 Task: Look for space in Sydney, Canada from 8th June, 2023 to 16th June, 2023 for 2 adults in price range Rs.10000 to Rs.15000. Place can be entire place with 1  bedroom having 1 bed and 1 bathroom. Property type can be house, flat, guest house, hotel. Amenities needed are: washing machine. Booking option can be shelf check-in. Required host language is English.
Action: Mouse moved to (542, 107)
Screenshot: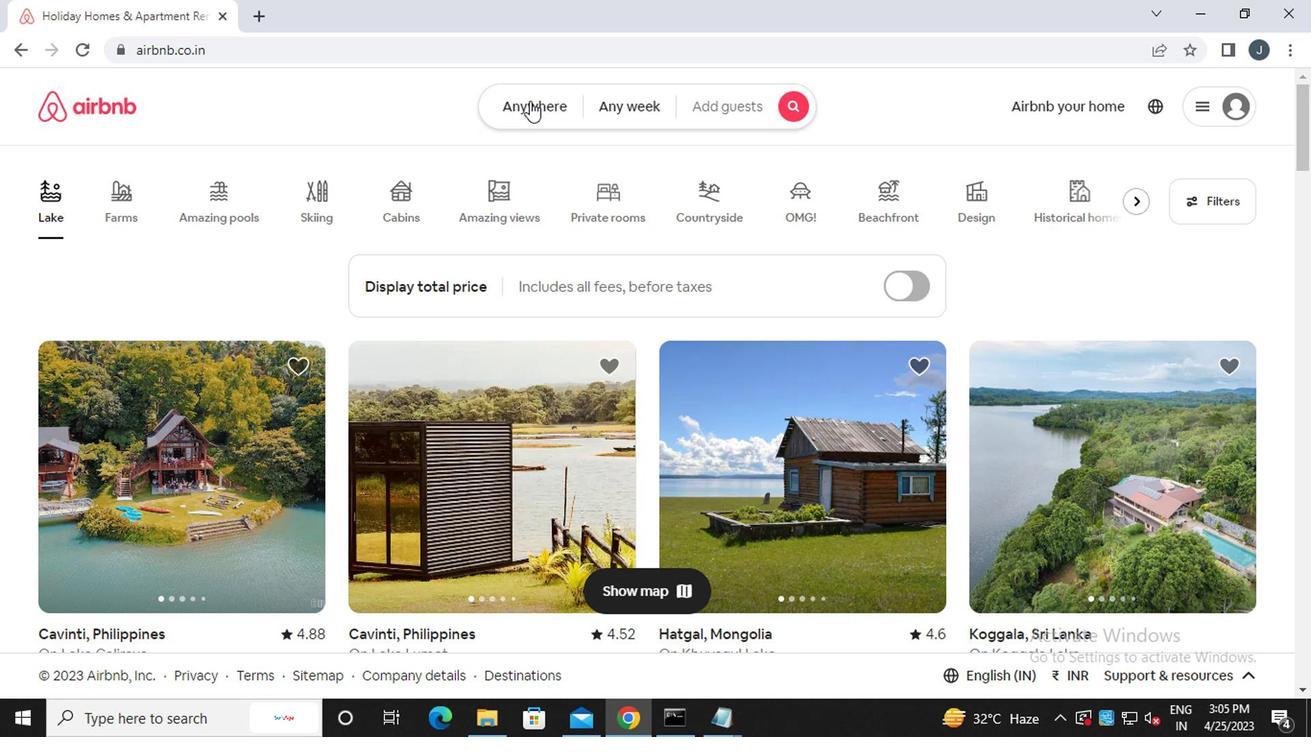 
Action: Mouse pressed left at (542, 107)
Screenshot: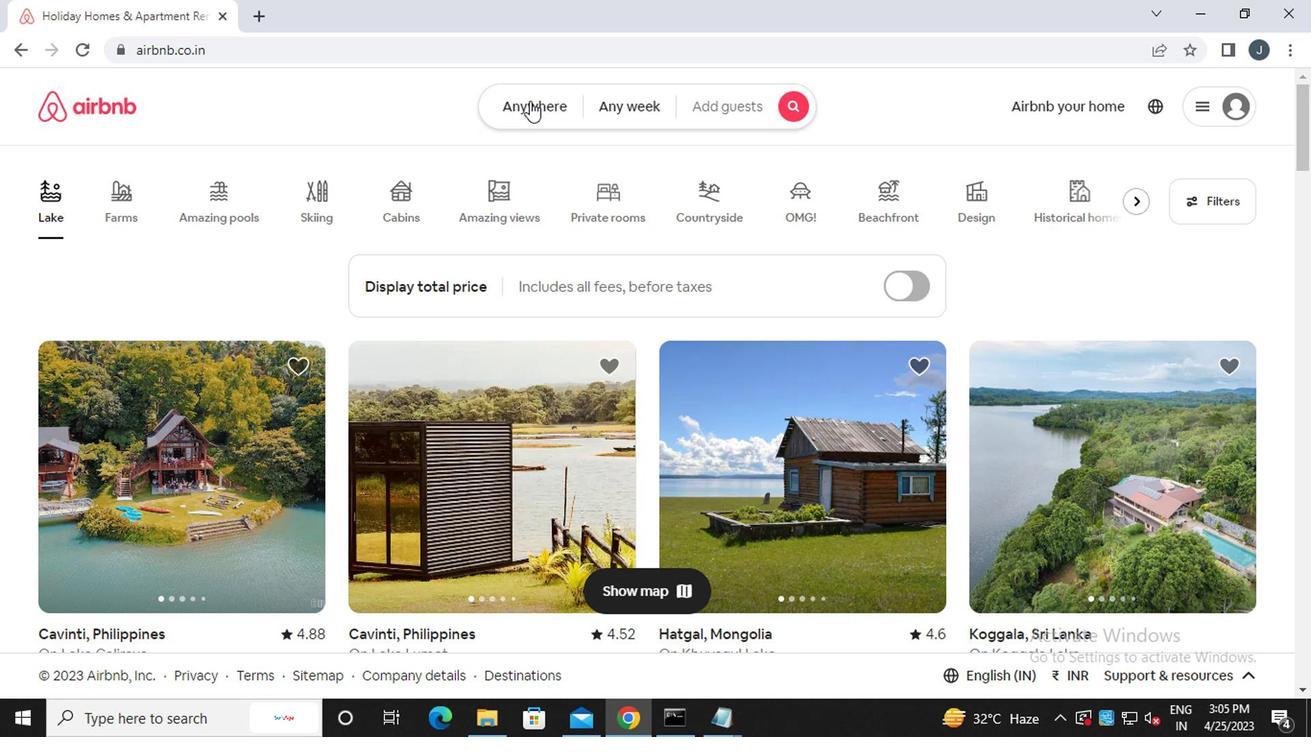 
Action: Mouse moved to (322, 185)
Screenshot: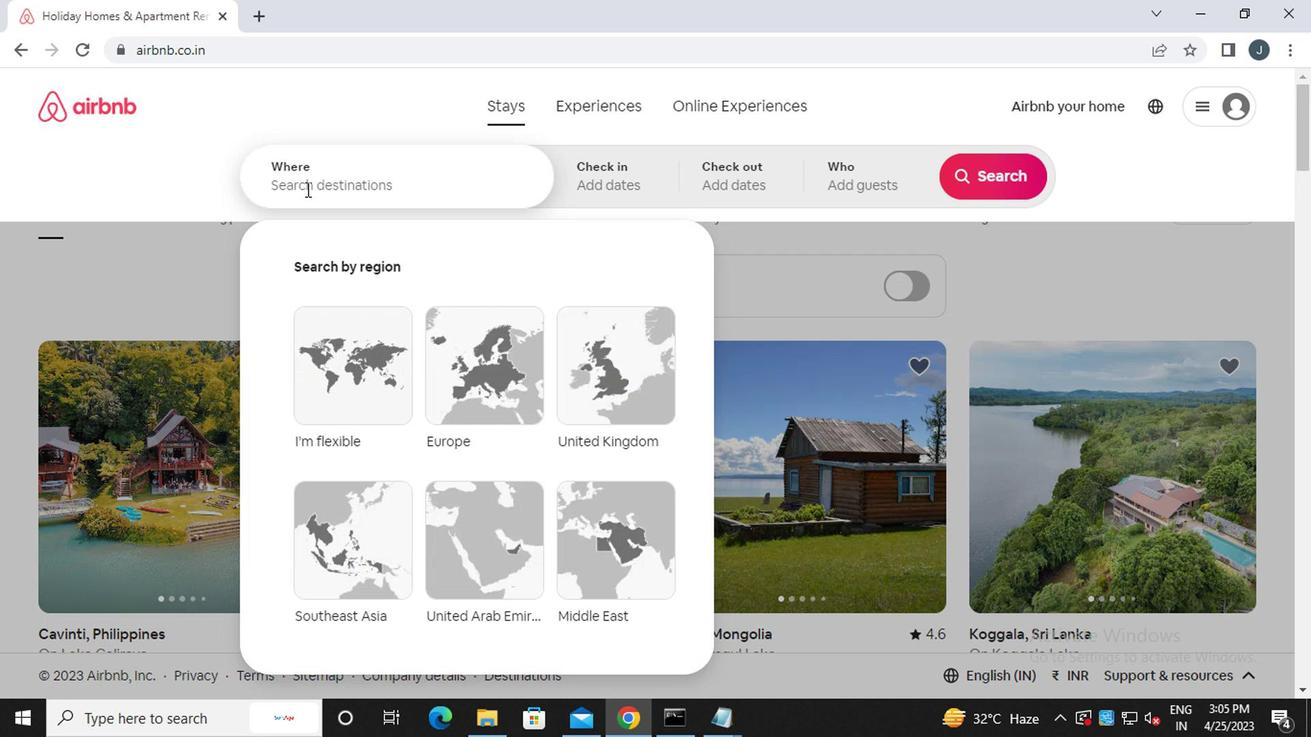 
Action: Mouse pressed left at (322, 185)
Screenshot: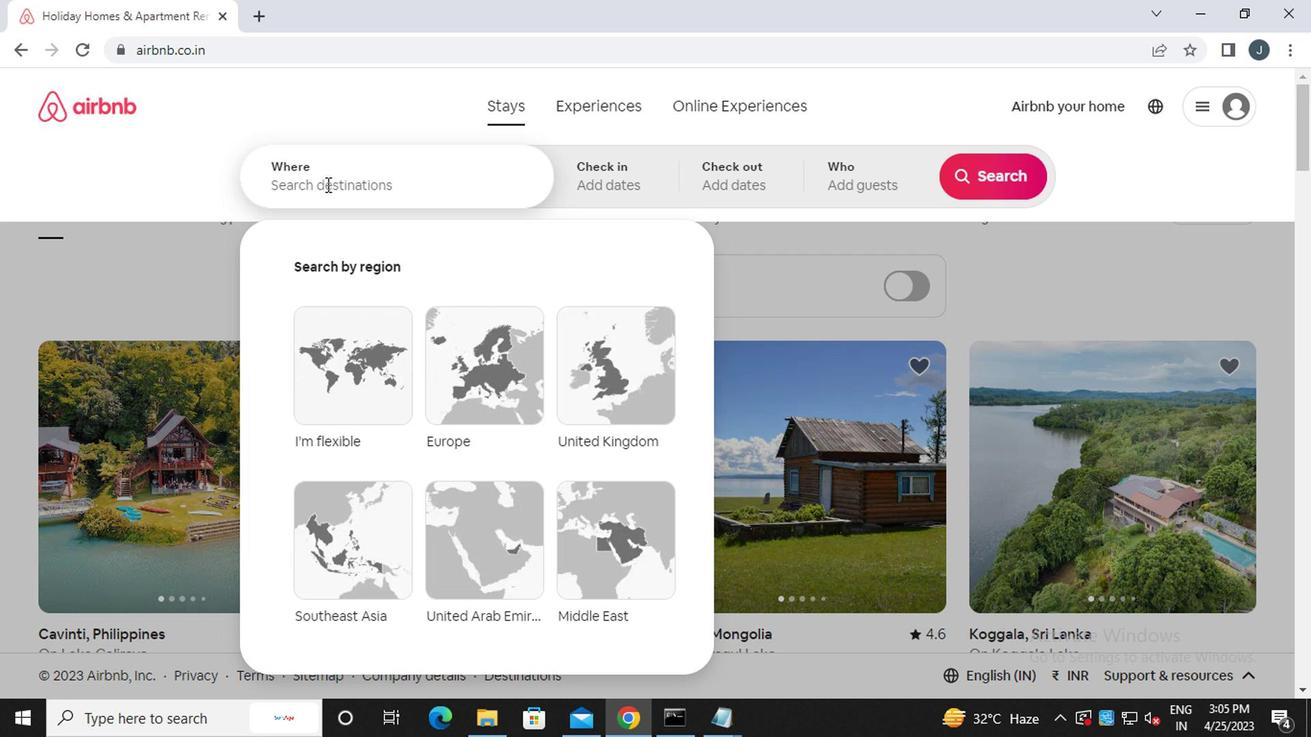 
Action: Key pressed s<Key.caps_lock>ydney,<Key.caps_lock>c<Key.caps_lock>anada
Screenshot: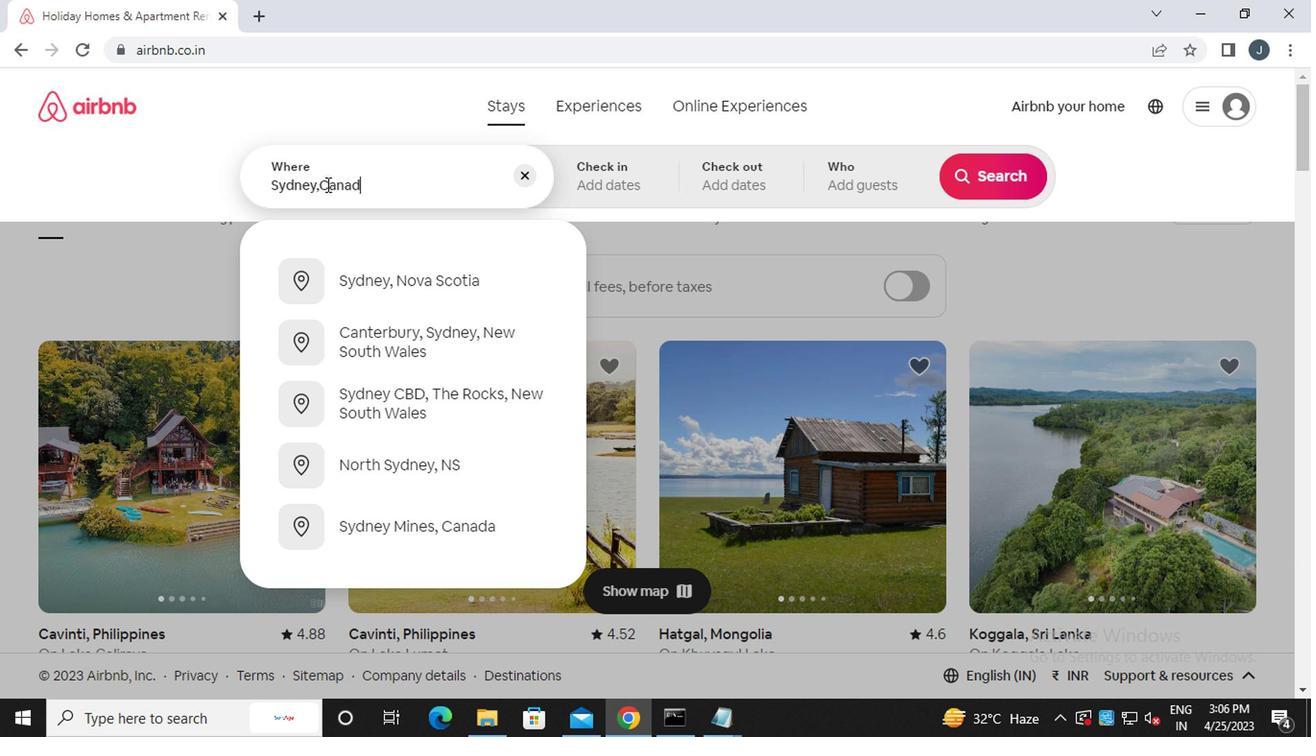 
Action: Mouse moved to (624, 183)
Screenshot: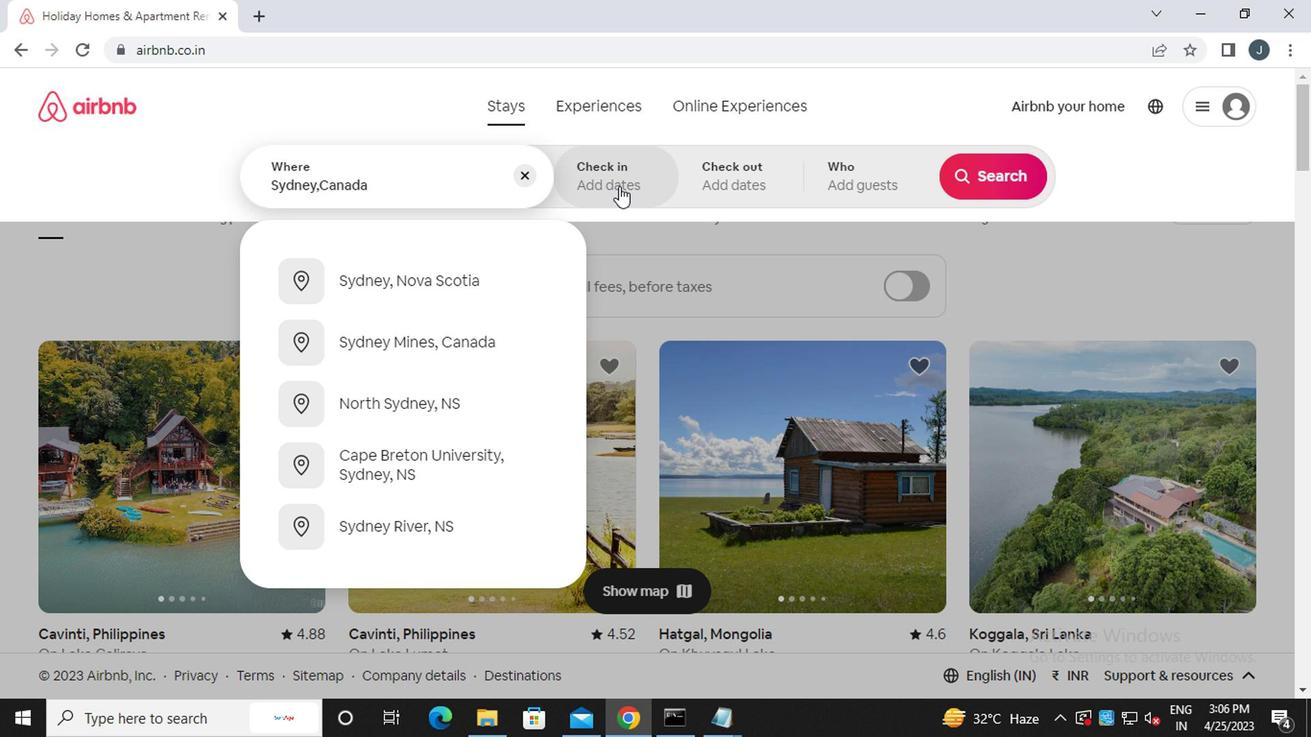 
Action: Mouse pressed left at (624, 183)
Screenshot: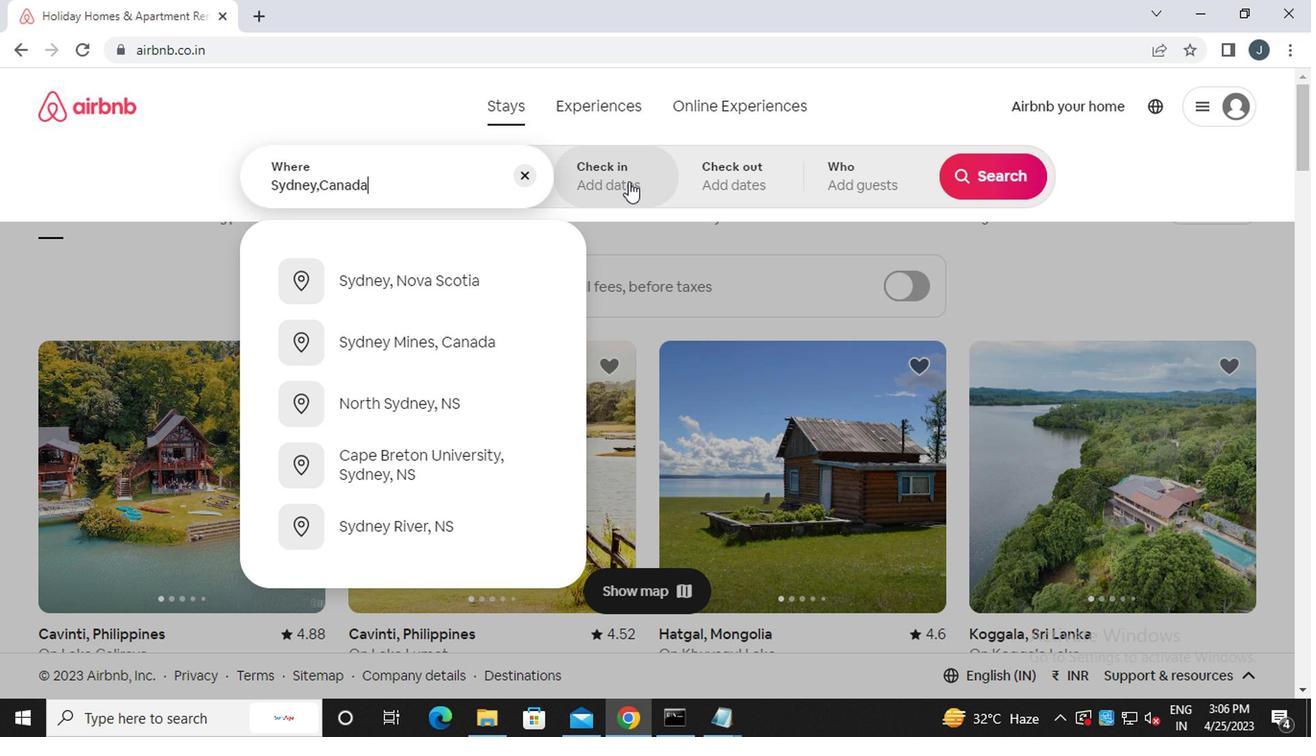 
Action: Mouse moved to (972, 330)
Screenshot: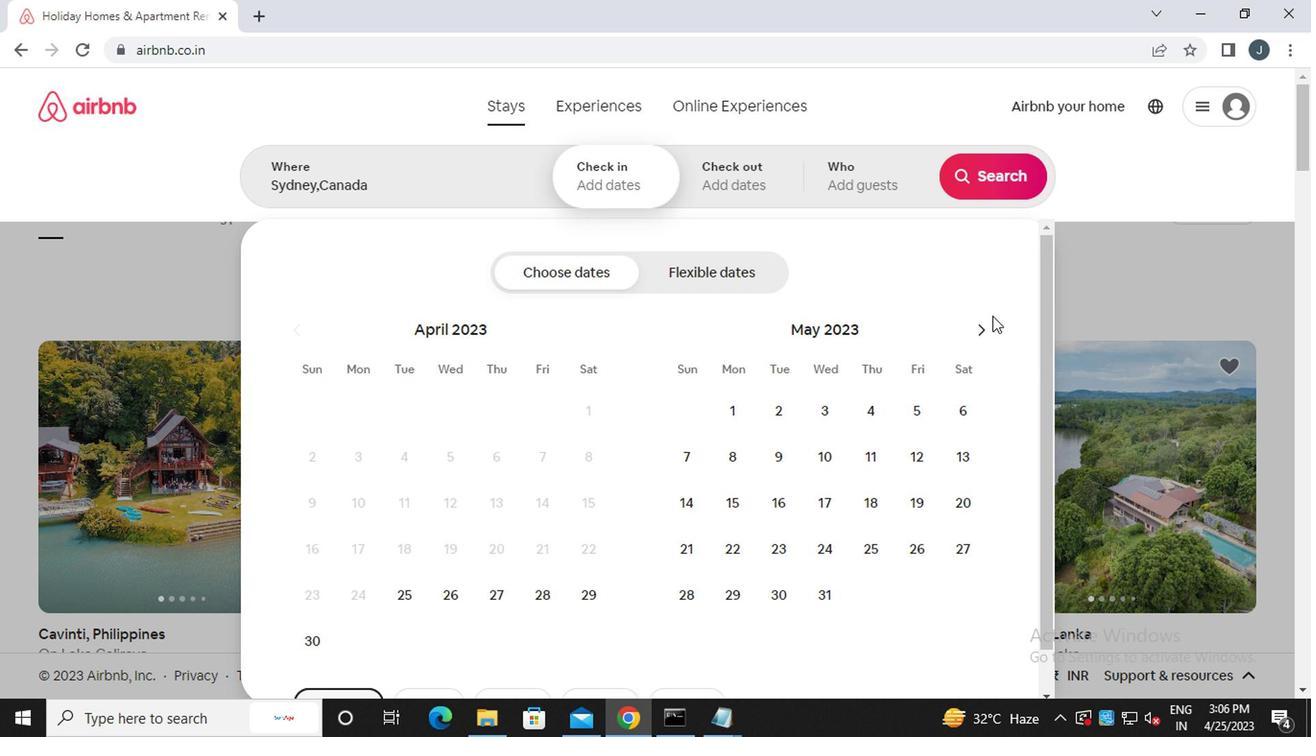
Action: Mouse pressed left at (972, 330)
Screenshot: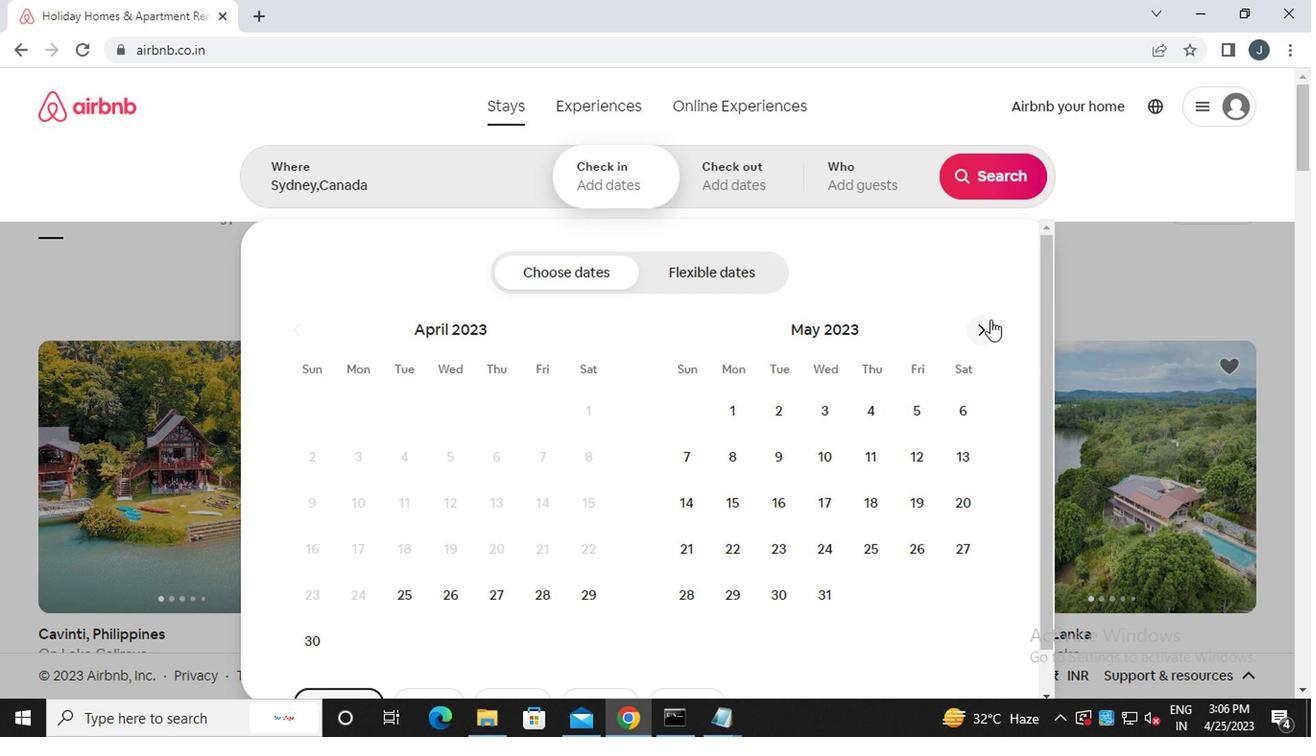 
Action: Mouse moved to (879, 463)
Screenshot: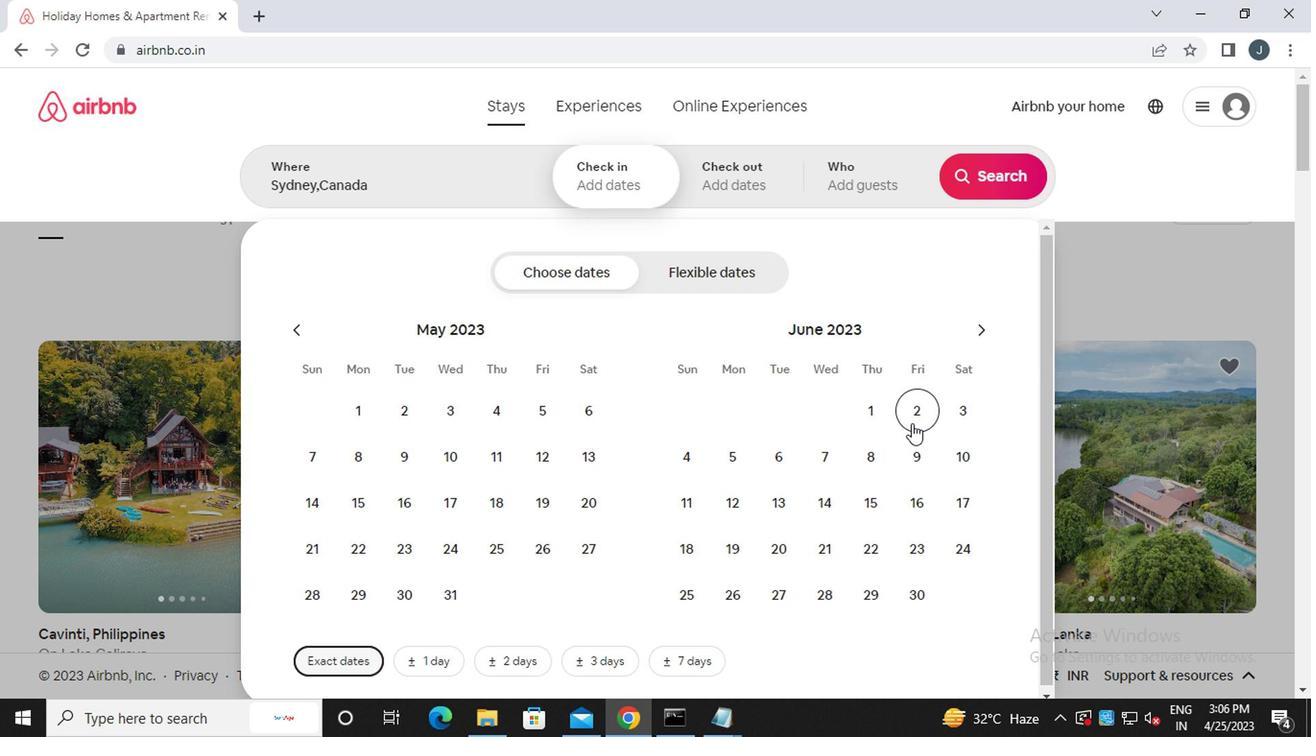 
Action: Mouse pressed left at (879, 463)
Screenshot: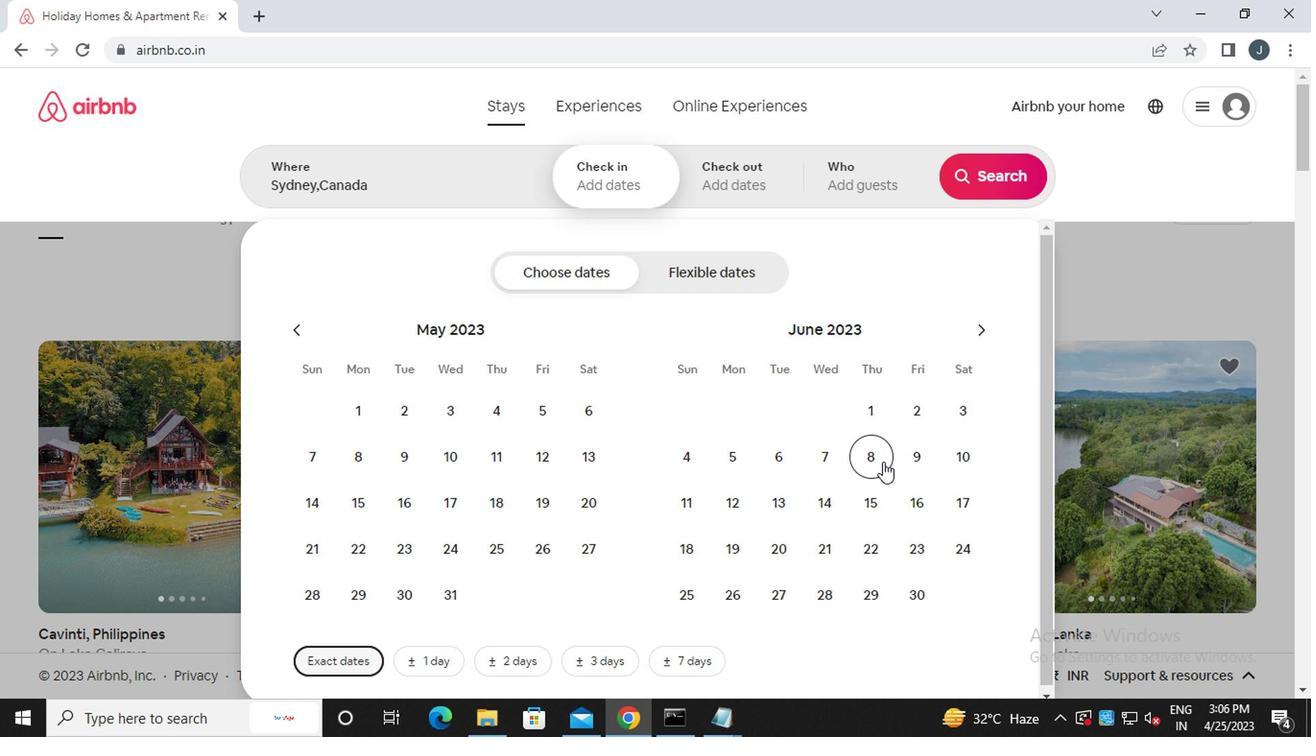 
Action: Mouse moved to (911, 495)
Screenshot: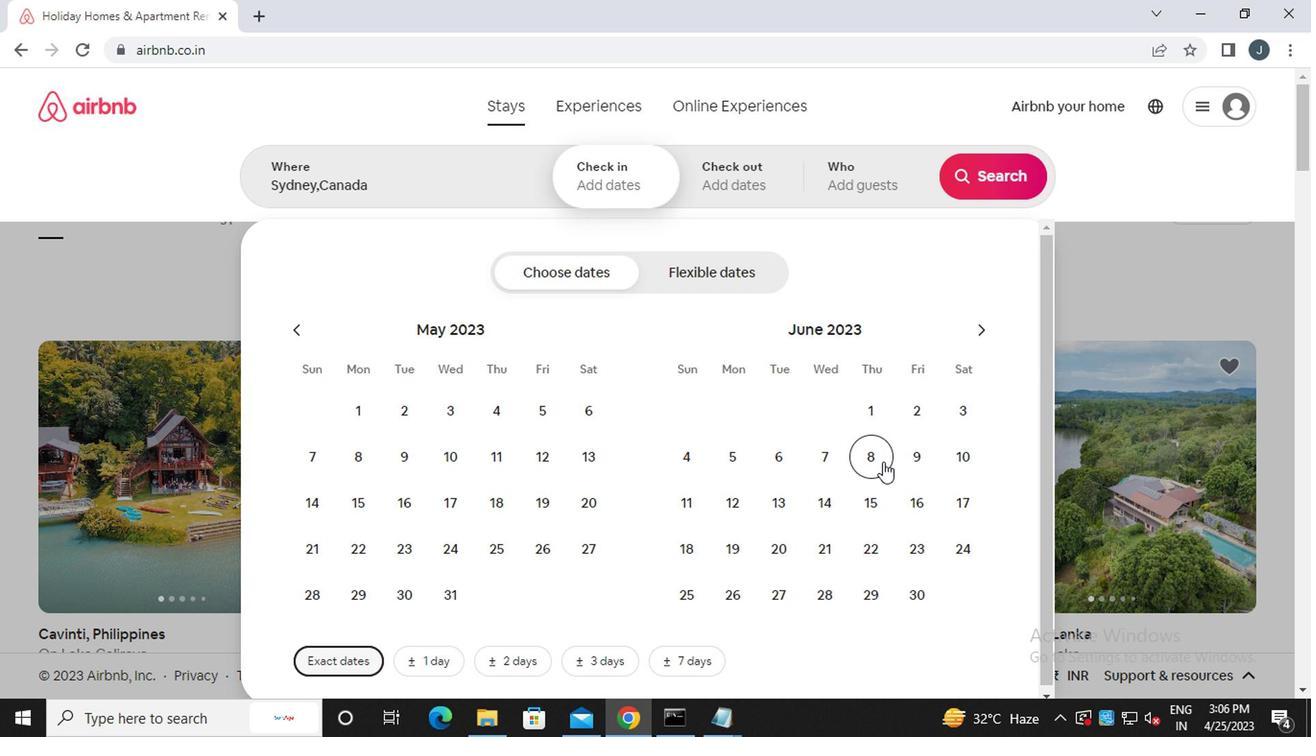 
Action: Mouse pressed left at (911, 495)
Screenshot: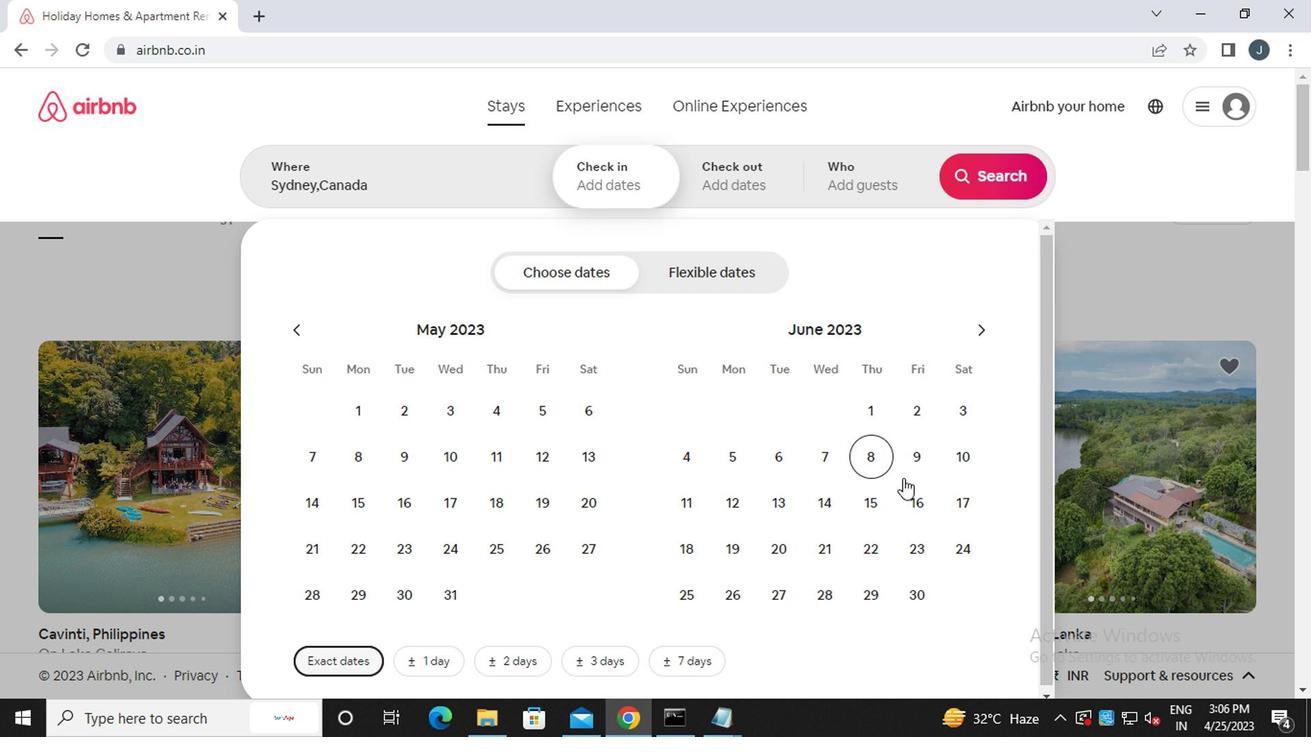 
Action: Mouse moved to (873, 174)
Screenshot: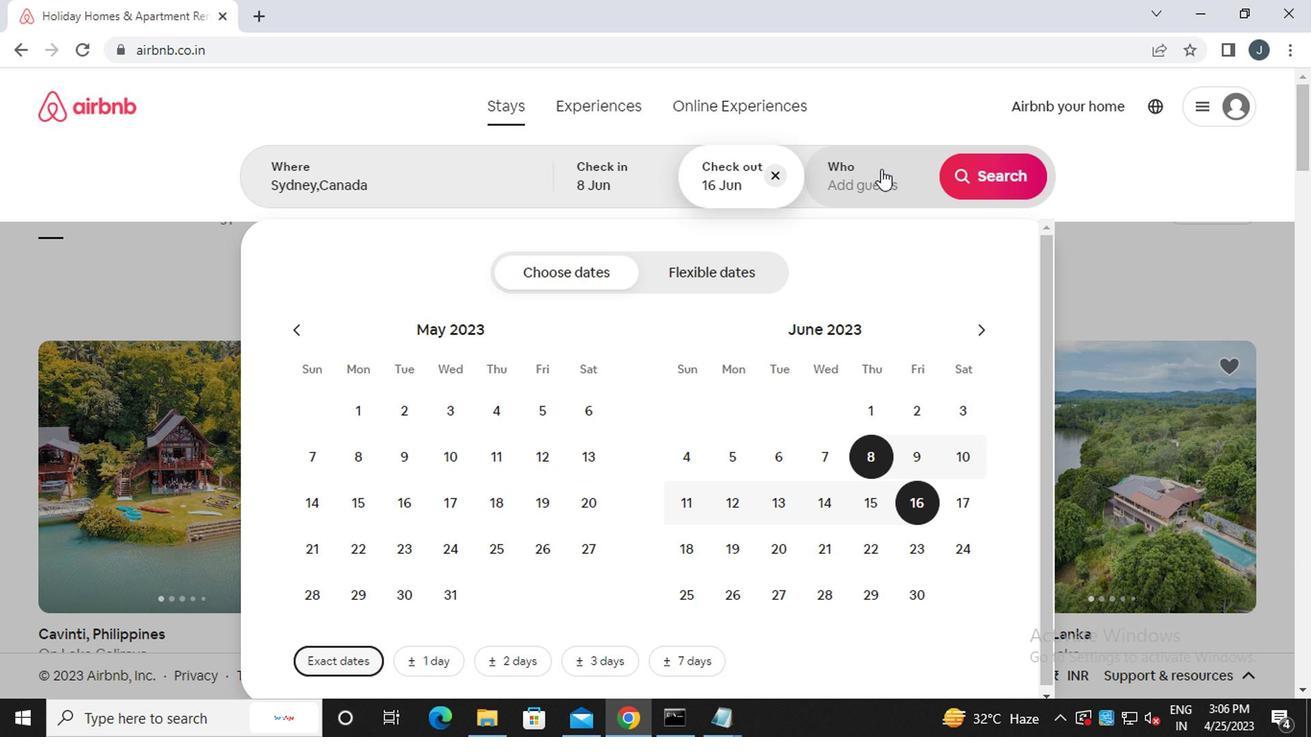 
Action: Mouse pressed left at (873, 174)
Screenshot: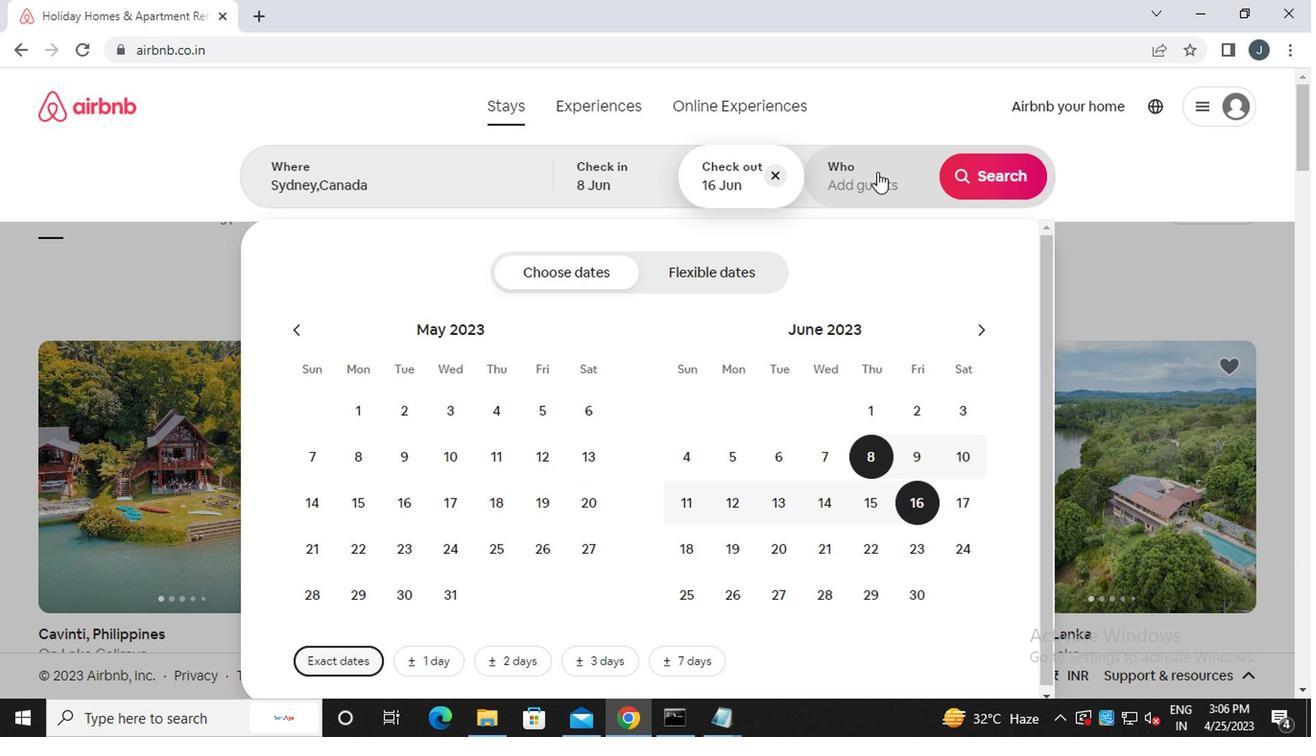 
Action: Mouse moved to (997, 283)
Screenshot: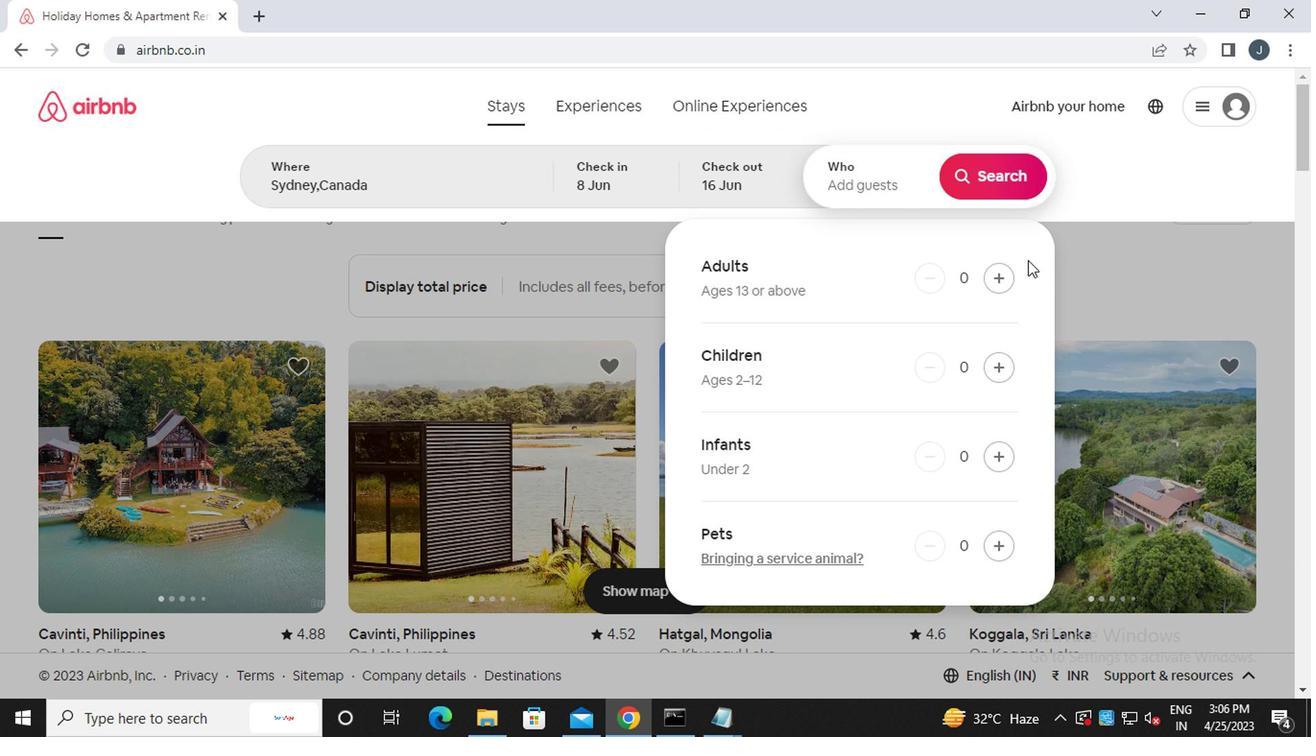 
Action: Mouse pressed left at (997, 283)
Screenshot: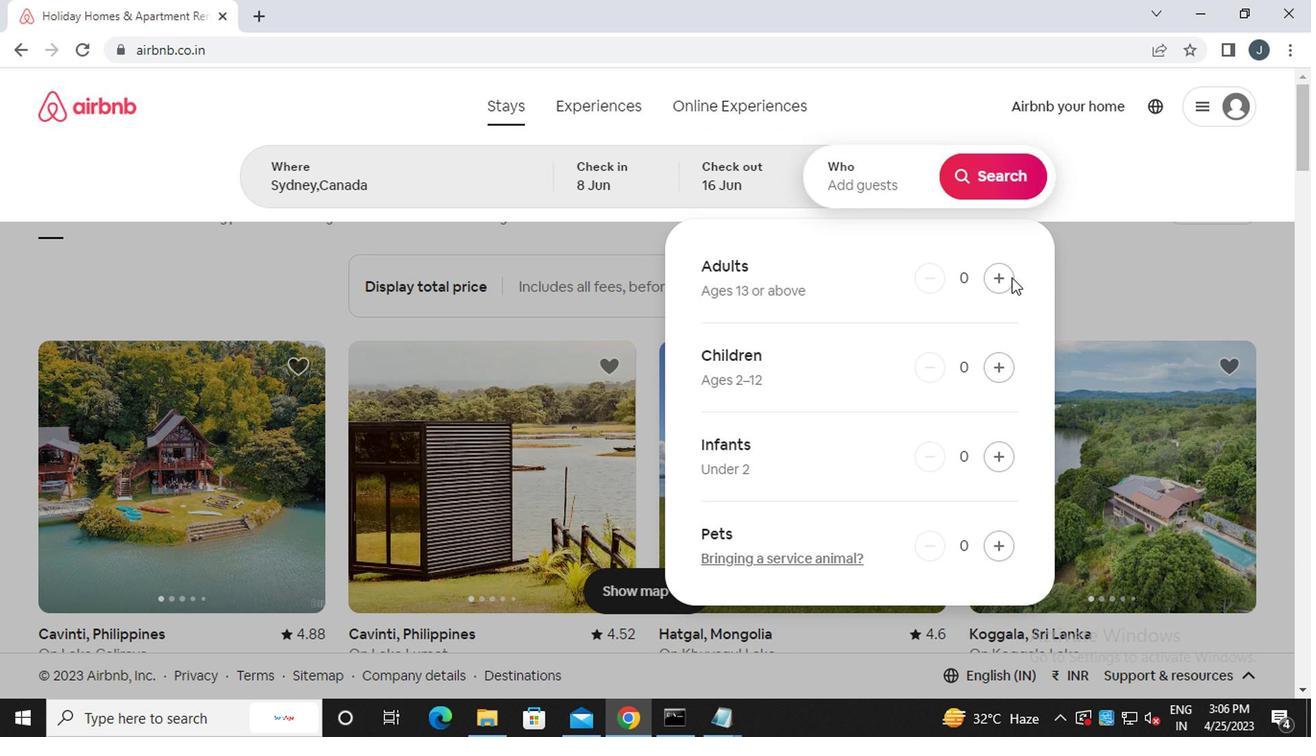 
Action: Mouse pressed left at (997, 283)
Screenshot: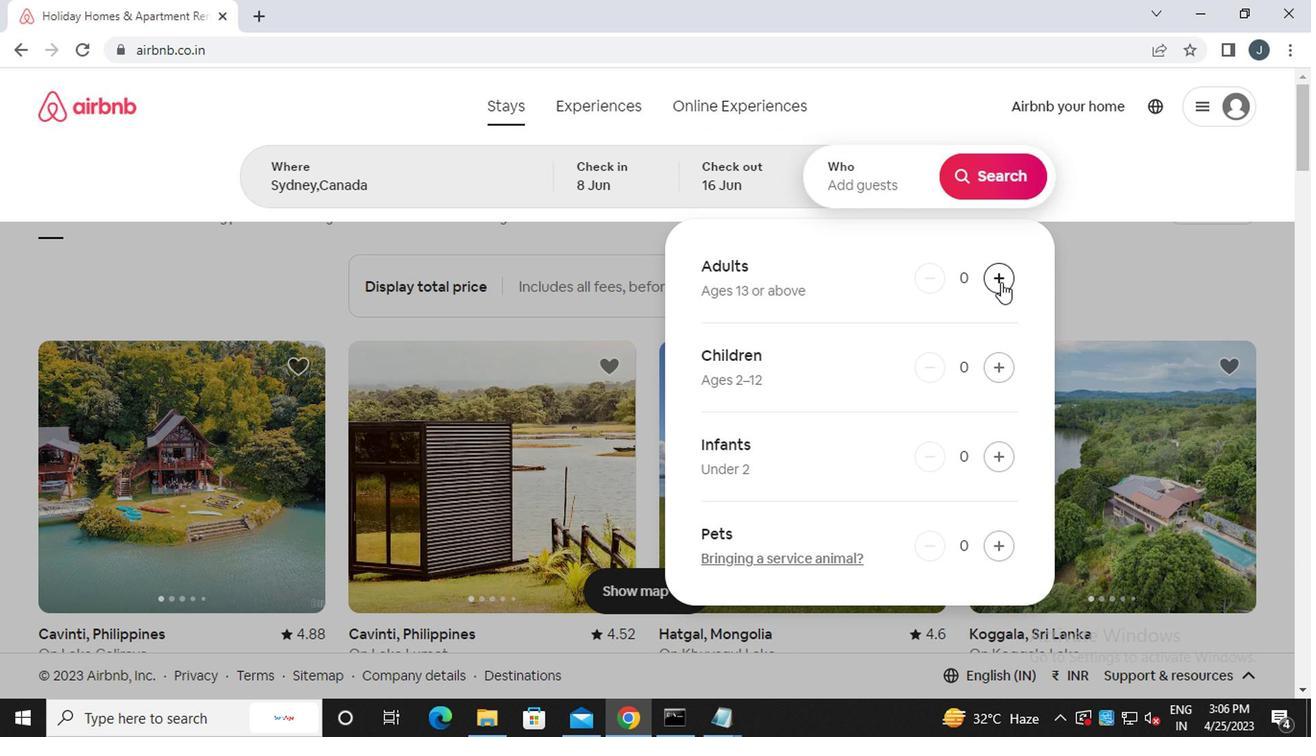 
Action: Mouse moved to (1002, 187)
Screenshot: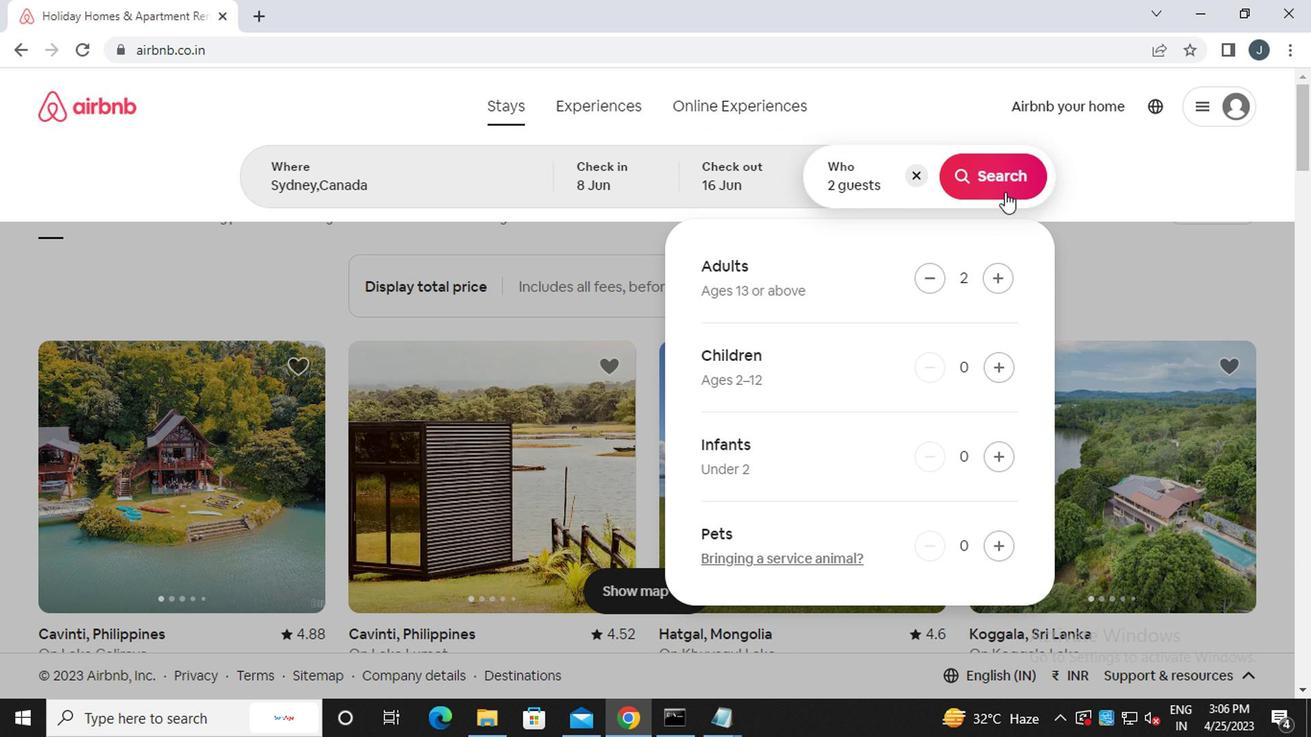 
Action: Mouse pressed left at (1002, 187)
Screenshot: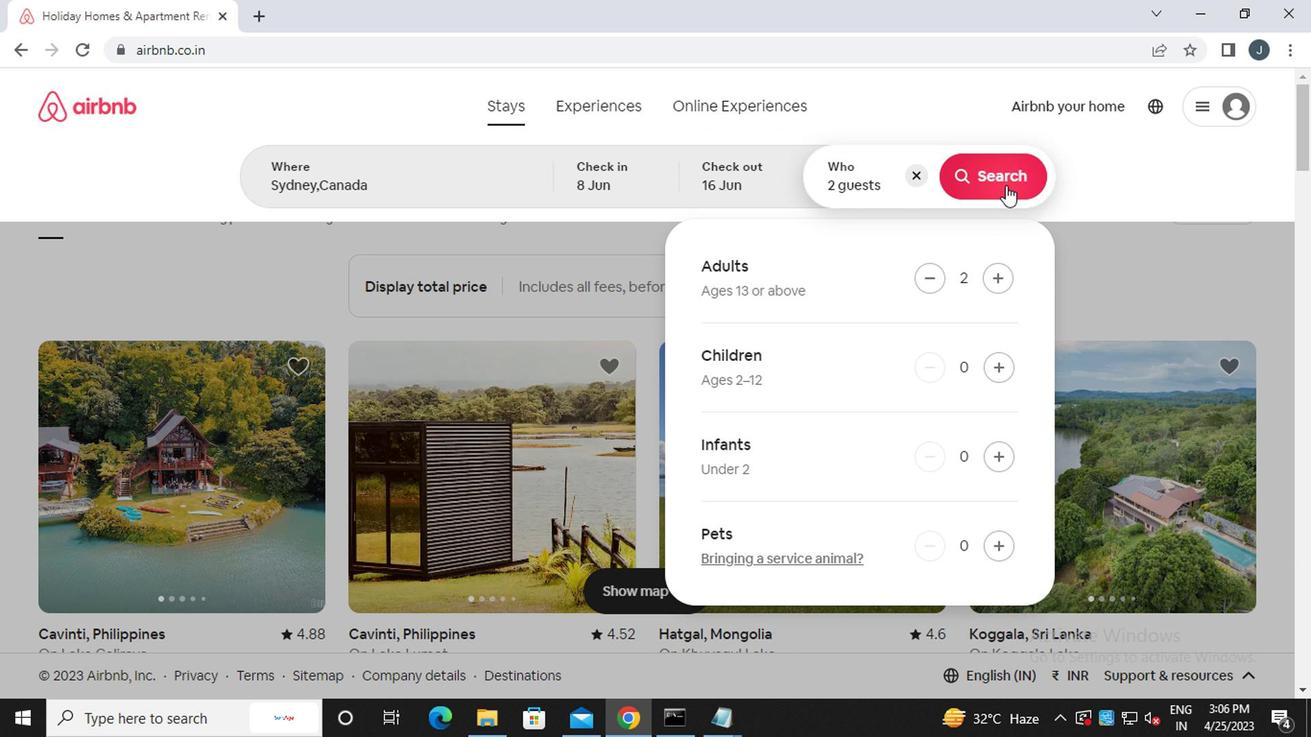 
Action: Mouse moved to (1222, 189)
Screenshot: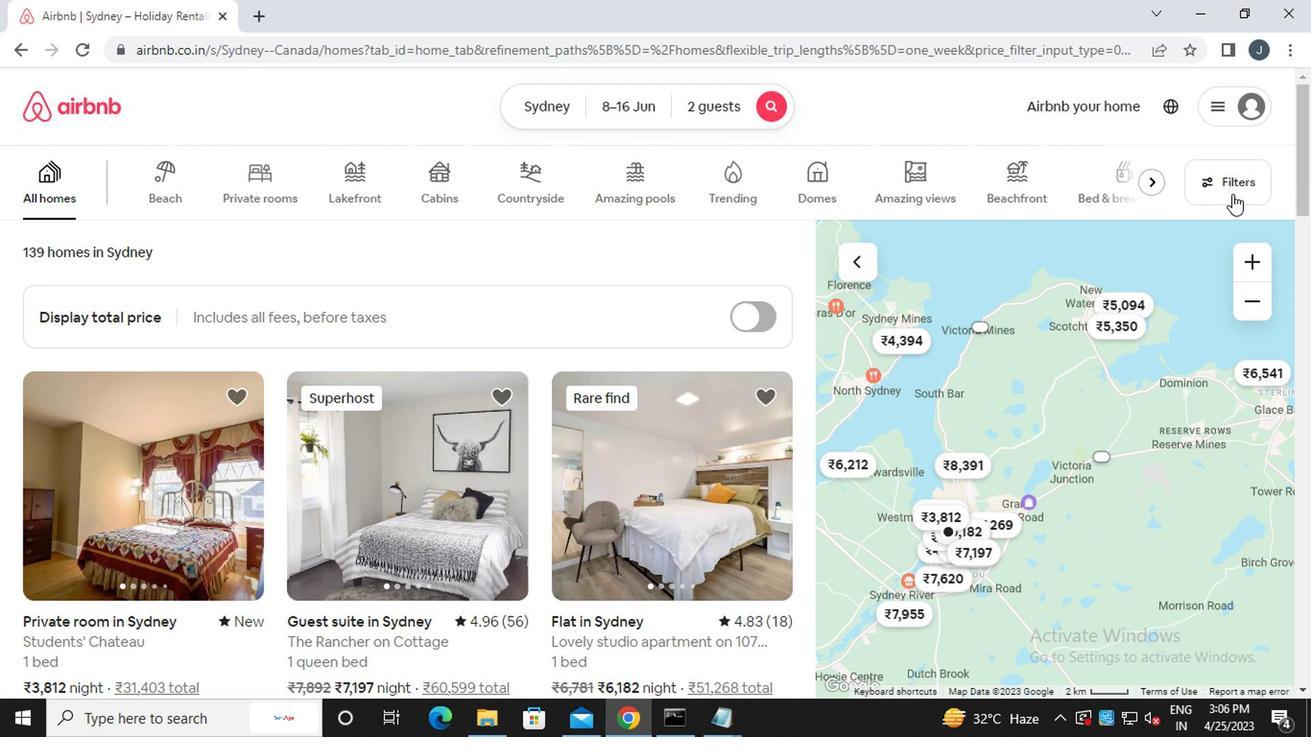 
Action: Mouse pressed left at (1222, 189)
Screenshot: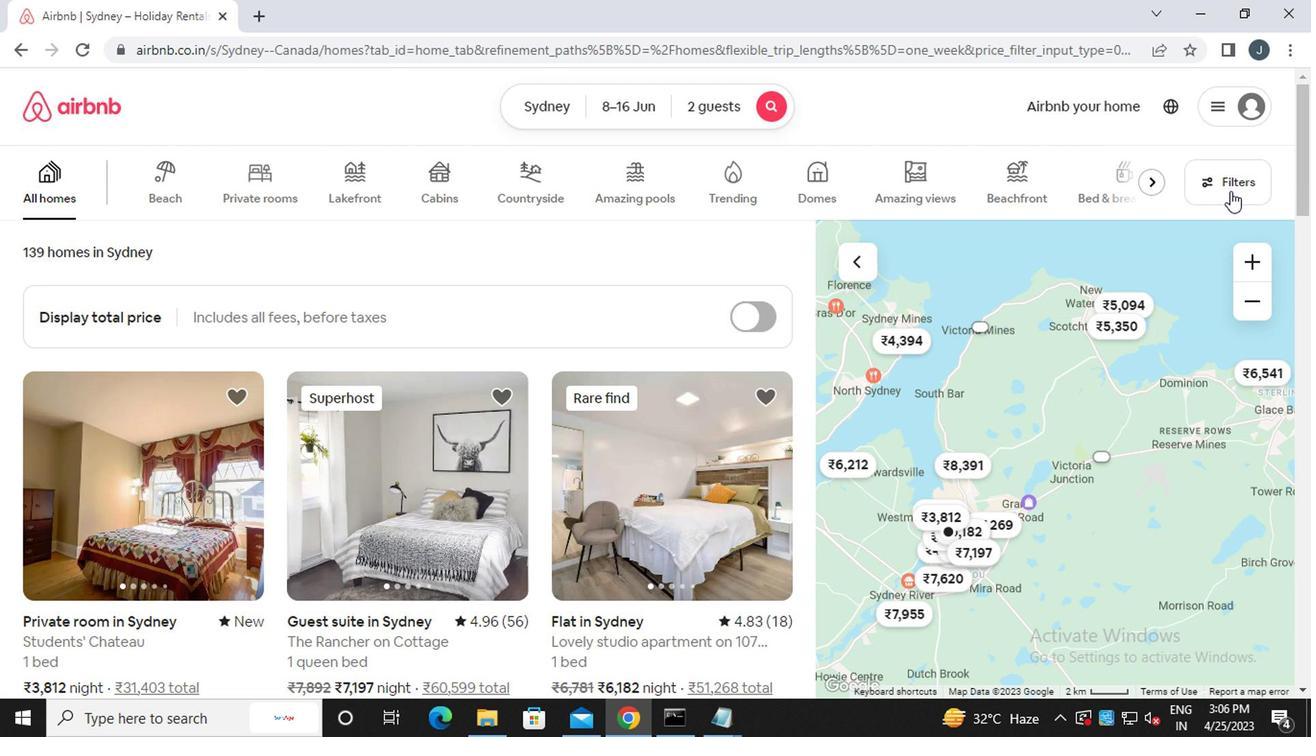 
Action: Mouse moved to (424, 411)
Screenshot: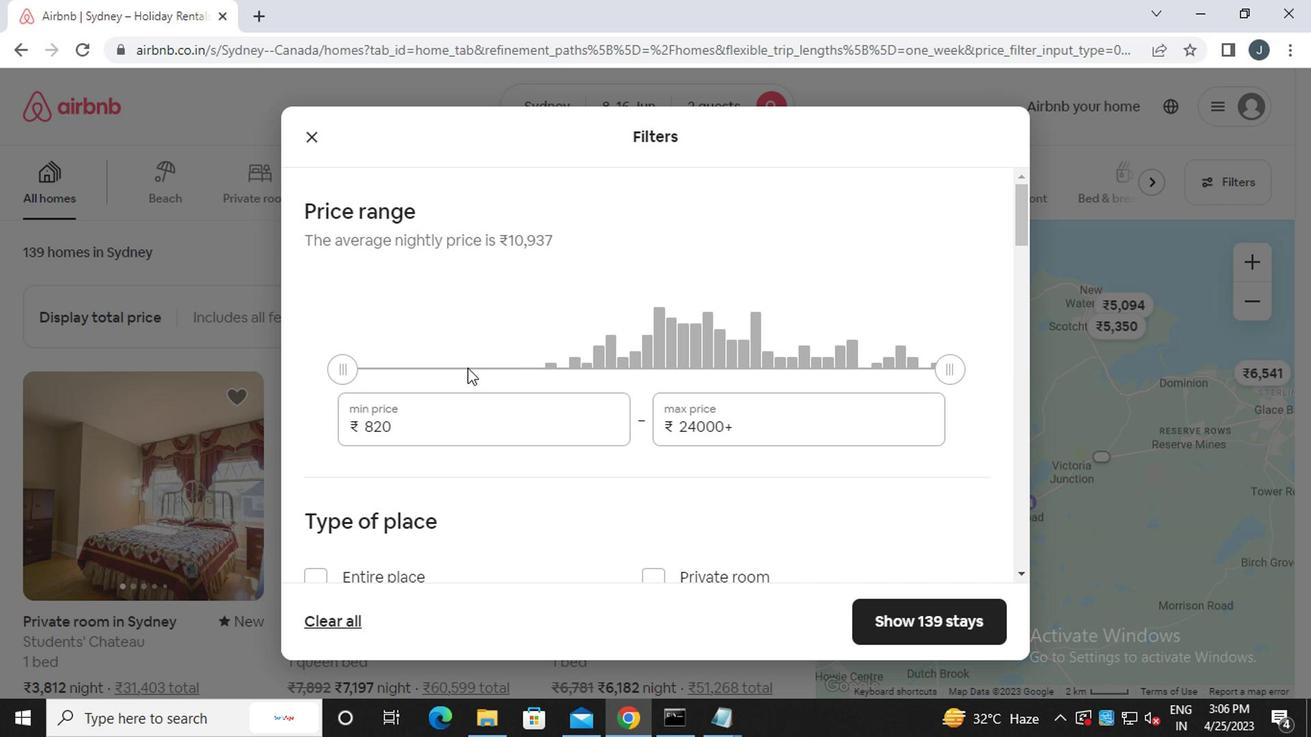 
Action: Mouse pressed left at (424, 411)
Screenshot: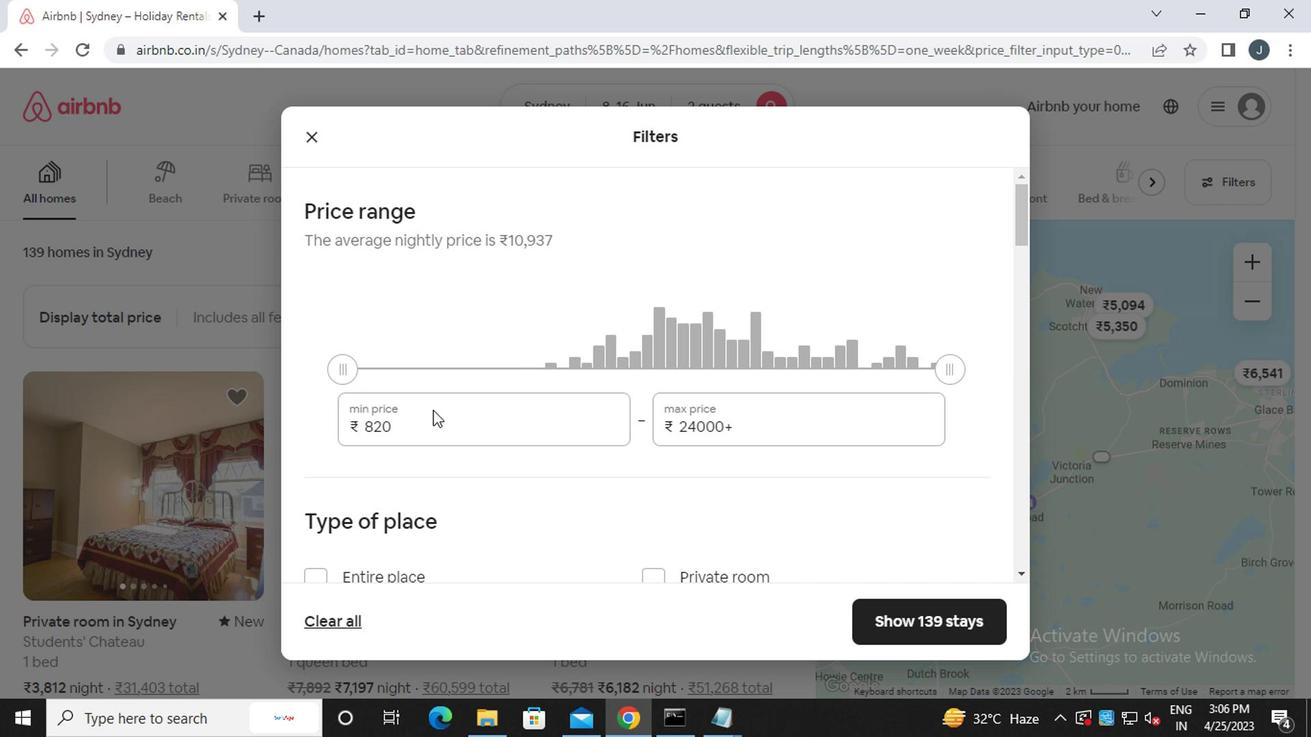 
Action: Mouse moved to (417, 402)
Screenshot: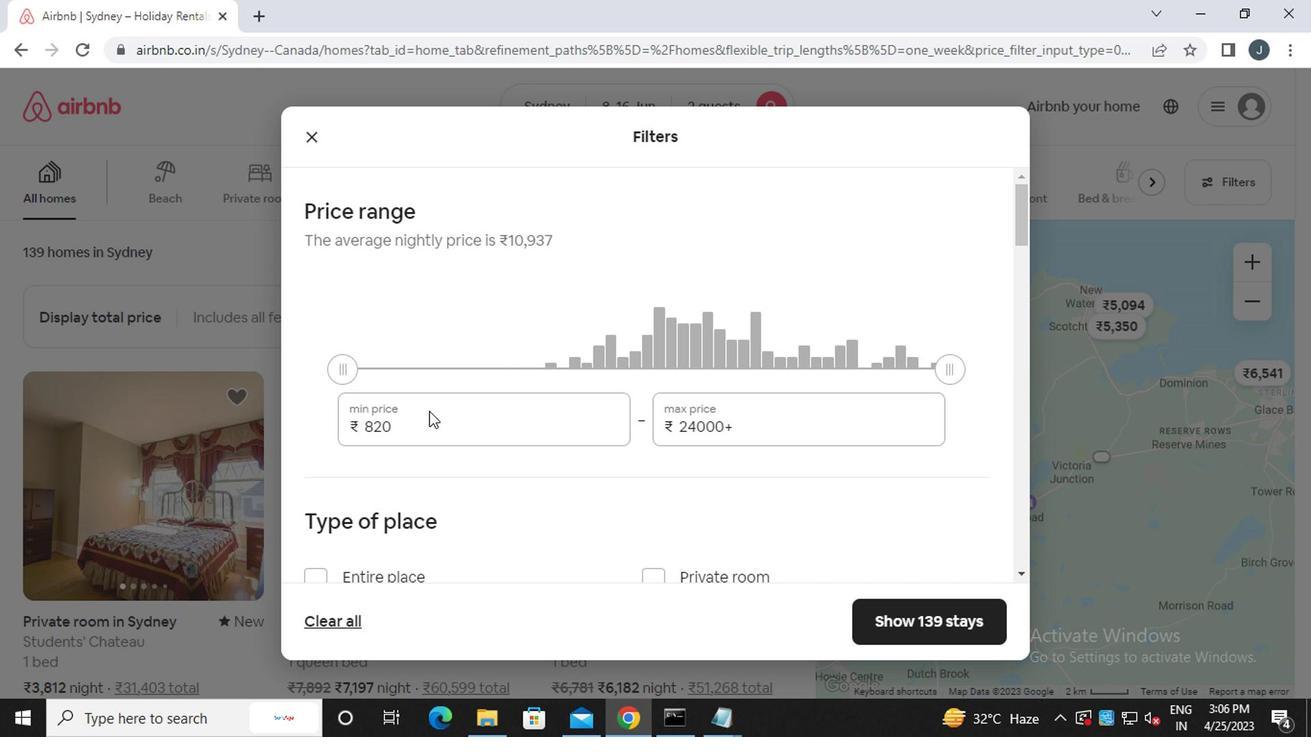 
Action: Key pressed <Key.backspace><Key.backspace><Key.backspace><<97>><<96>><<96>><<96>><<96>>
Screenshot: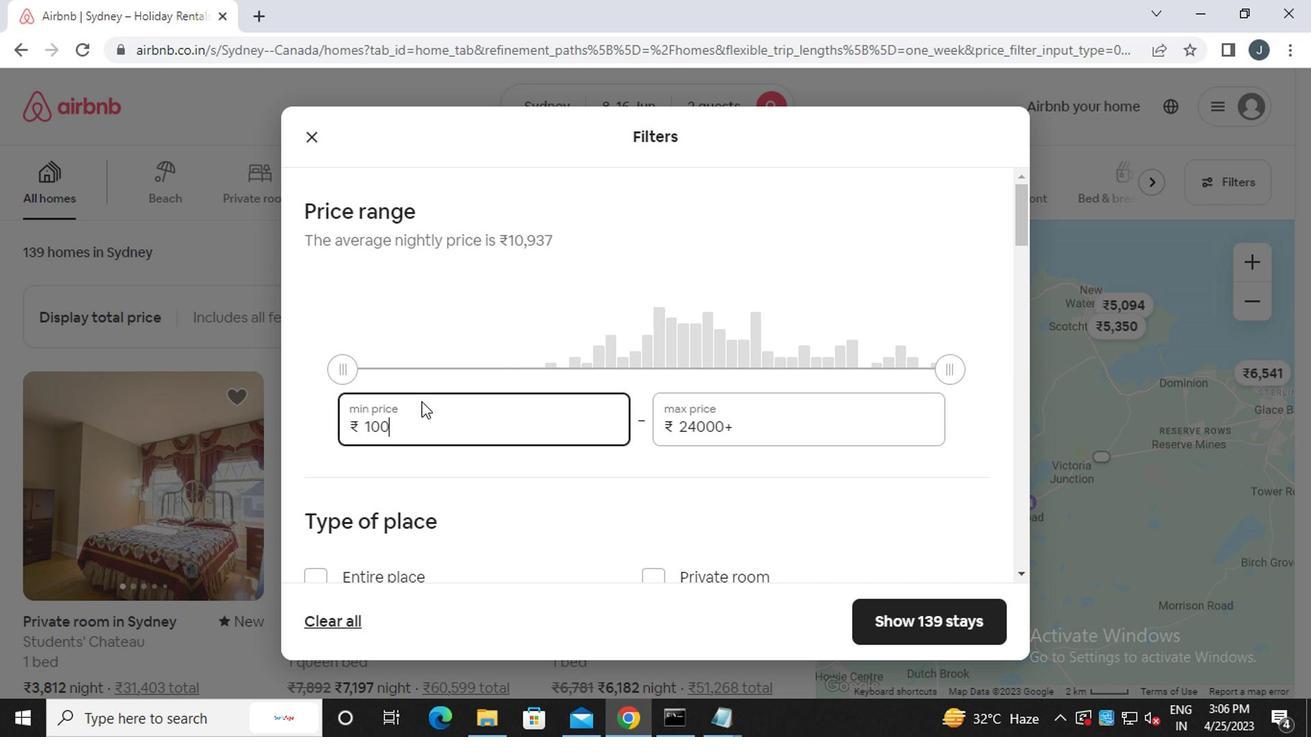 
Action: Mouse moved to (750, 422)
Screenshot: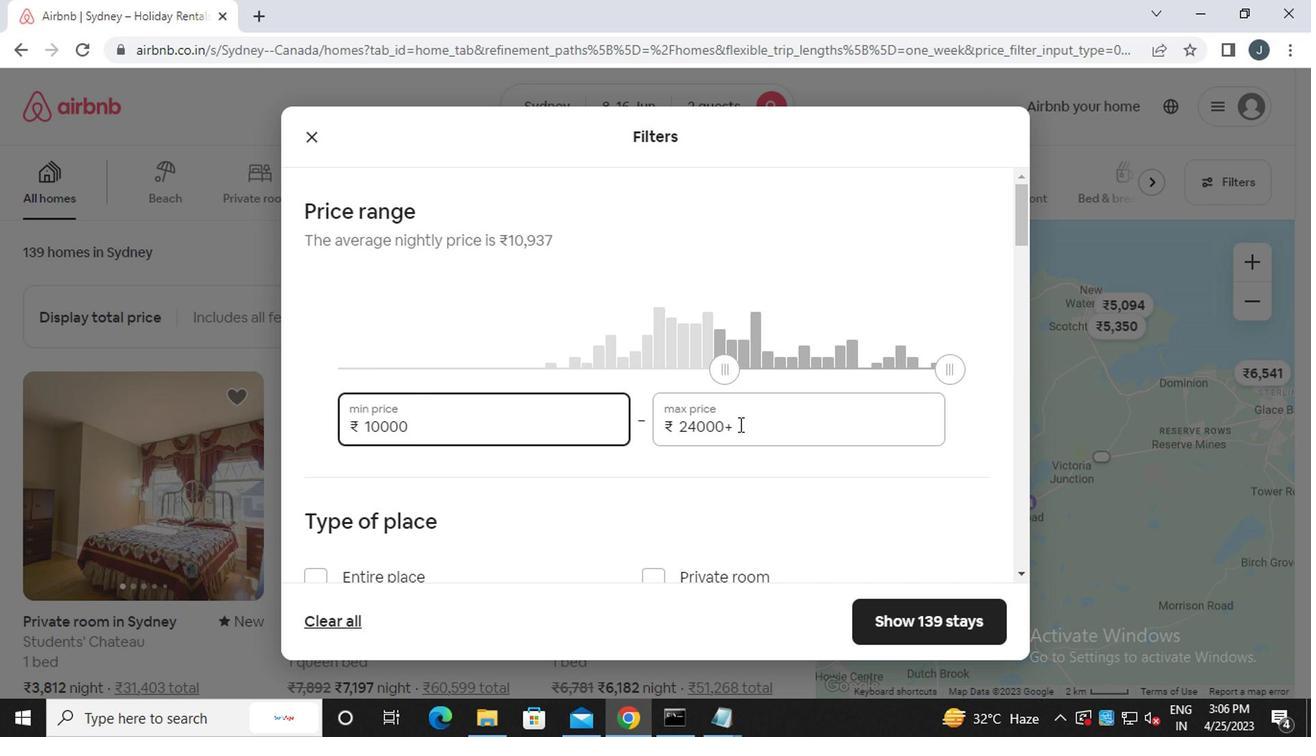 
Action: Mouse pressed left at (750, 422)
Screenshot: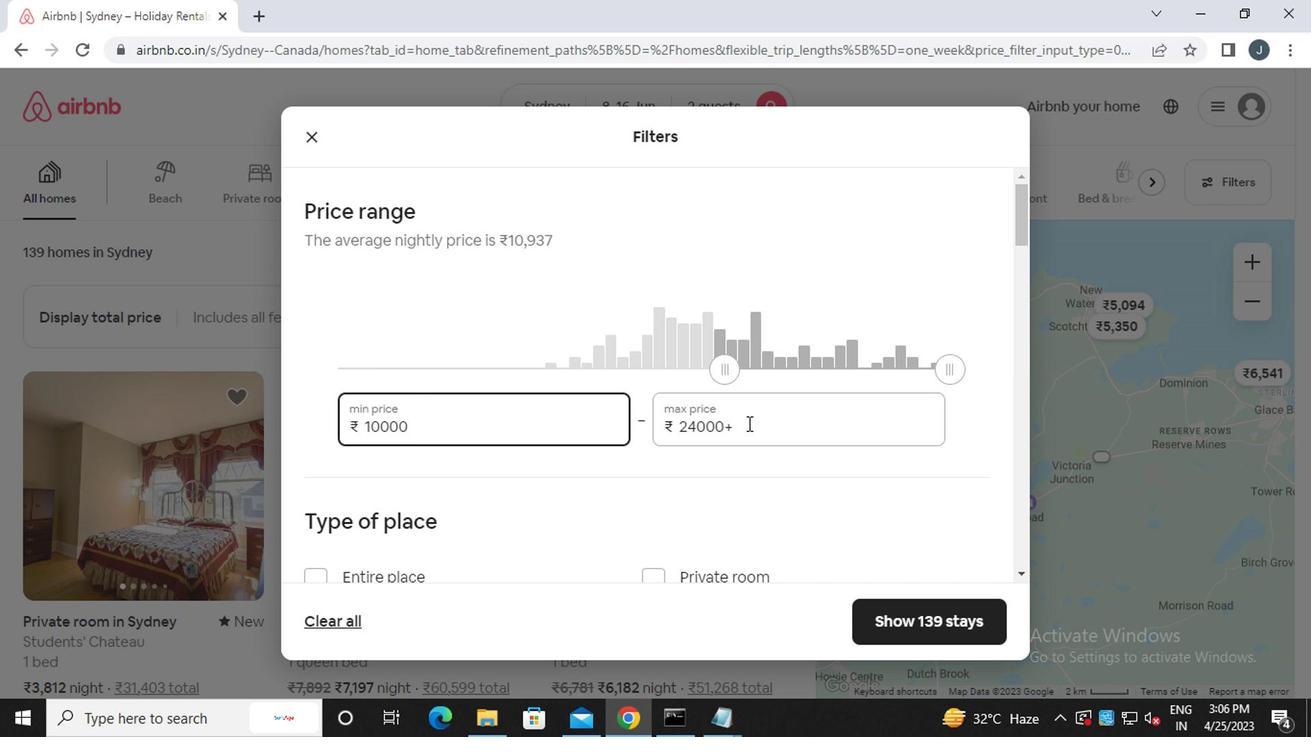 
Action: Mouse moved to (734, 421)
Screenshot: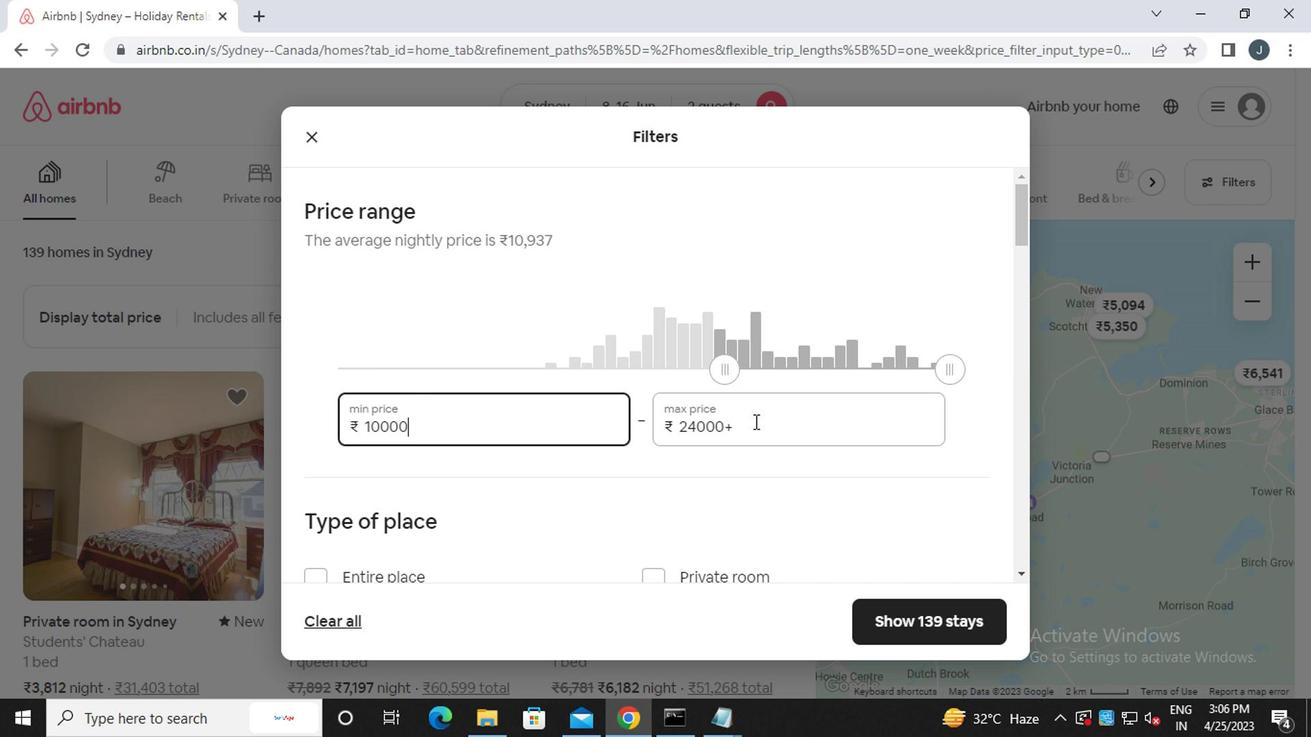 
Action: Key pressed <Key.backspace><Key.backspace><Key.backspace><Key.backspace><Key.backspace><Key.backspace><Key.backspace><Key.backspace><Key.backspace><Key.backspace><Key.backspace><Key.backspace><<97>><<101>><<96>><<96>><<96>>
Screenshot: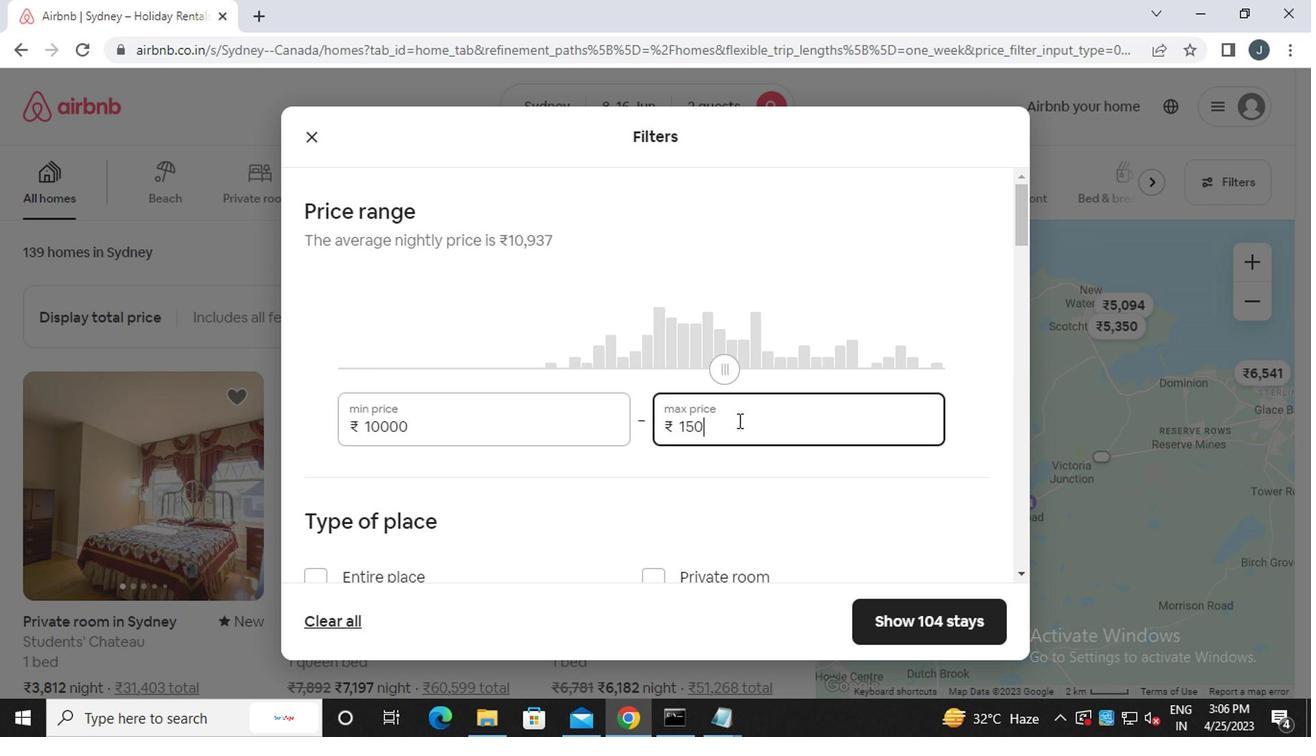 
Action: Mouse moved to (737, 422)
Screenshot: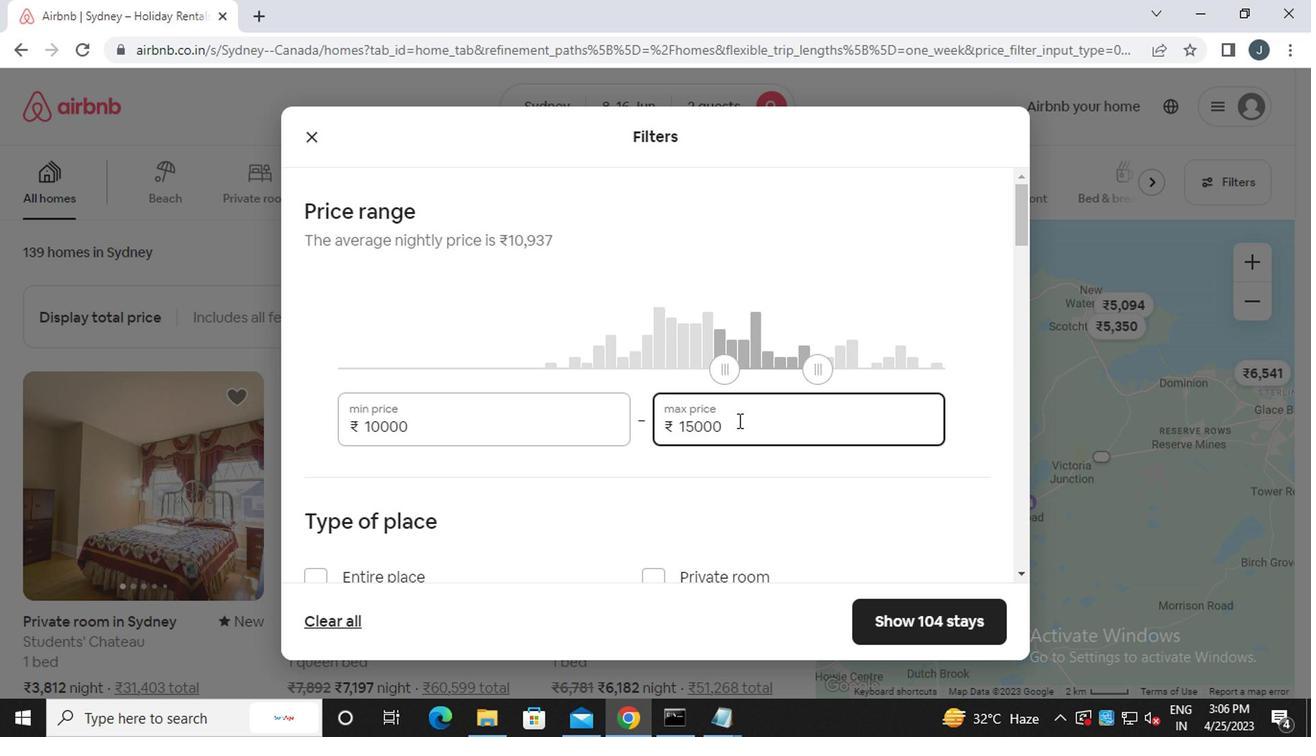 
Action: Mouse scrolled (737, 421) with delta (0, -1)
Screenshot: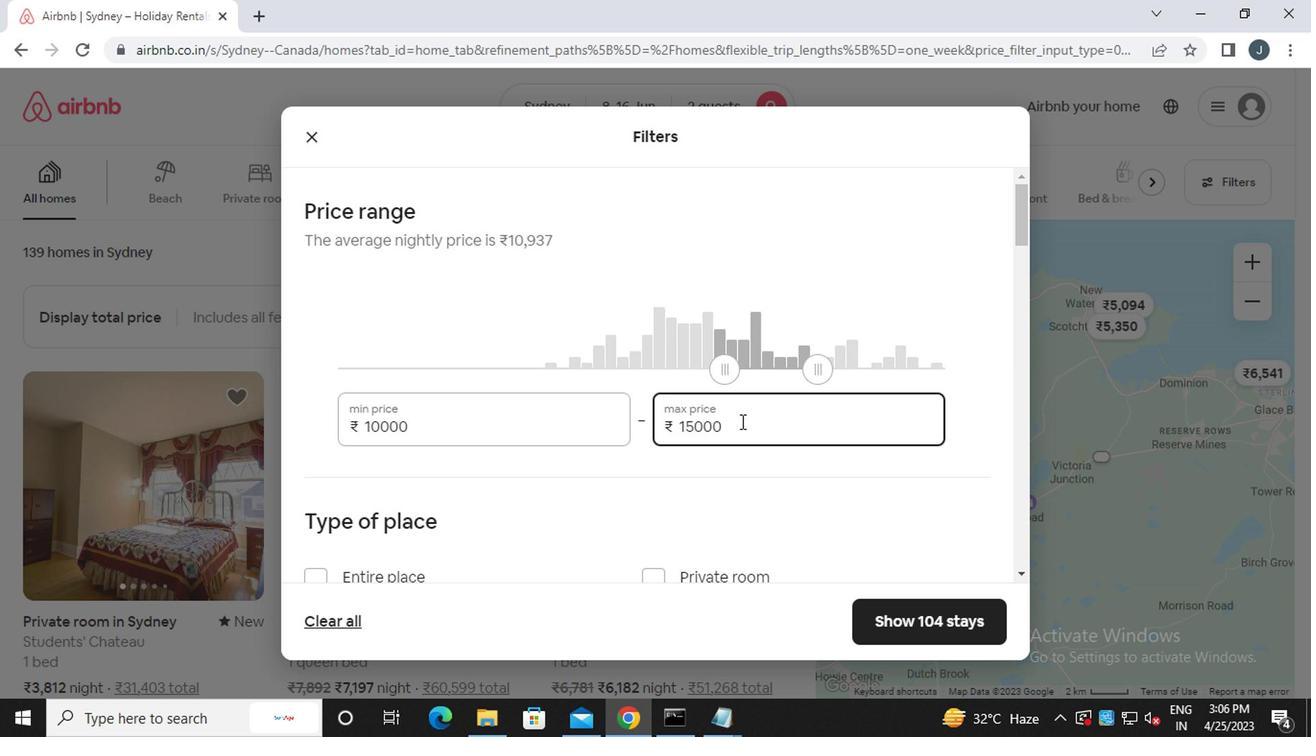 
Action: Mouse scrolled (737, 421) with delta (0, -1)
Screenshot: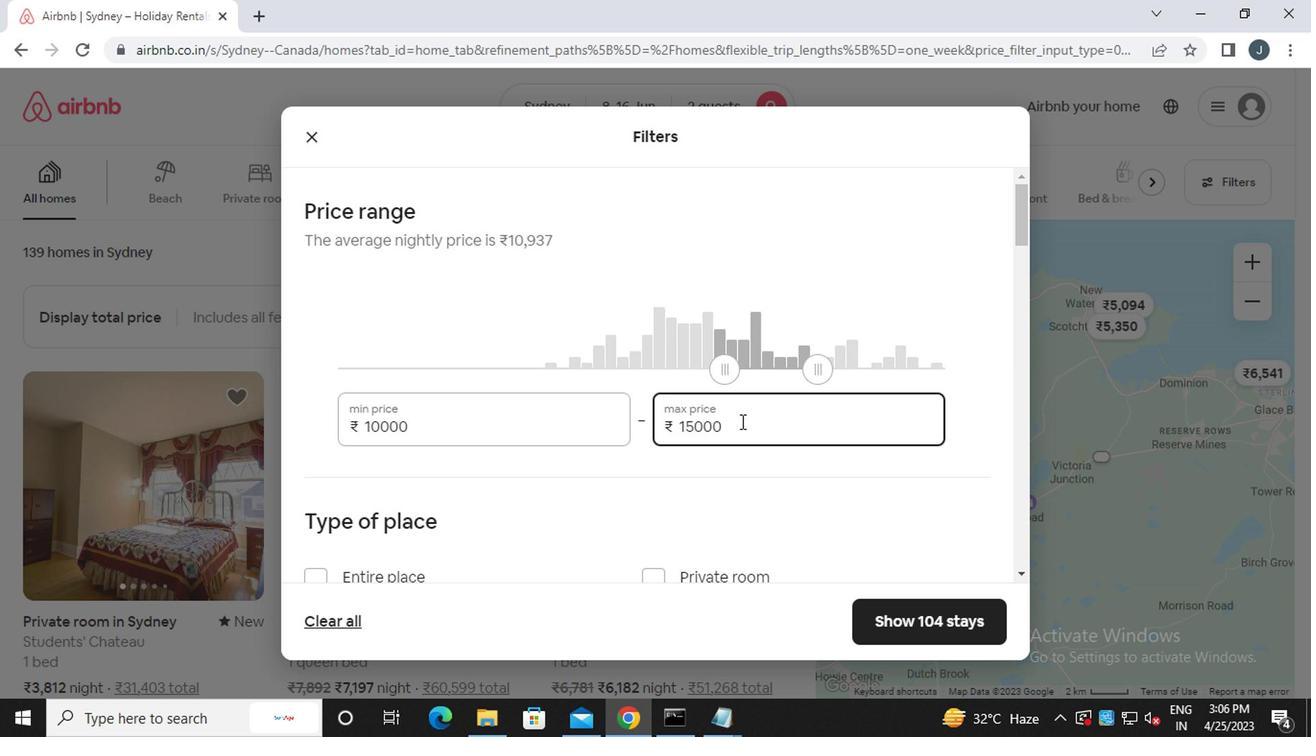 
Action: Mouse scrolled (737, 421) with delta (0, -1)
Screenshot: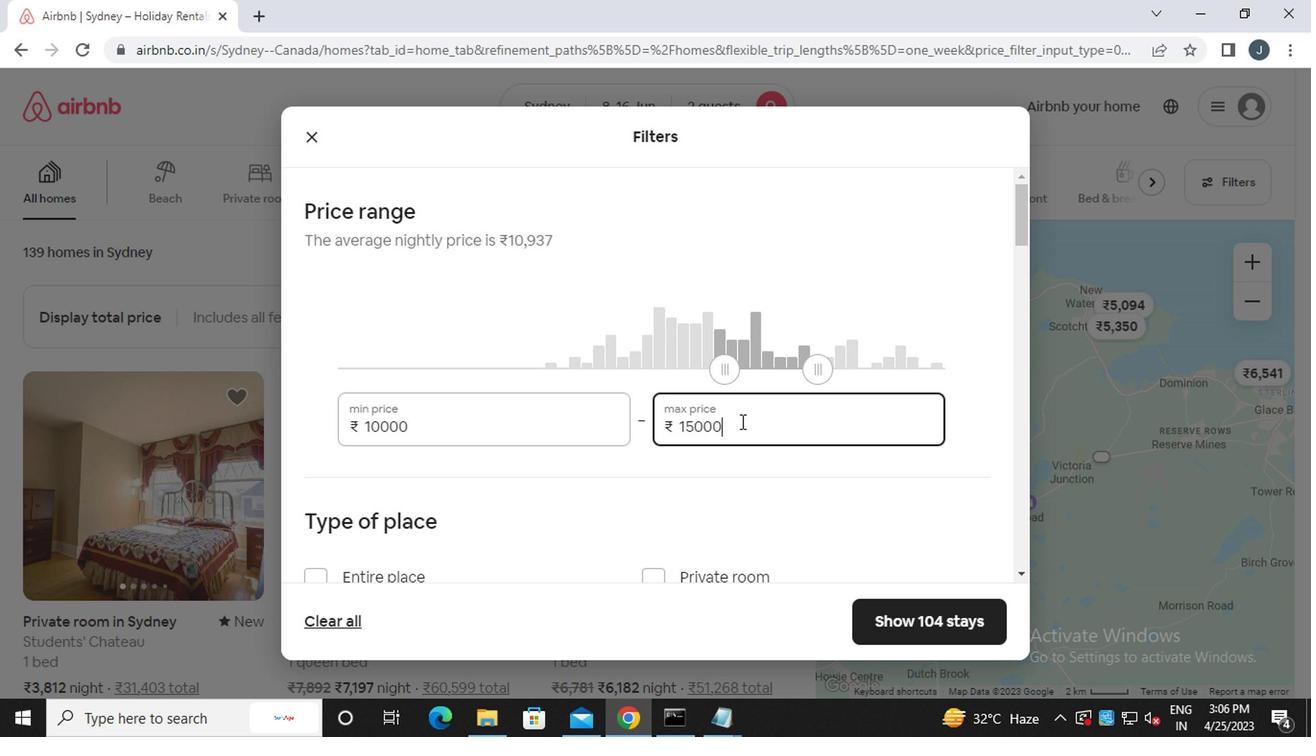 
Action: Mouse moved to (318, 296)
Screenshot: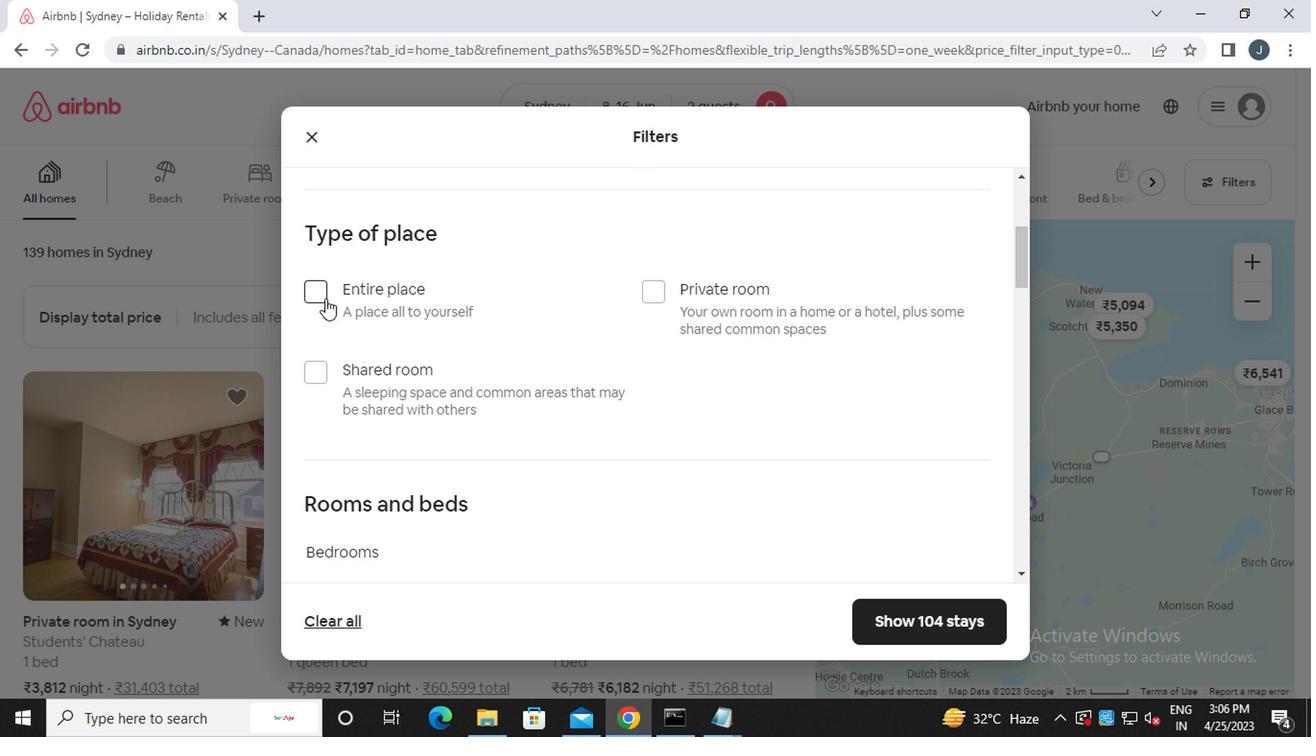 
Action: Mouse pressed left at (318, 296)
Screenshot: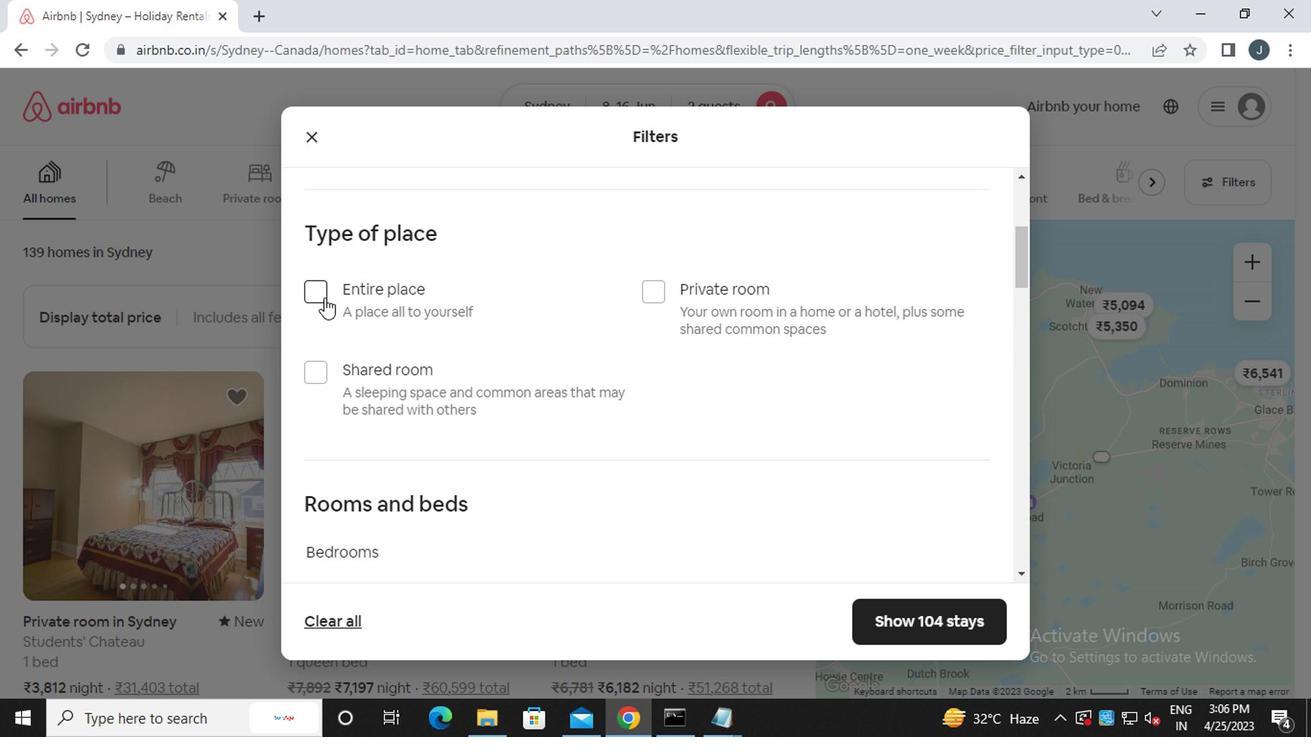 
Action: Mouse moved to (409, 385)
Screenshot: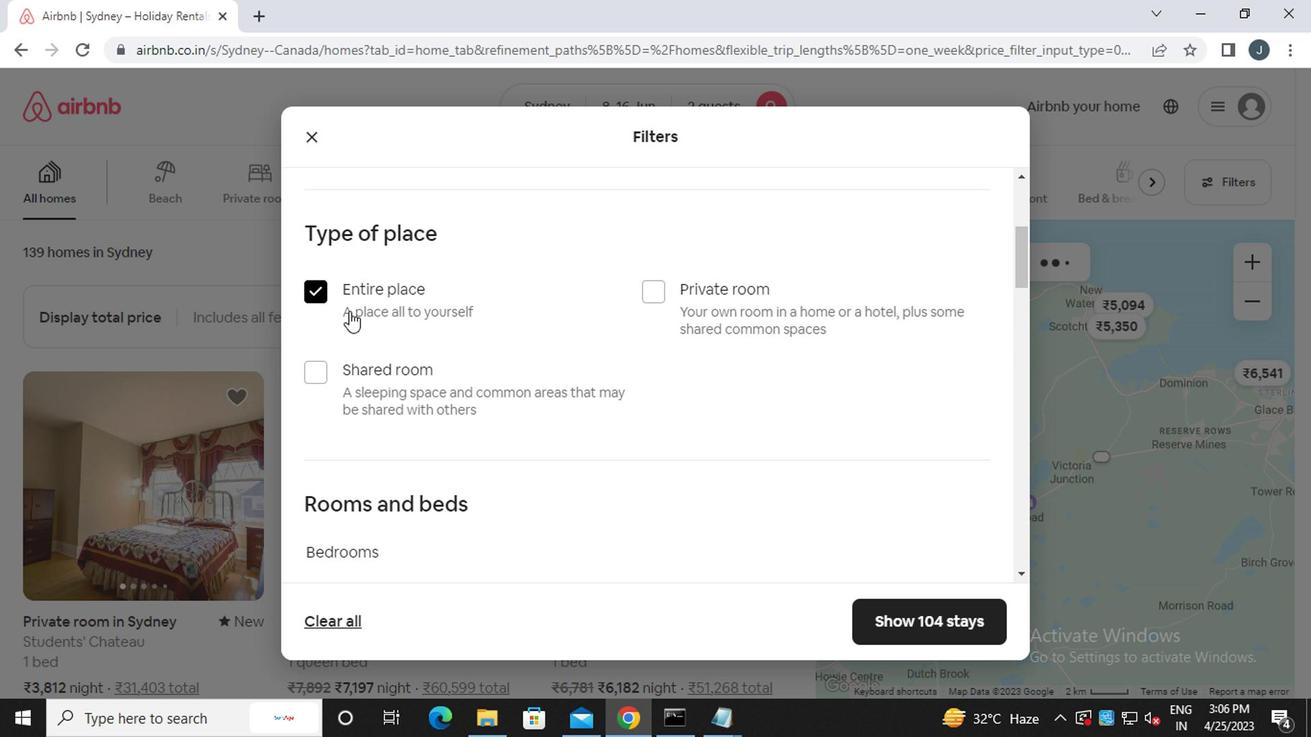 
Action: Mouse scrolled (409, 385) with delta (0, 0)
Screenshot: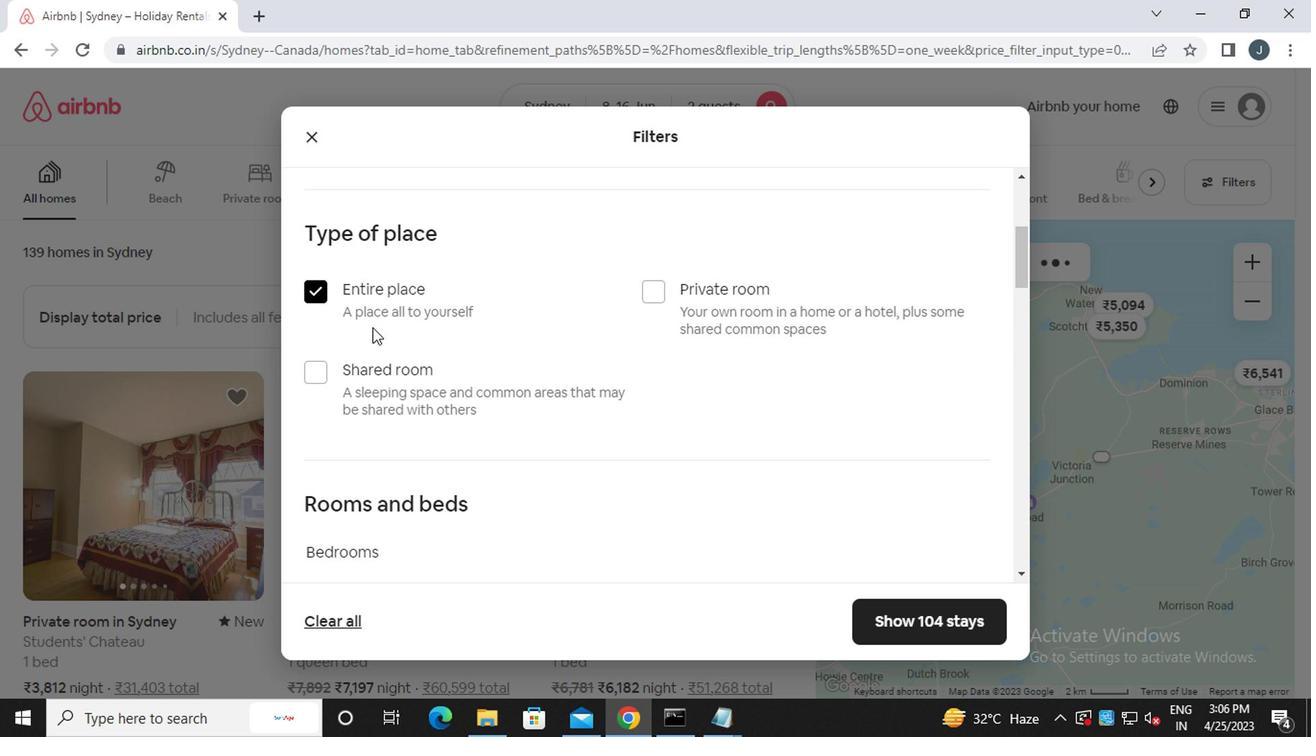 
Action: Mouse moved to (409, 387)
Screenshot: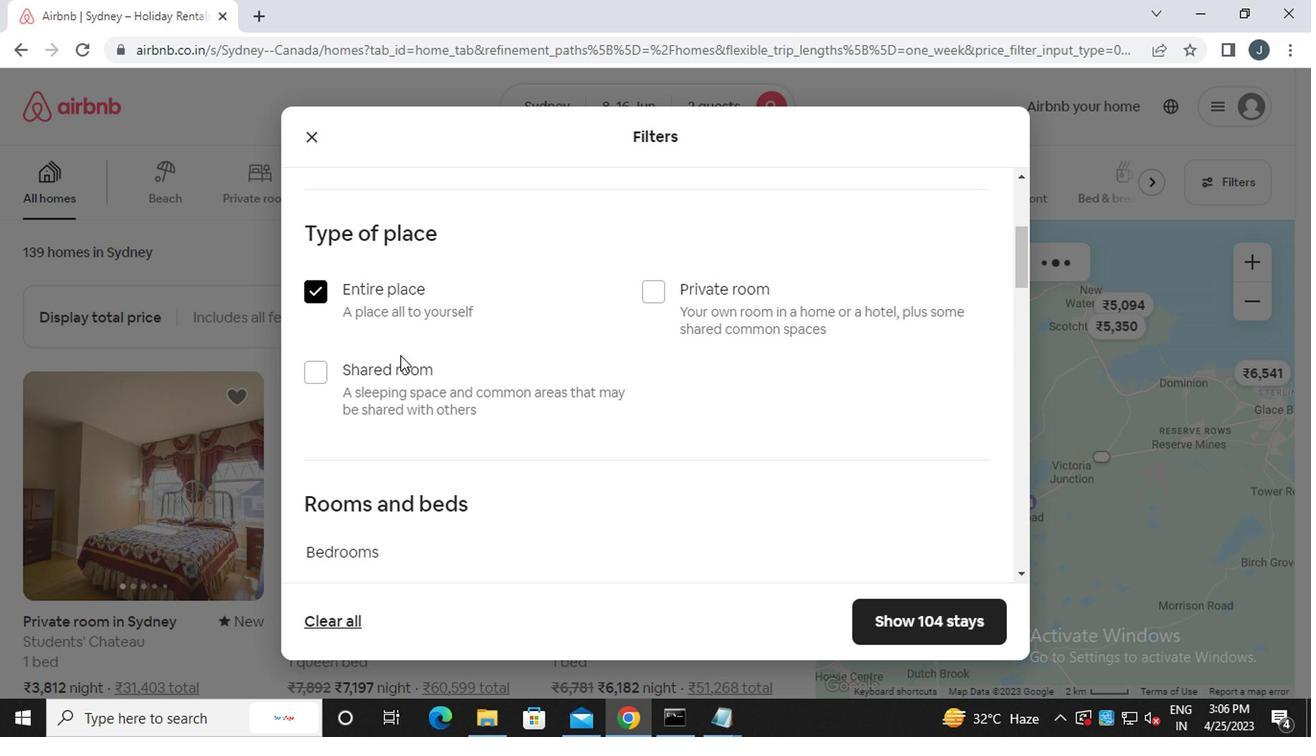 
Action: Mouse scrolled (409, 385) with delta (0, -1)
Screenshot: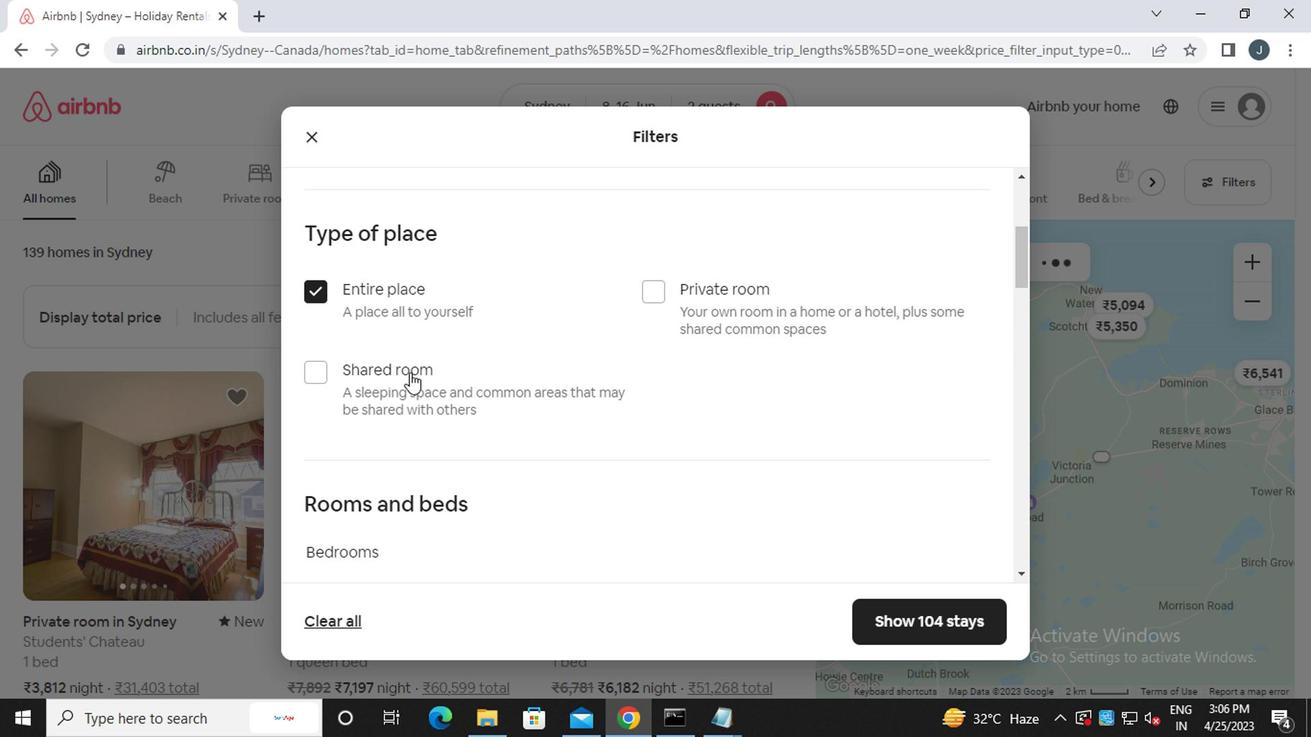 
Action: Mouse moved to (409, 387)
Screenshot: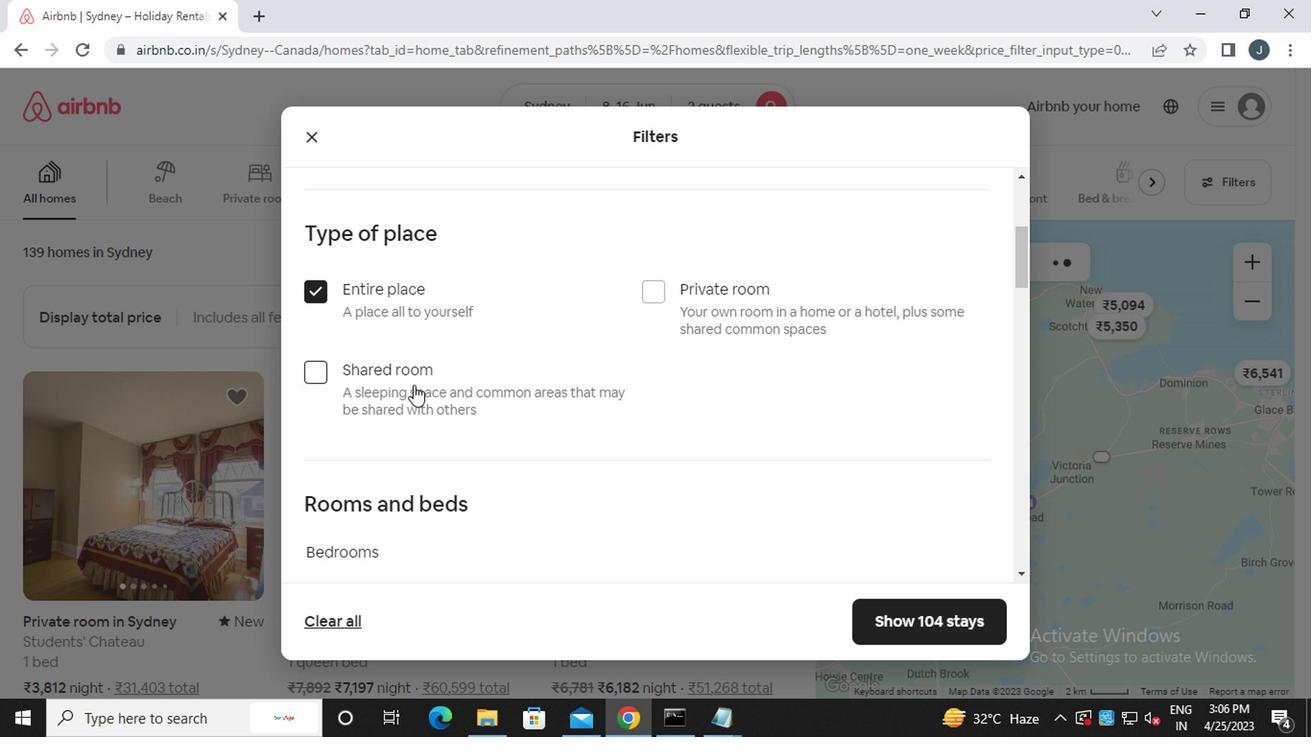 
Action: Mouse scrolled (409, 387) with delta (0, 0)
Screenshot: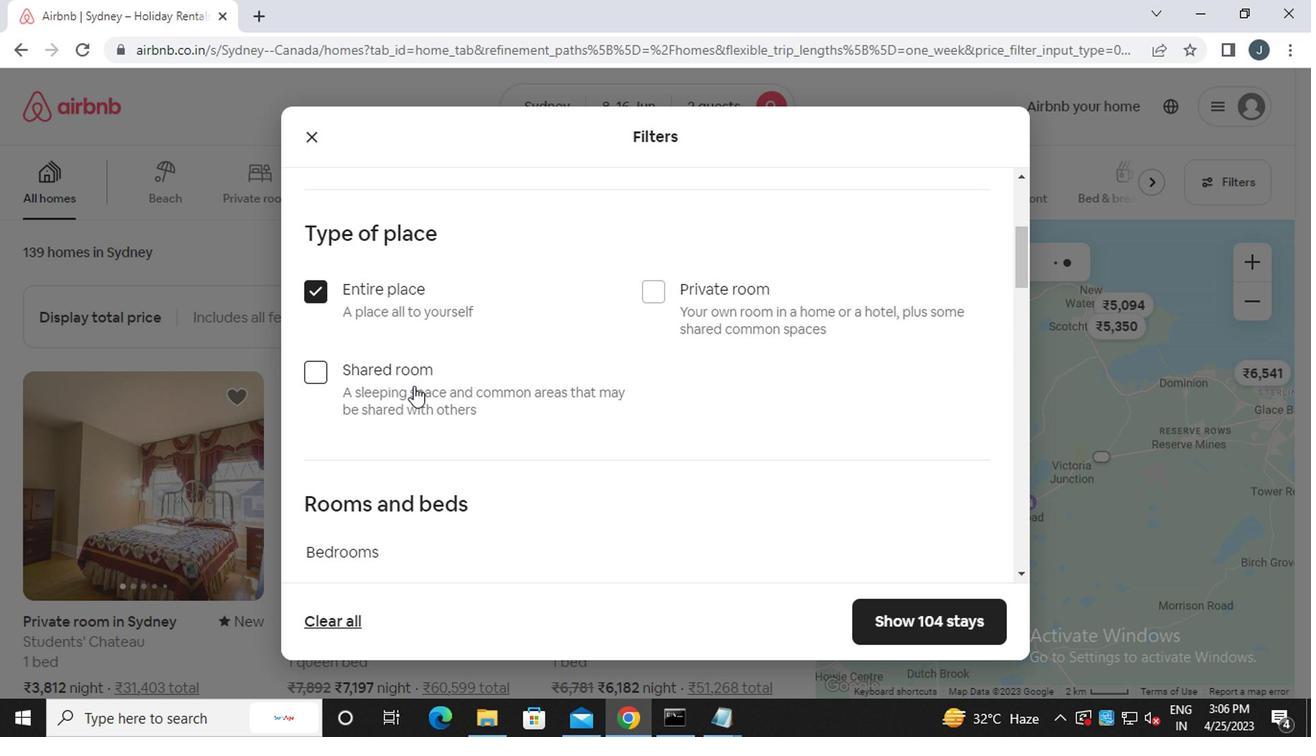 
Action: Mouse moved to (403, 321)
Screenshot: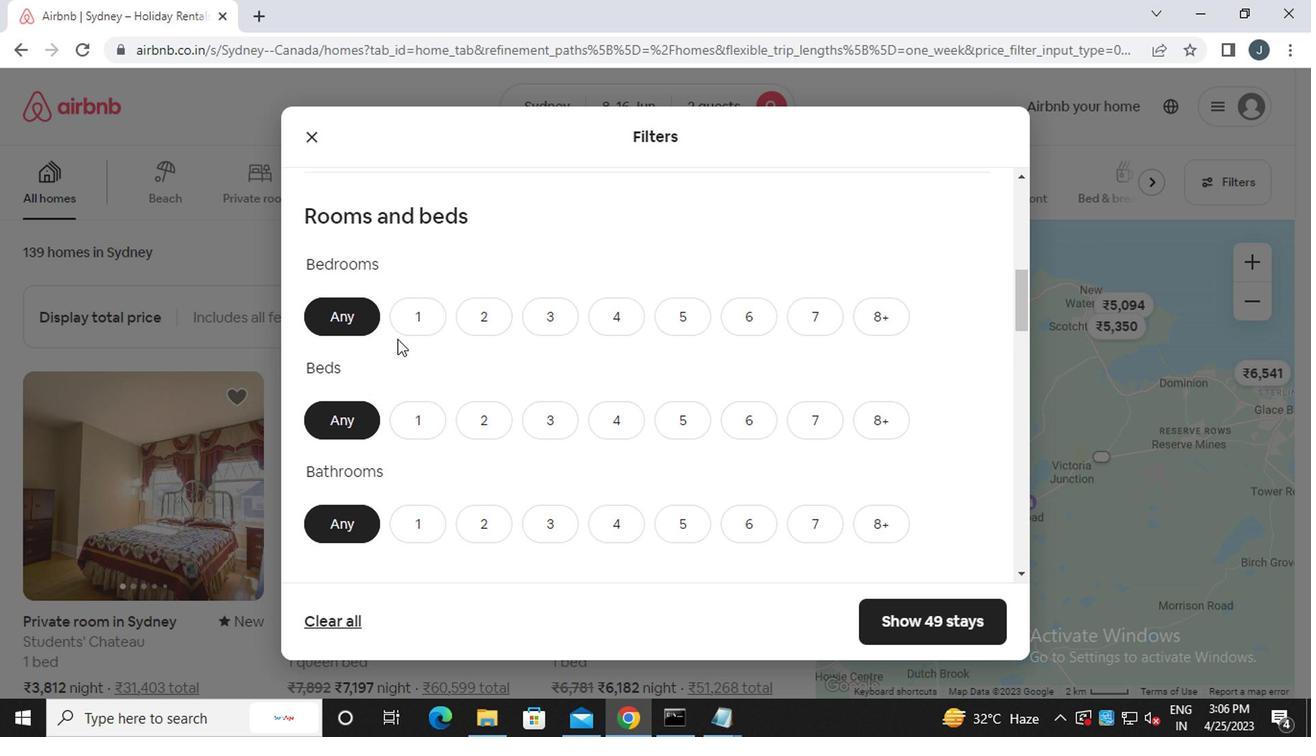 
Action: Mouse pressed left at (403, 321)
Screenshot: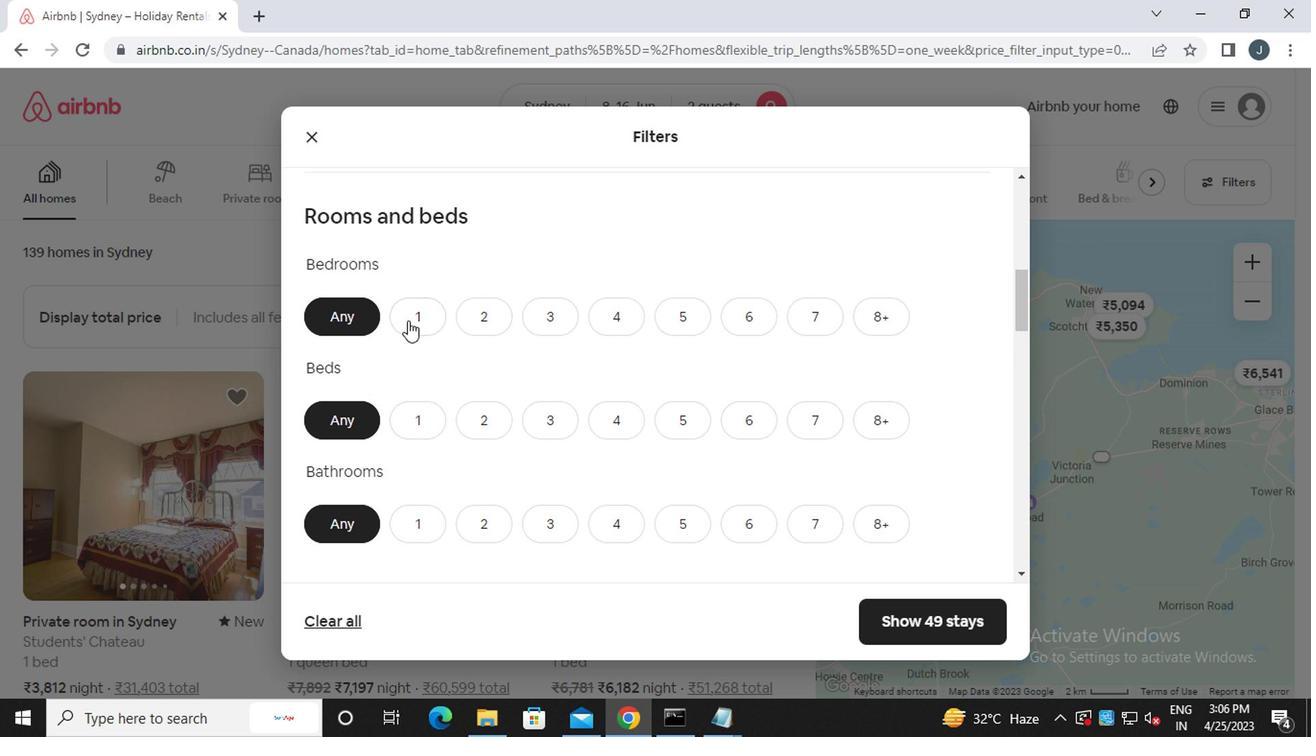 
Action: Mouse moved to (420, 413)
Screenshot: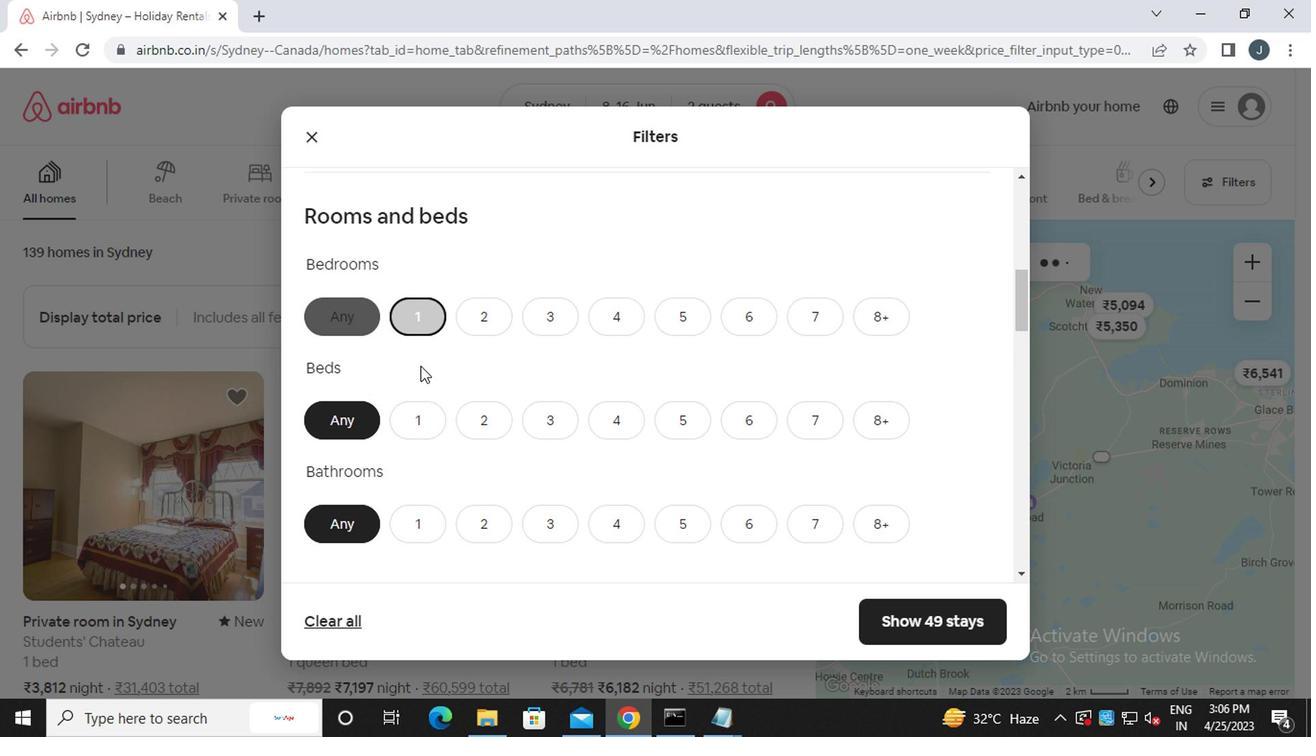 
Action: Mouse pressed left at (420, 413)
Screenshot: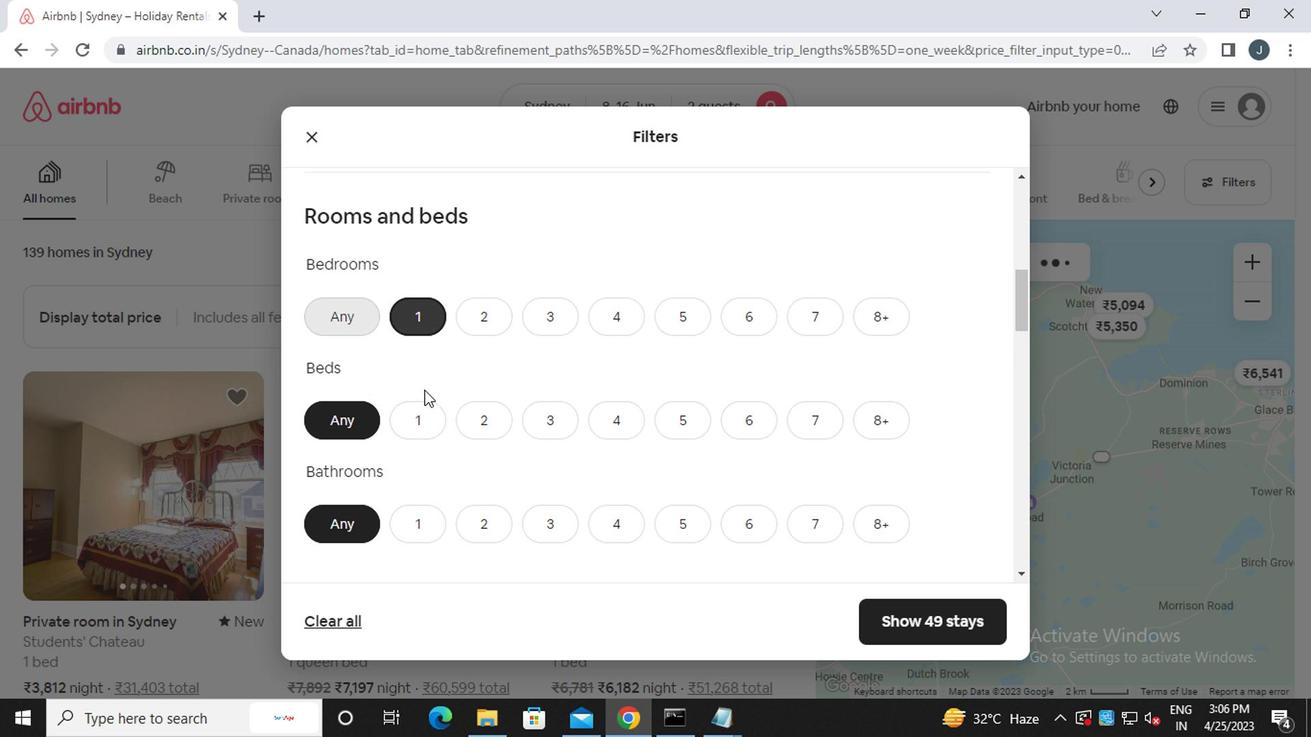 
Action: Mouse moved to (420, 517)
Screenshot: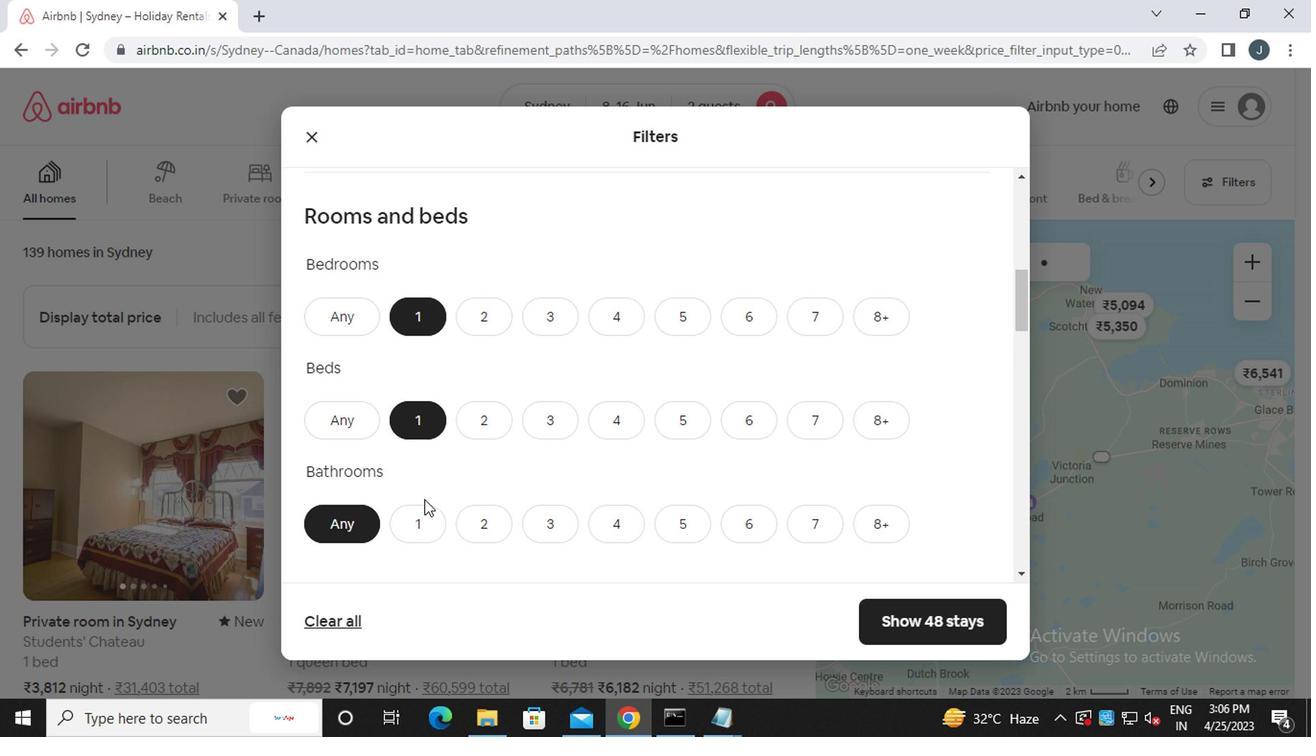 
Action: Mouse pressed left at (420, 517)
Screenshot: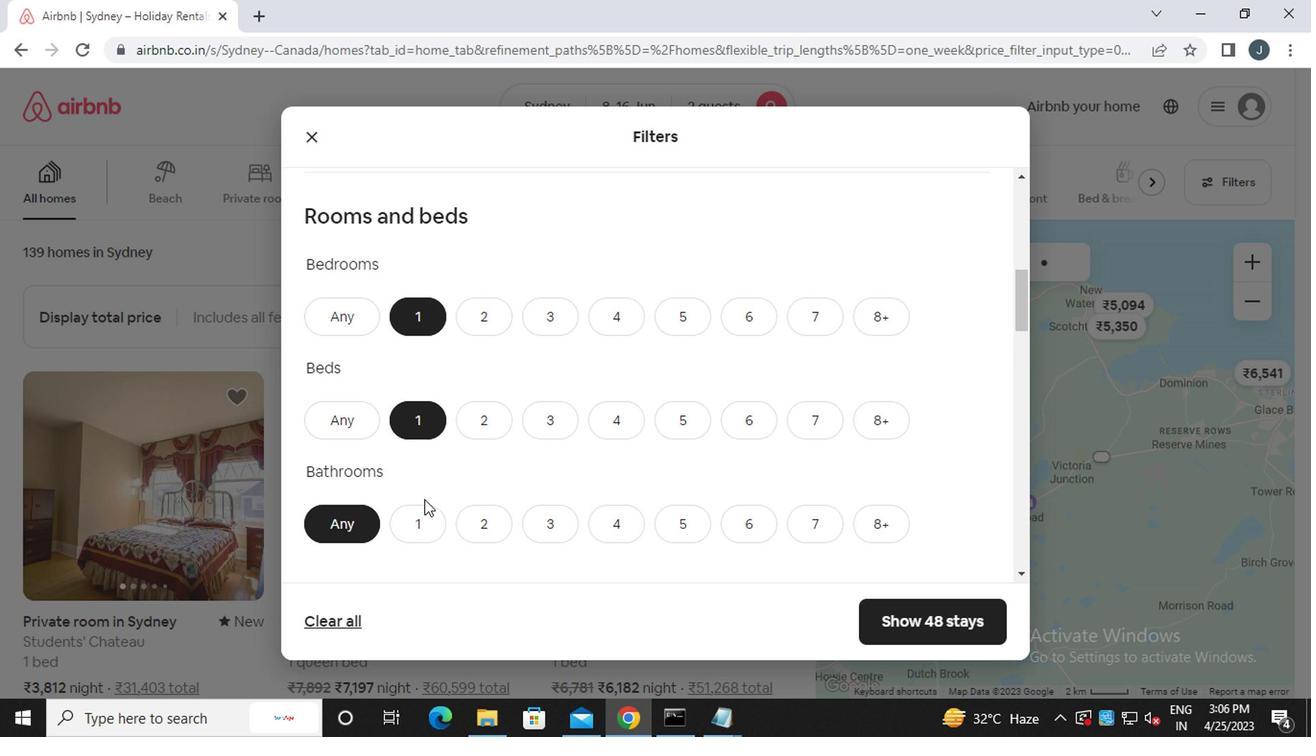 
Action: Mouse moved to (418, 519)
Screenshot: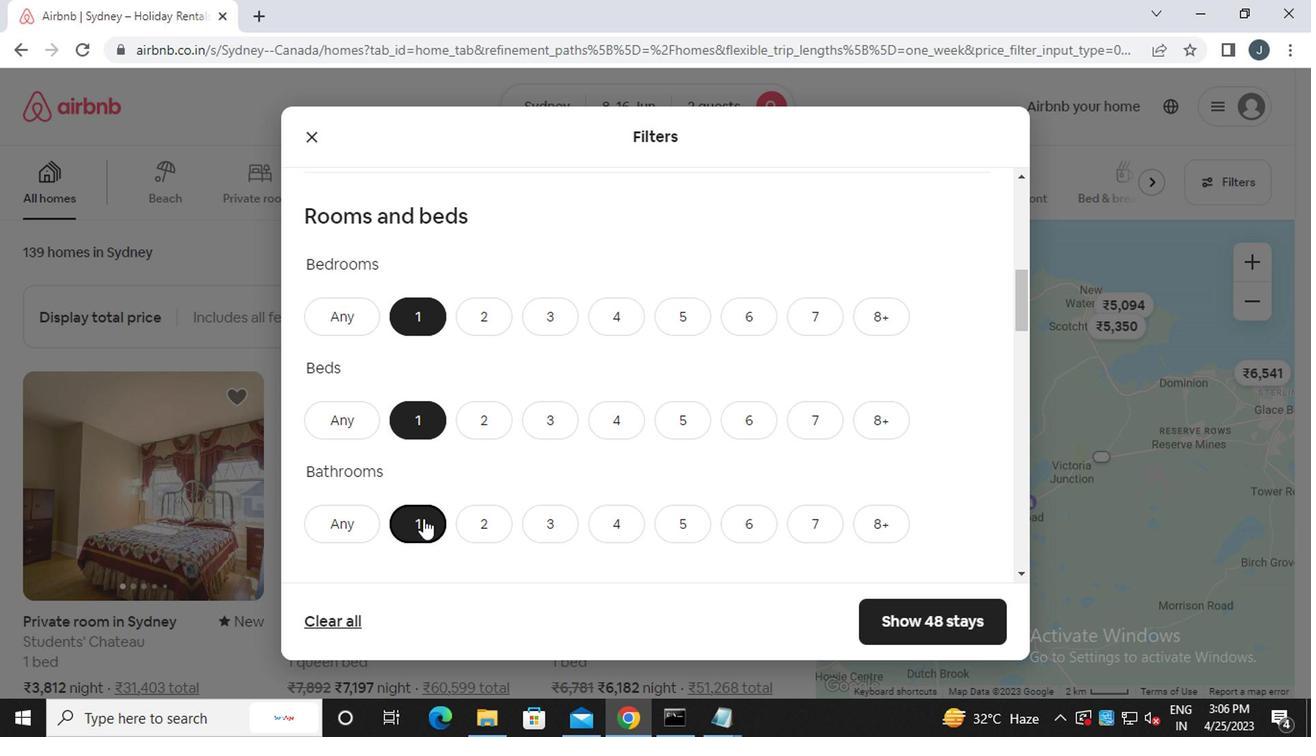 
Action: Mouse scrolled (418, 518) with delta (0, 0)
Screenshot: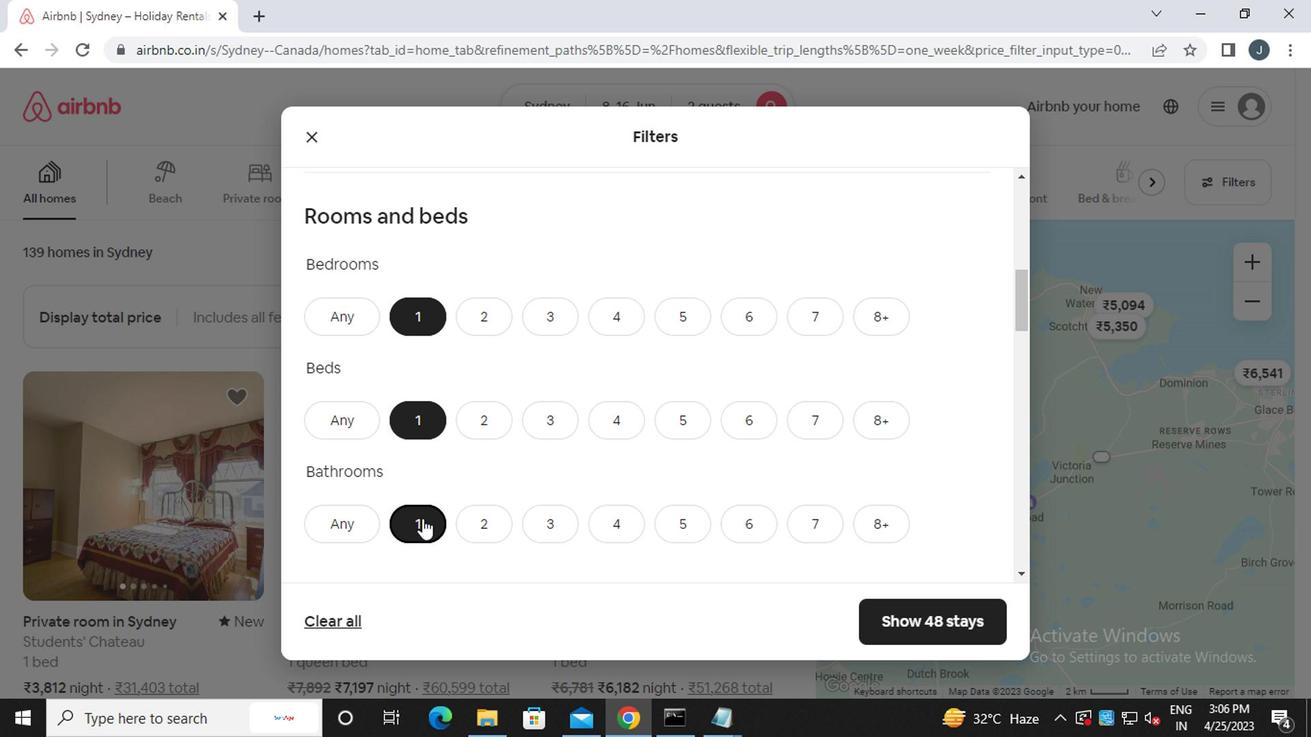 
Action: Mouse scrolled (418, 518) with delta (0, 0)
Screenshot: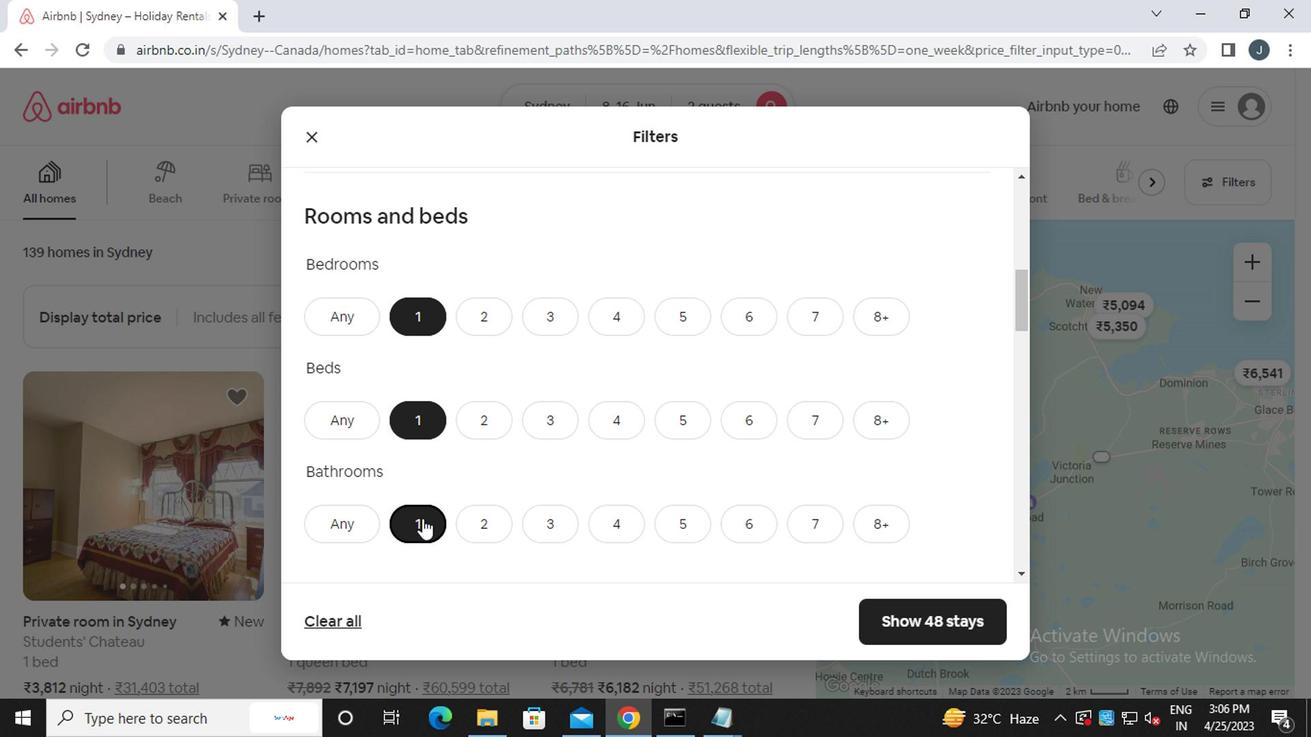 
Action: Mouse scrolled (418, 518) with delta (0, 0)
Screenshot: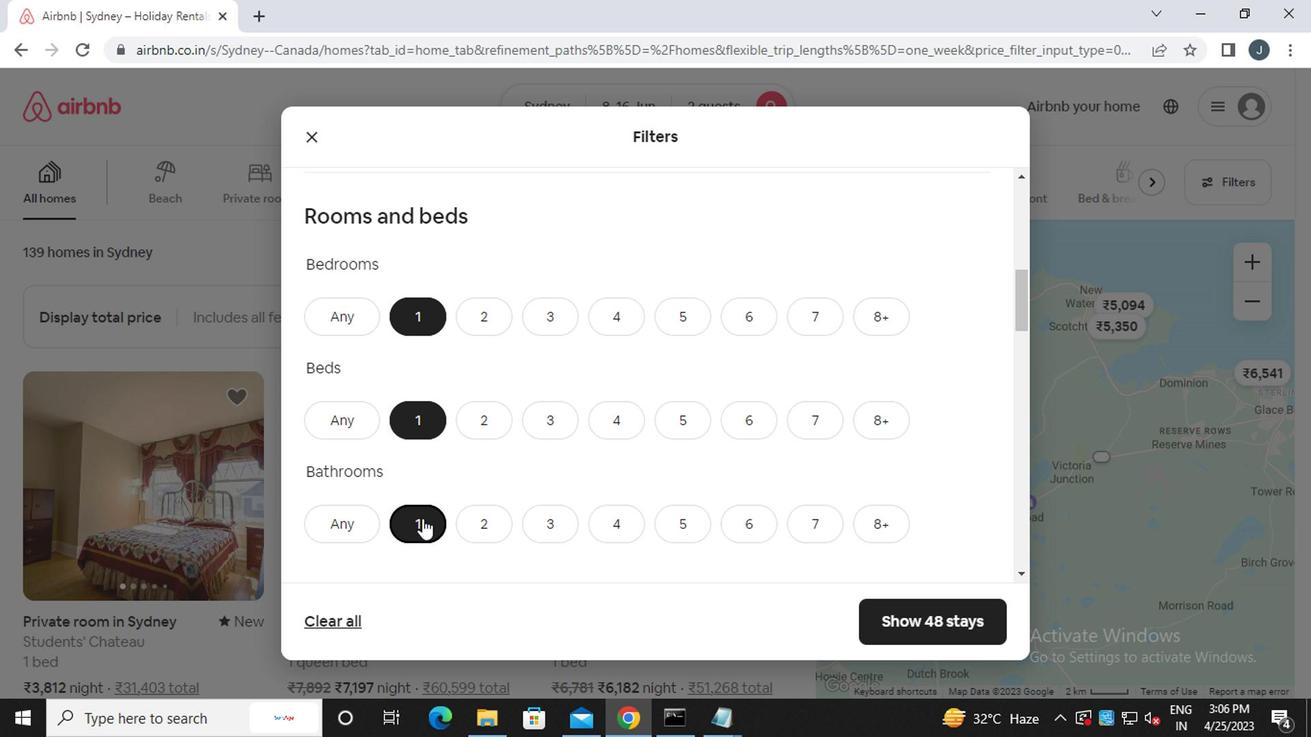 
Action: Mouse scrolled (418, 518) with delta (0, 0)
Screenshot: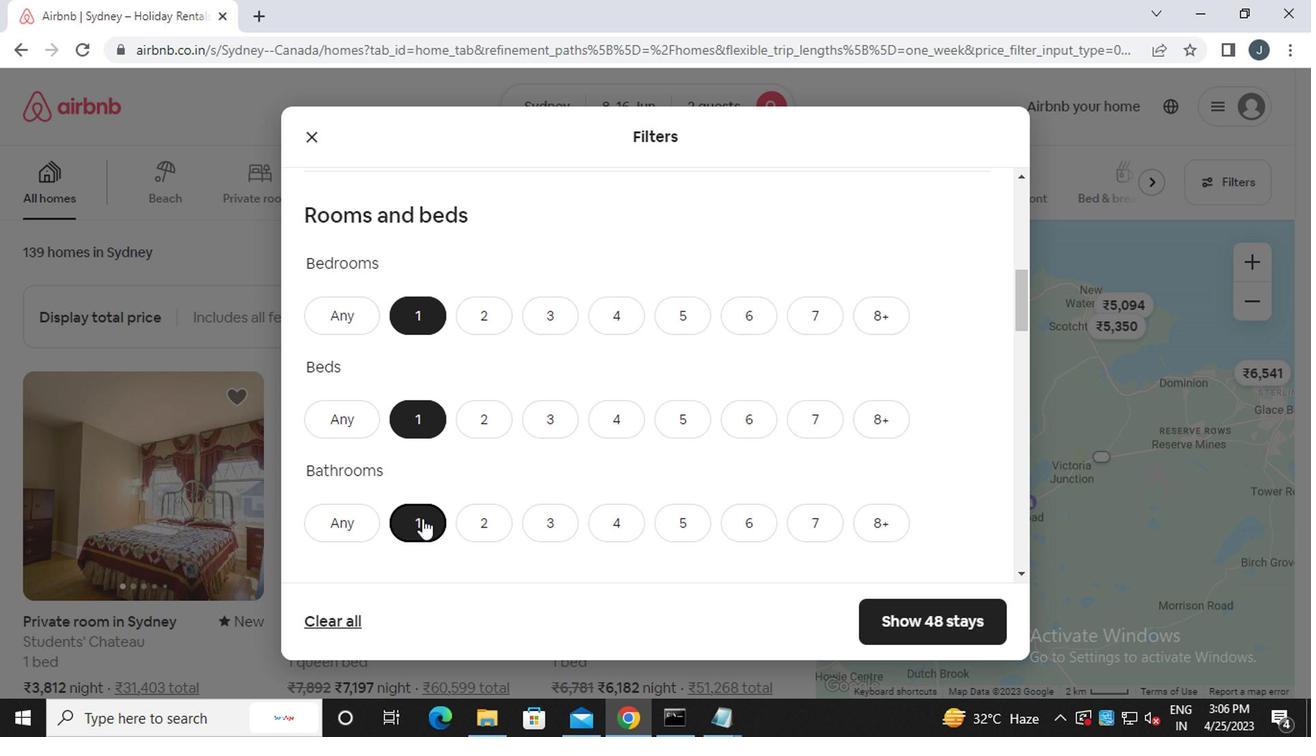 
Action: Mouse moved to (400, 371)
Screenshot: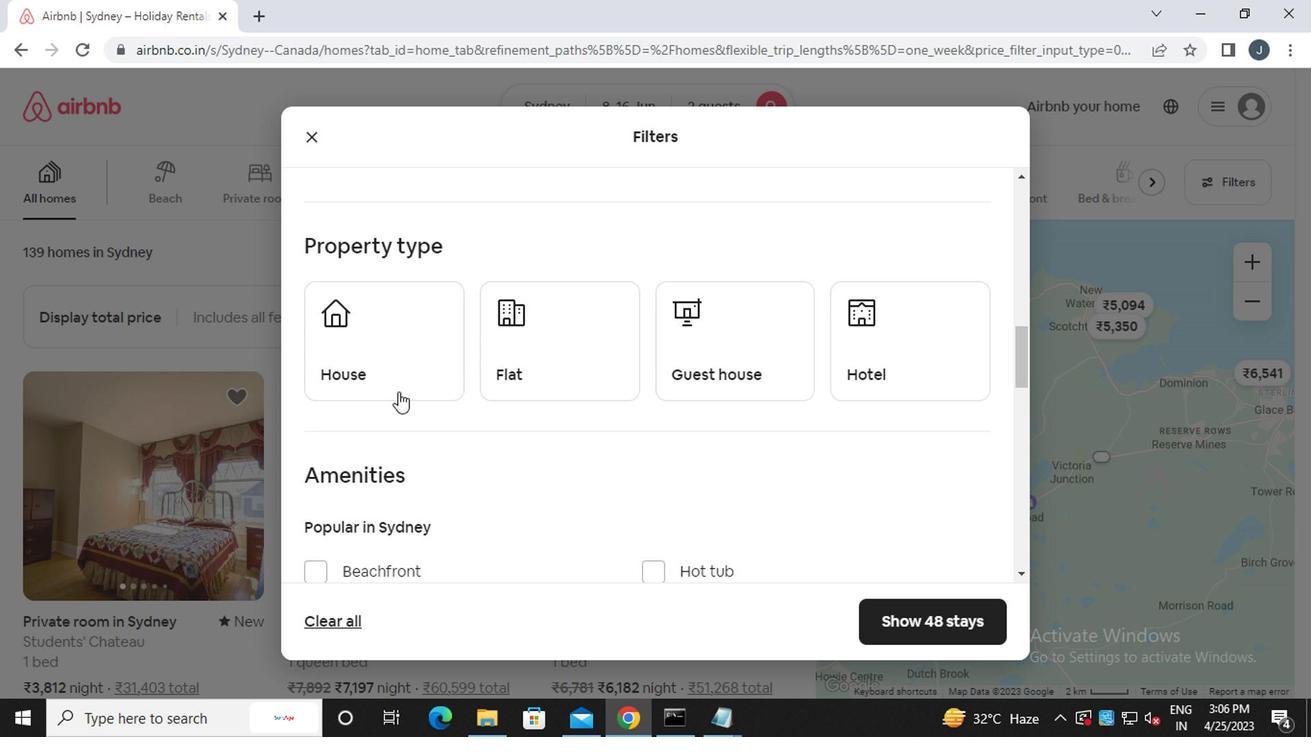 
Action: Mouse pressed left at (400, 371)
Screenshot: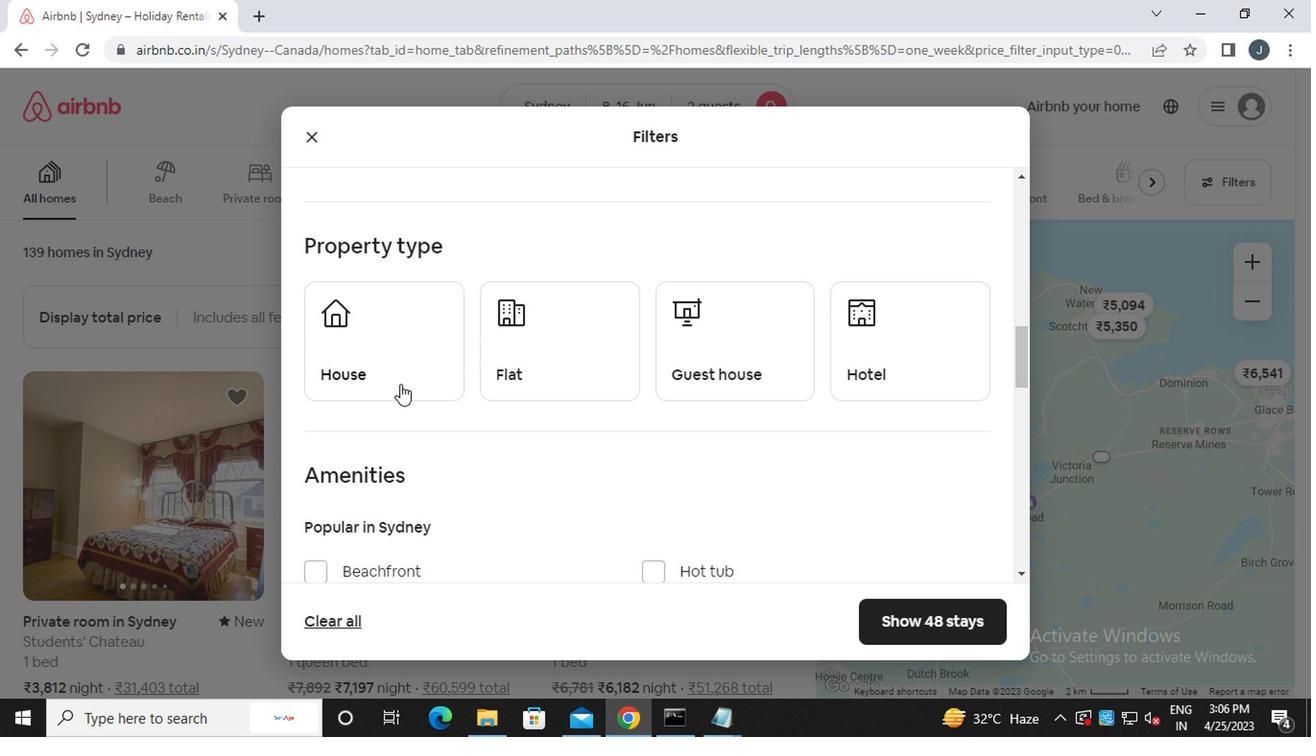 
Action: Mouse moved to (560, 361)
Screenshot: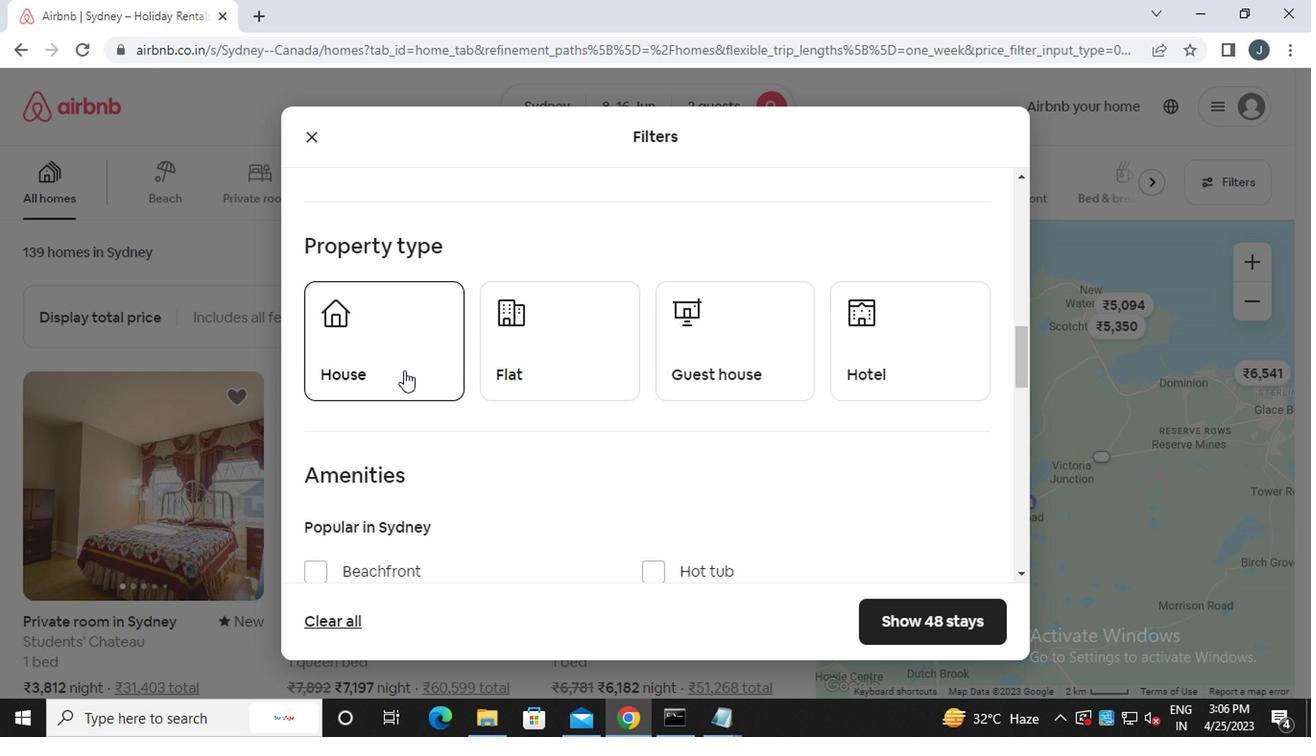 
Action: Mouse pressed left at (560, 361)
Screenshot: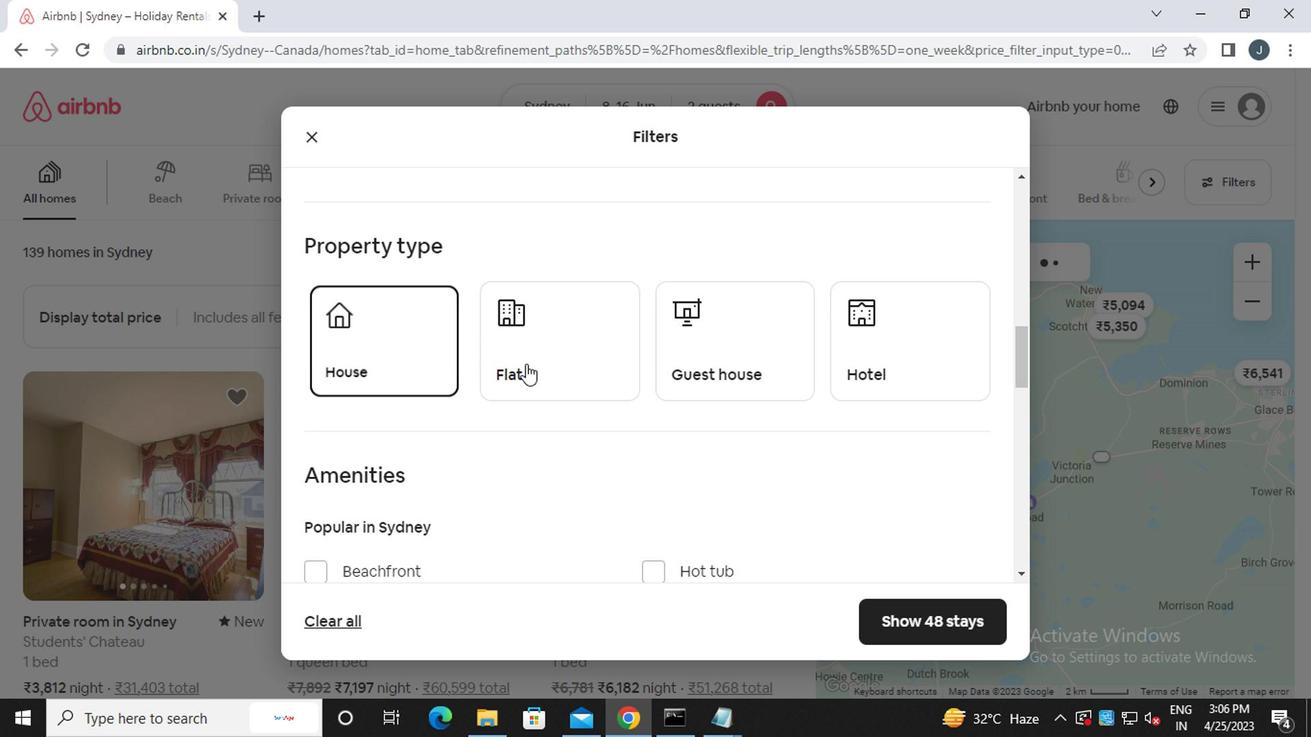 
Action: Mouse moved to (703, 344)
Screenshot: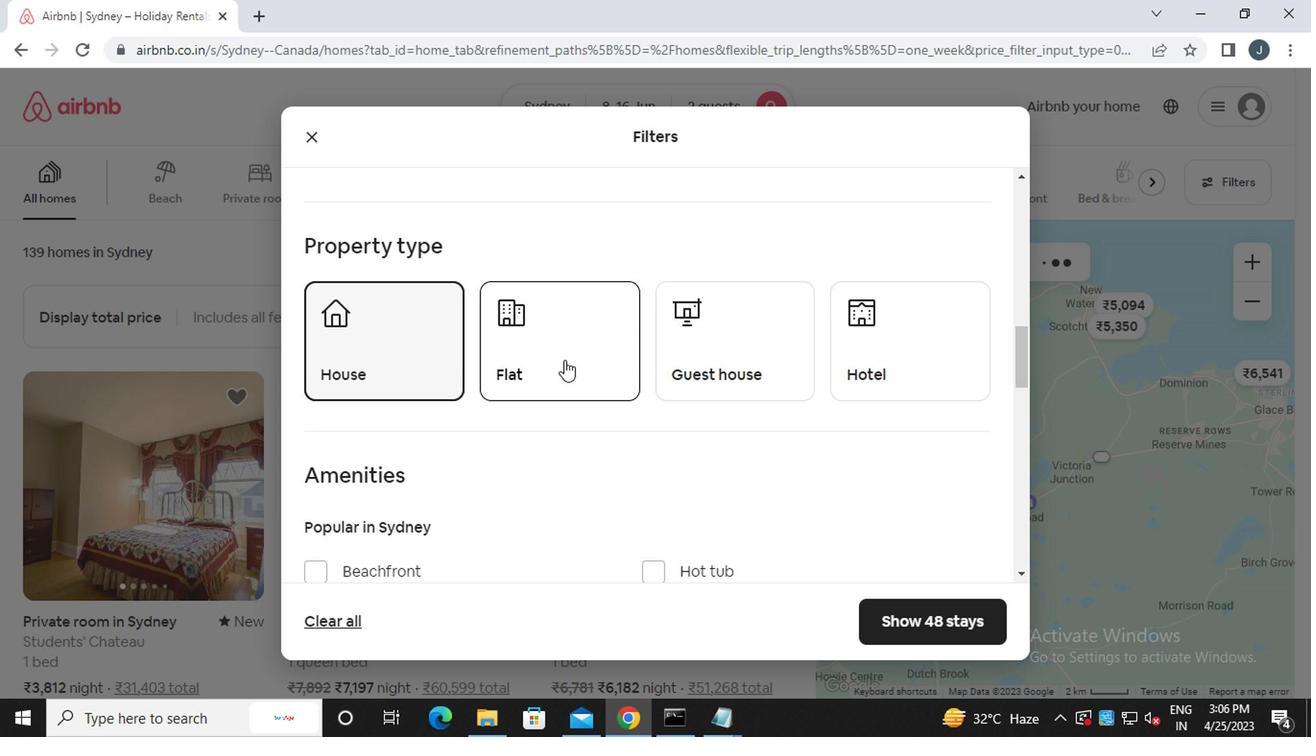 
Action: Mouse pressed left at (703, 344)
Screenshot: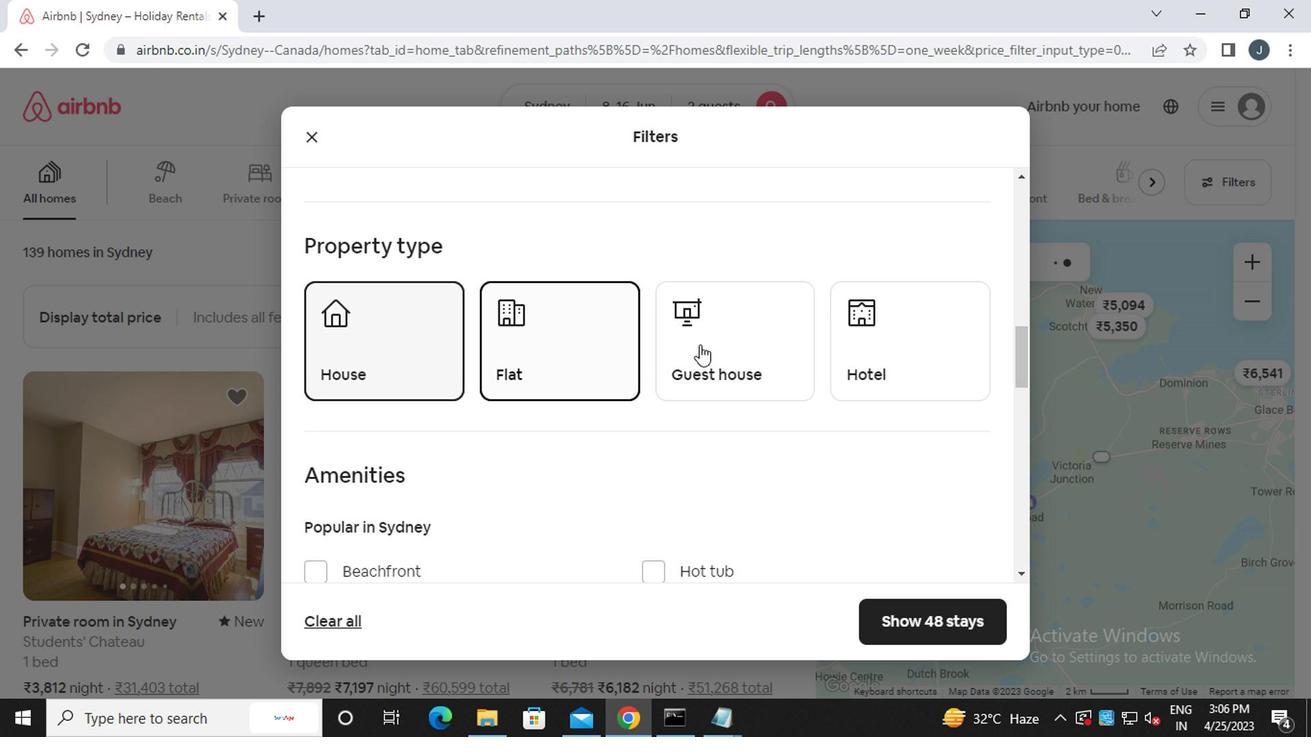 
Action: Mouse moved to (875, 349)
Screenshot: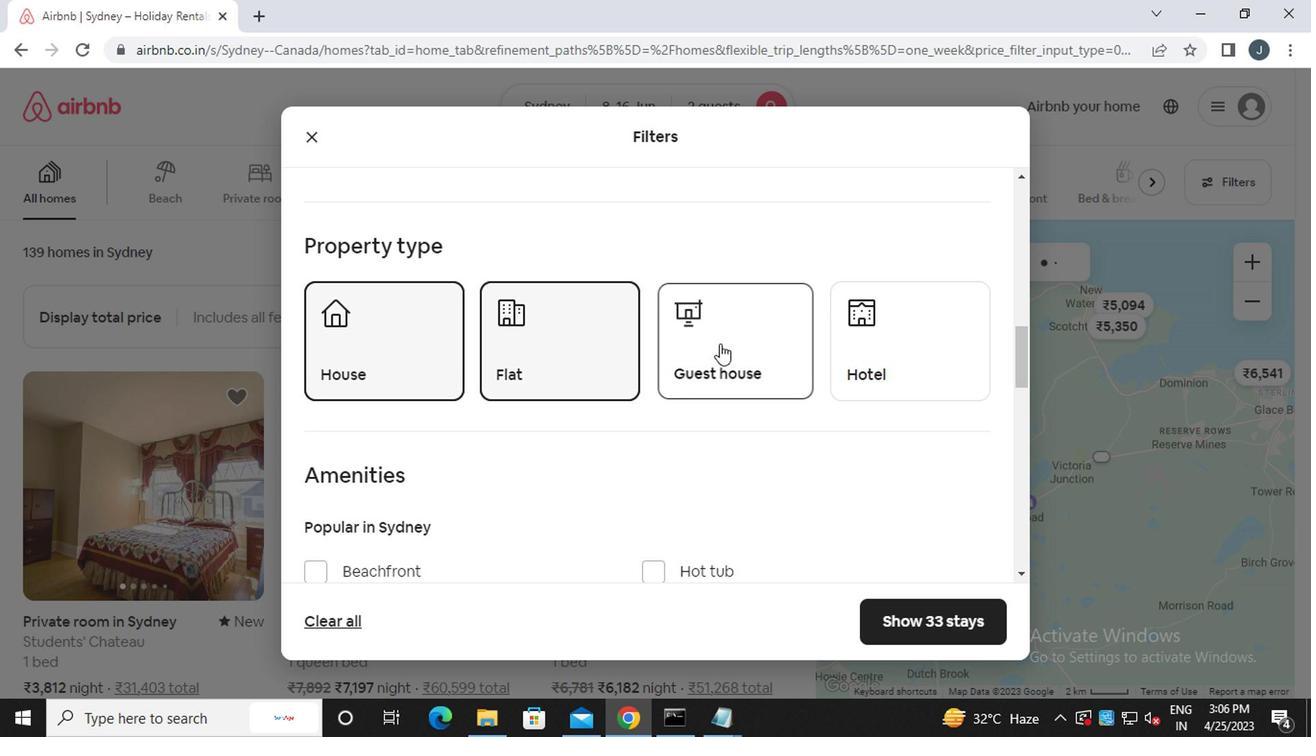 
Action: Mouse pressed left at (875, 349)
Screenshot: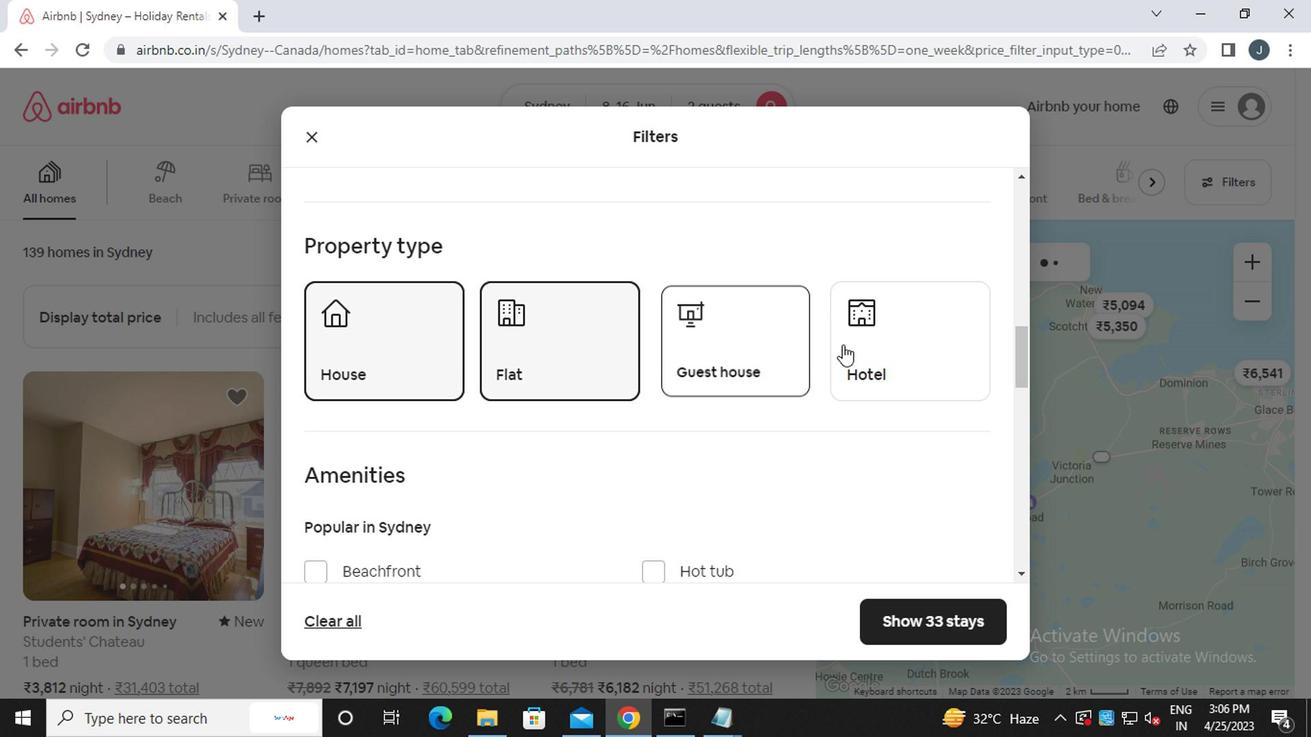 
Action: Mouse moved to (602, 433)
Screenshot: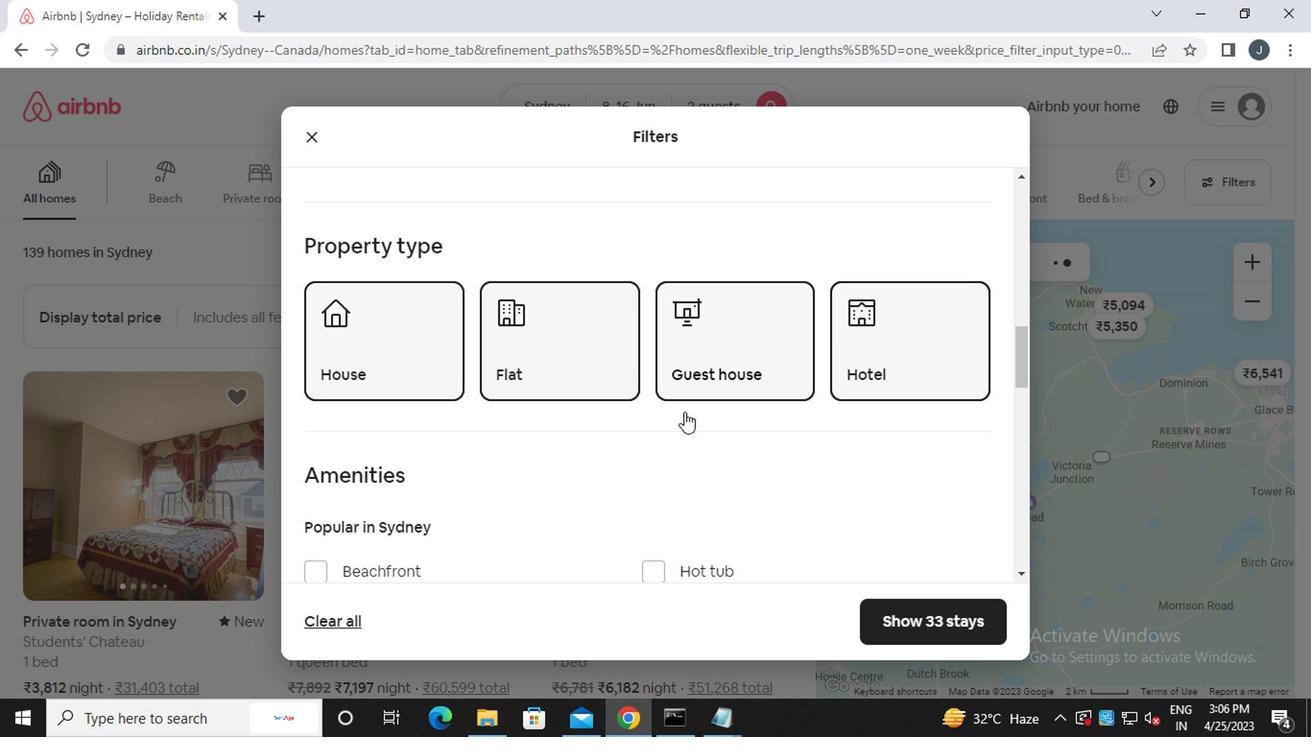 
Action: Mouse scrolled (602, 432) with delta (0, 0)
Screenshot: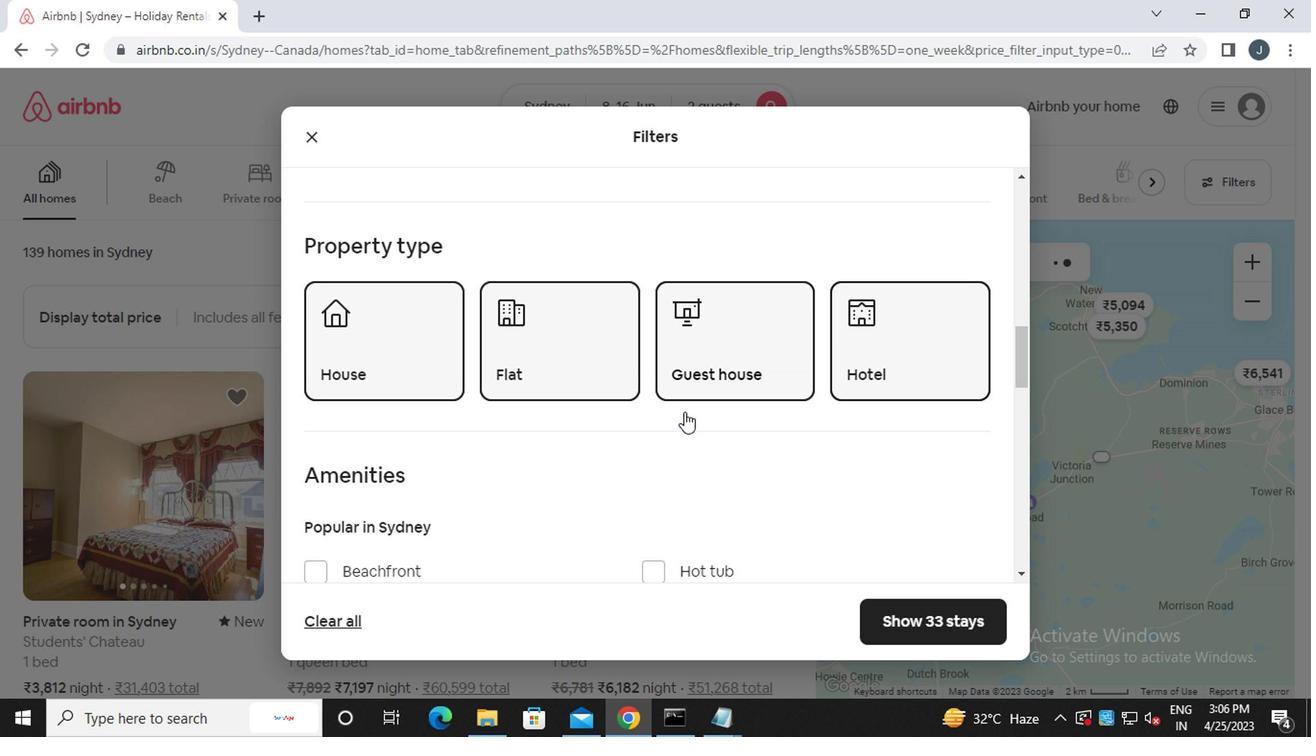 
Action: Mouse moved to (600, 435)
Screenshot: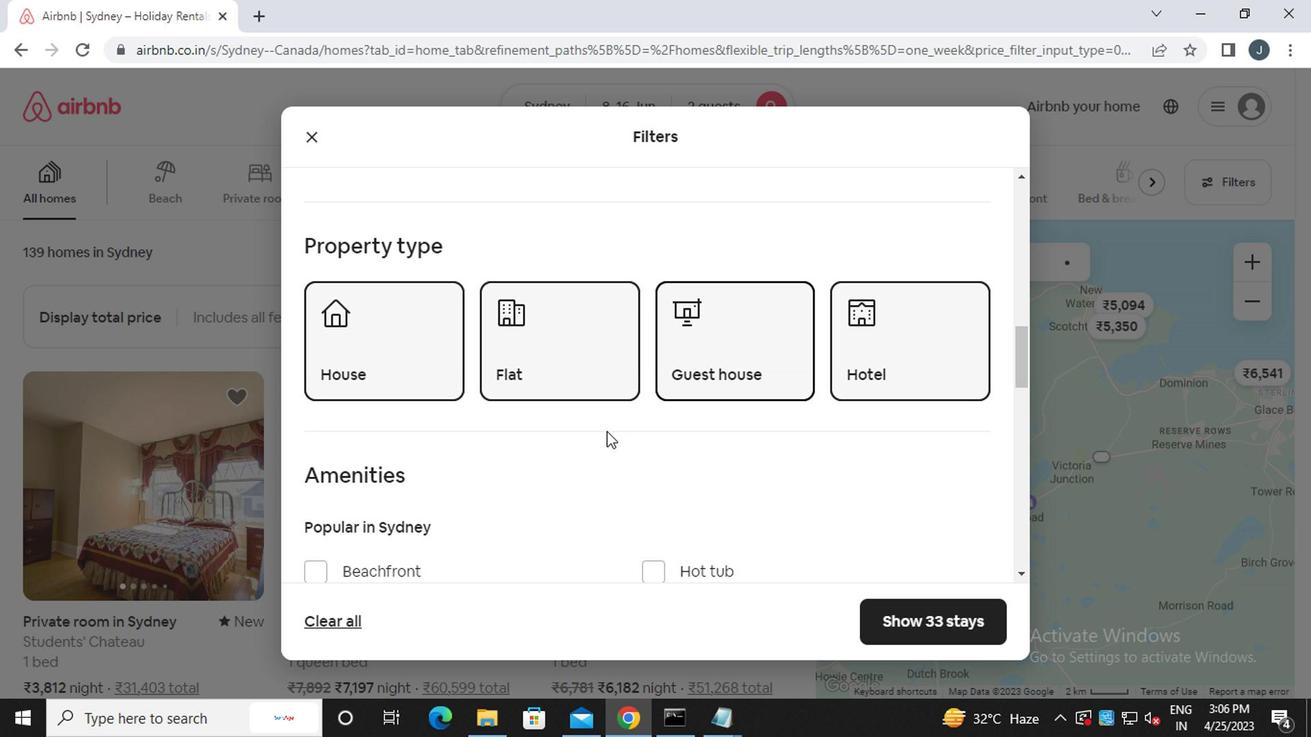 
Action: Mouse scrolled (600, 434) with delta (0, 0)
Screenshot: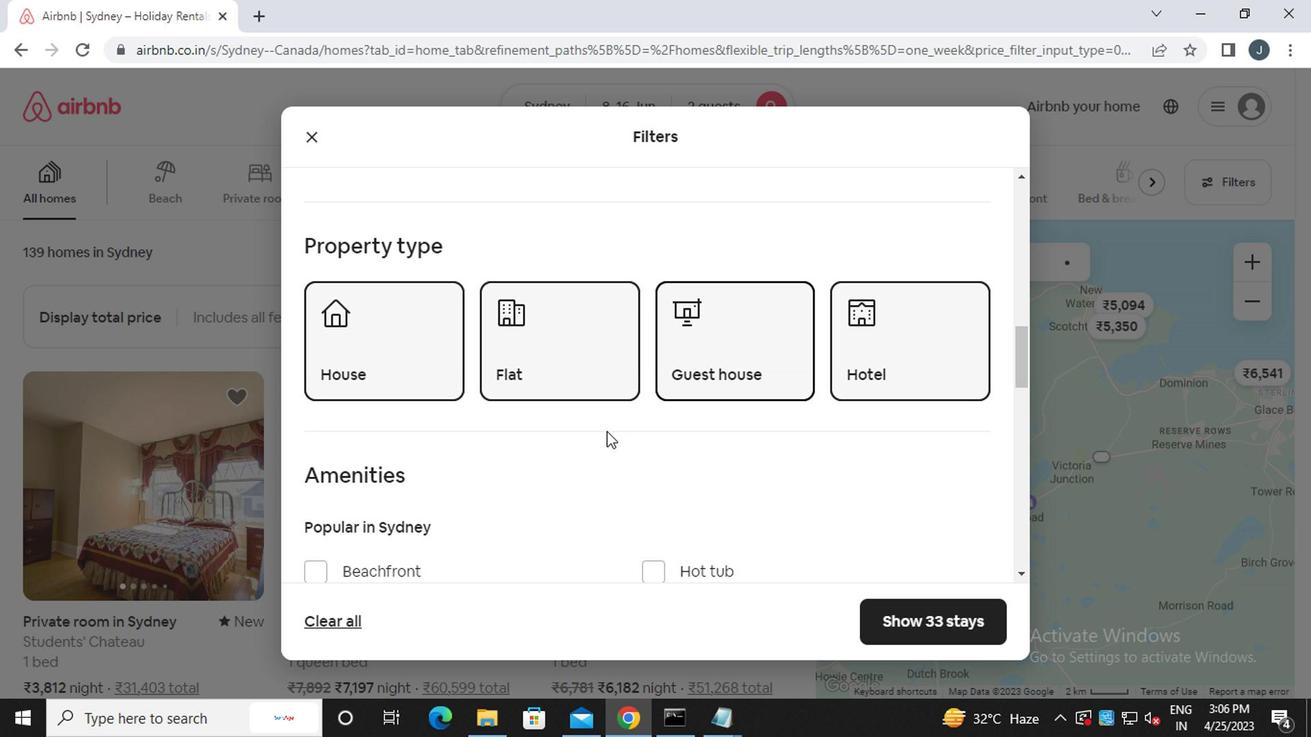 
Action: Mouse scrolled (600, 434) with delta (0, 0)
Screenshot: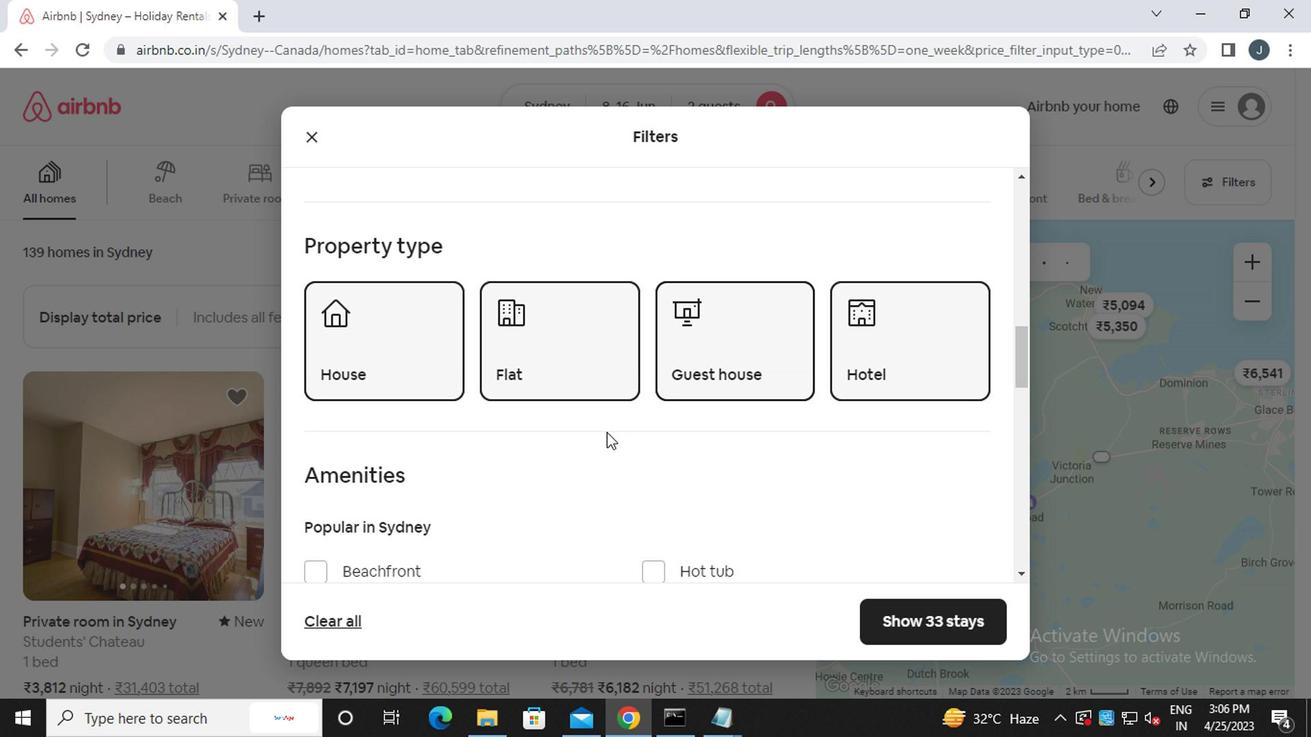 
Action: Mouse moved to (582, 442)
Screenshot: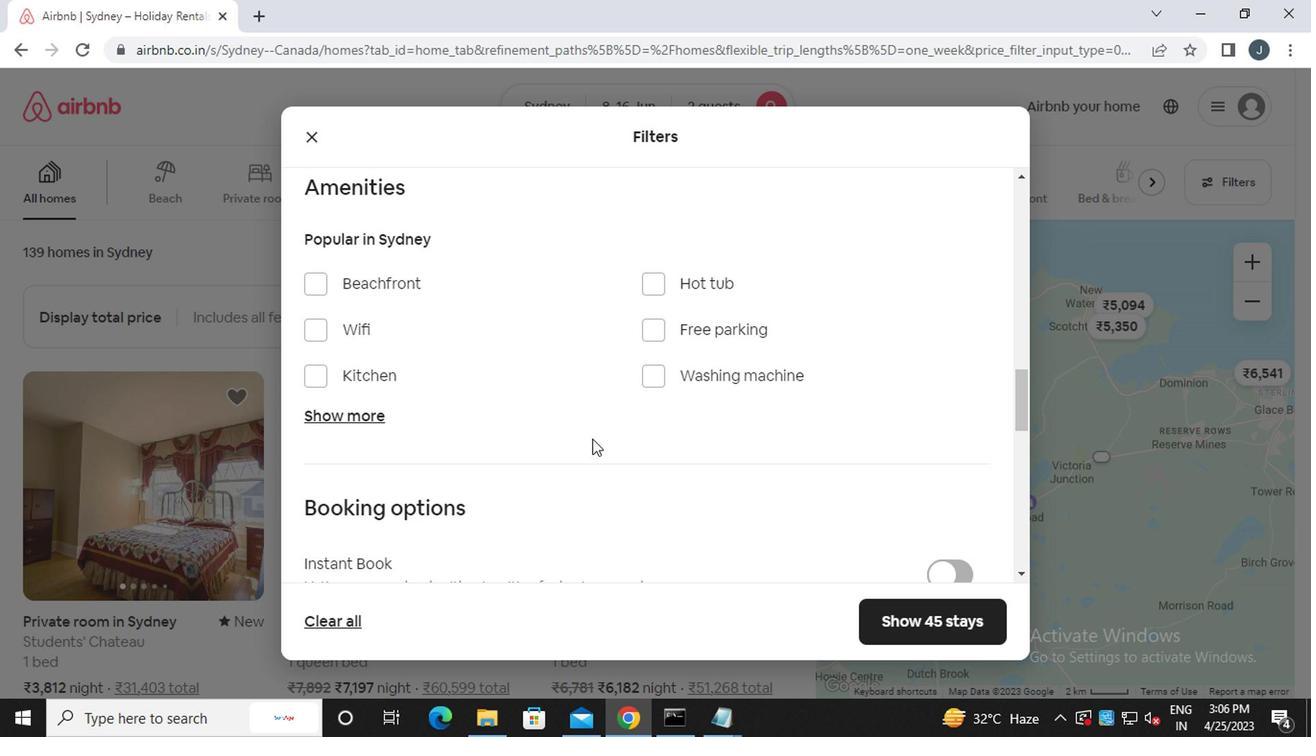 
Action: Mouse scrolled (582, 441) with delta (0, 0)
Screenshot: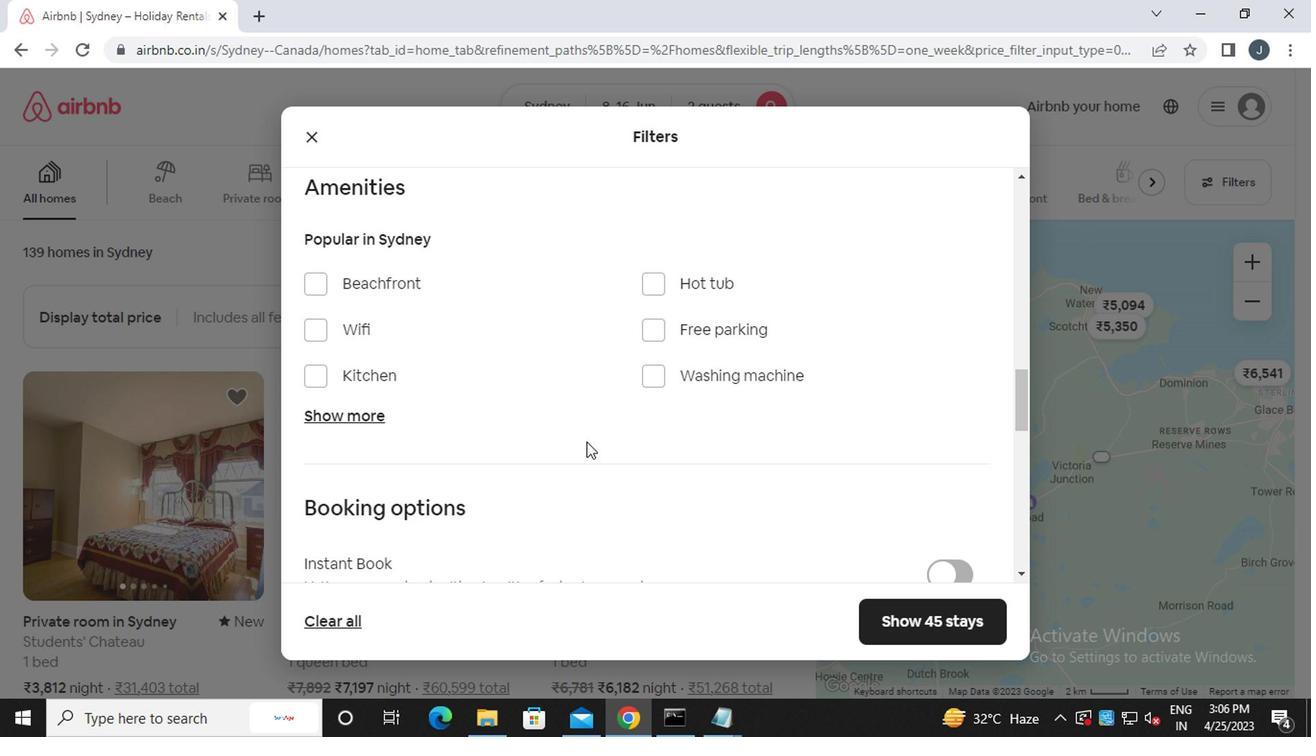 
Action: Mouse scrolled (582, 441) with delta (0, 0)
Screenshot: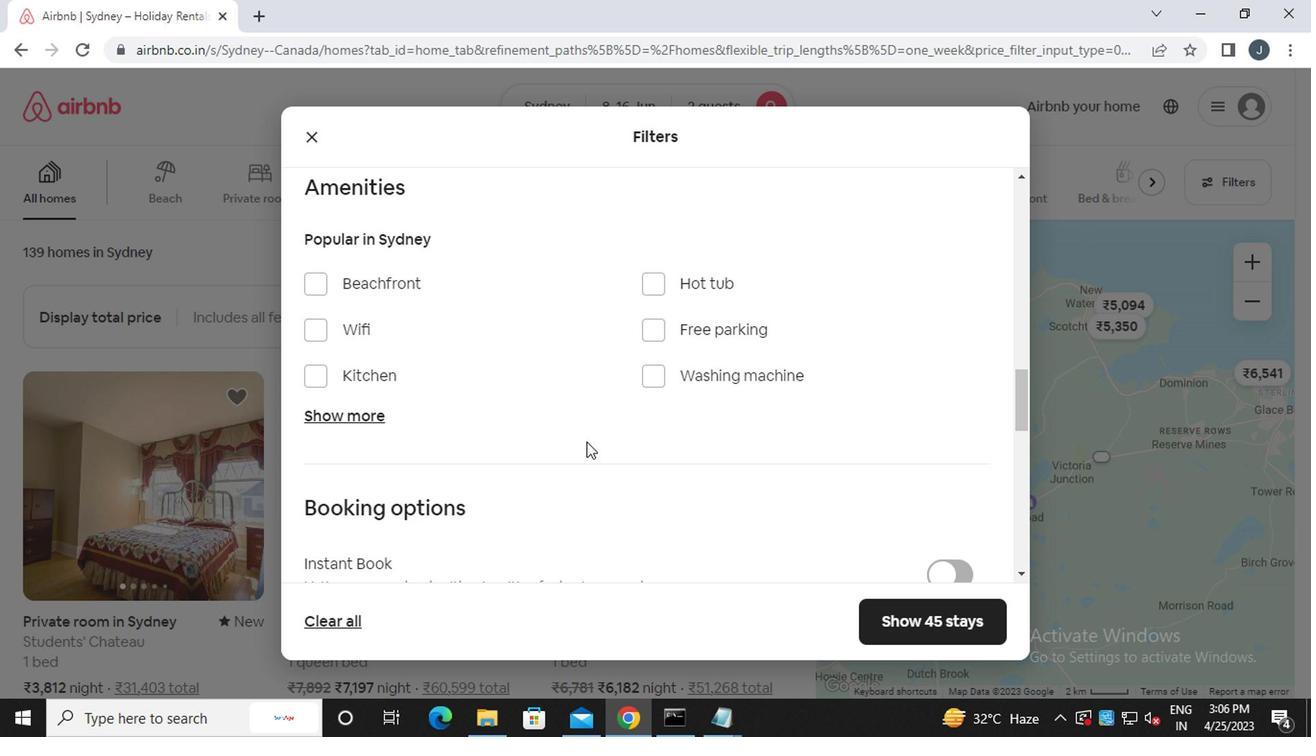 
Action: Mouse moved to (703, 370)
Screenshot: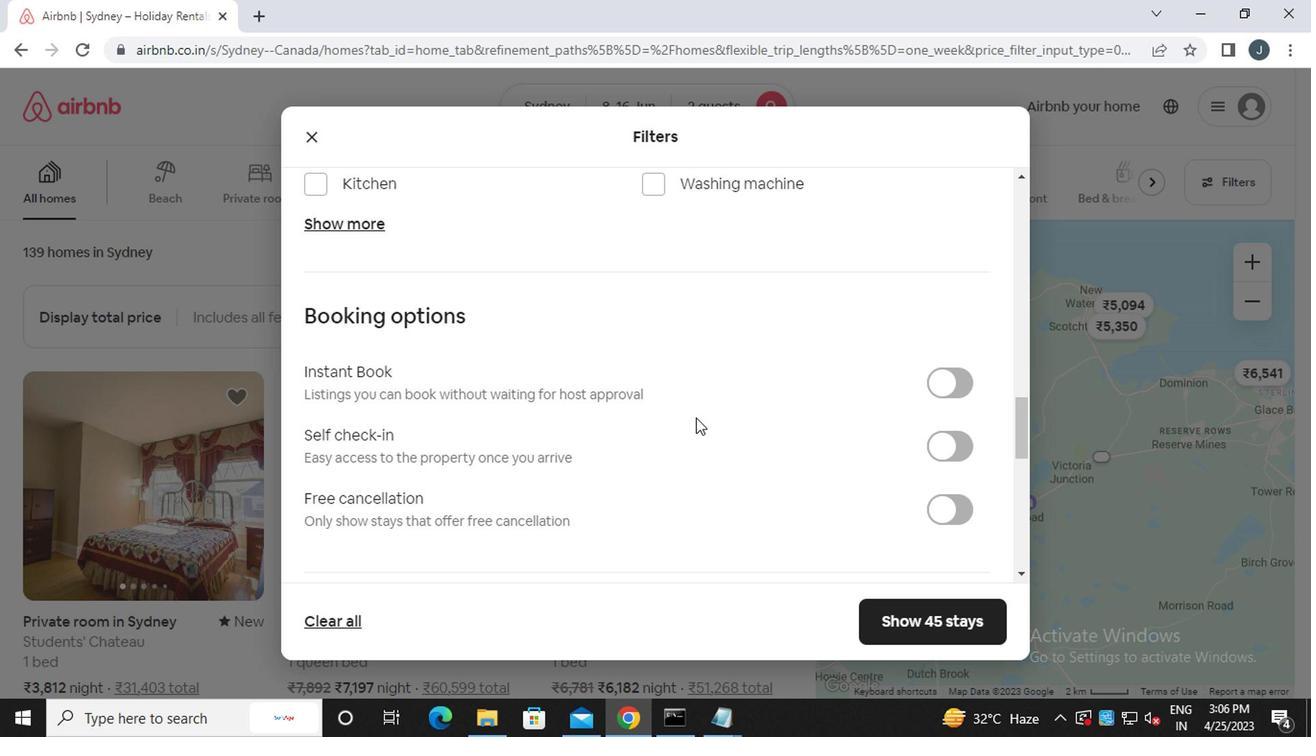 
Action: Mouse scrolled (703, 370) with delta (0, 0)
Screenshot: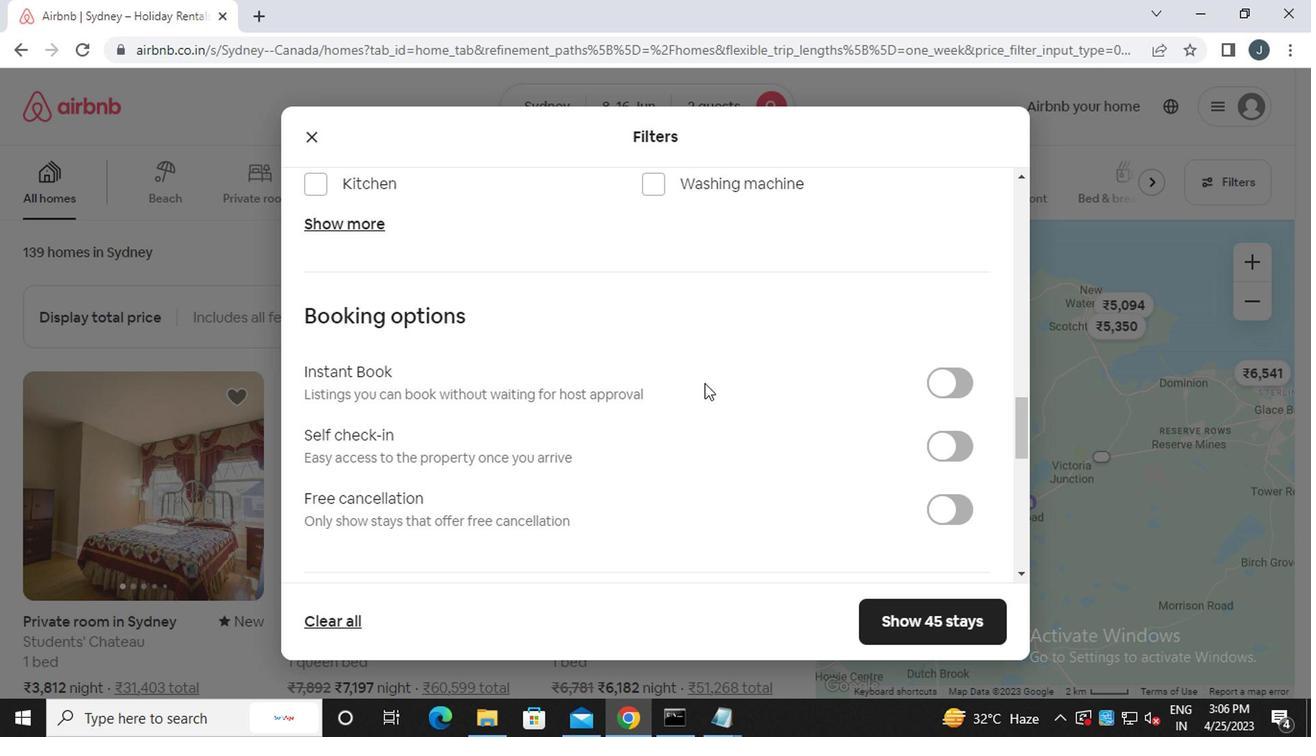 
Action: Mouse scrolled (703, 370) with delta (0, 0)
Screenshot: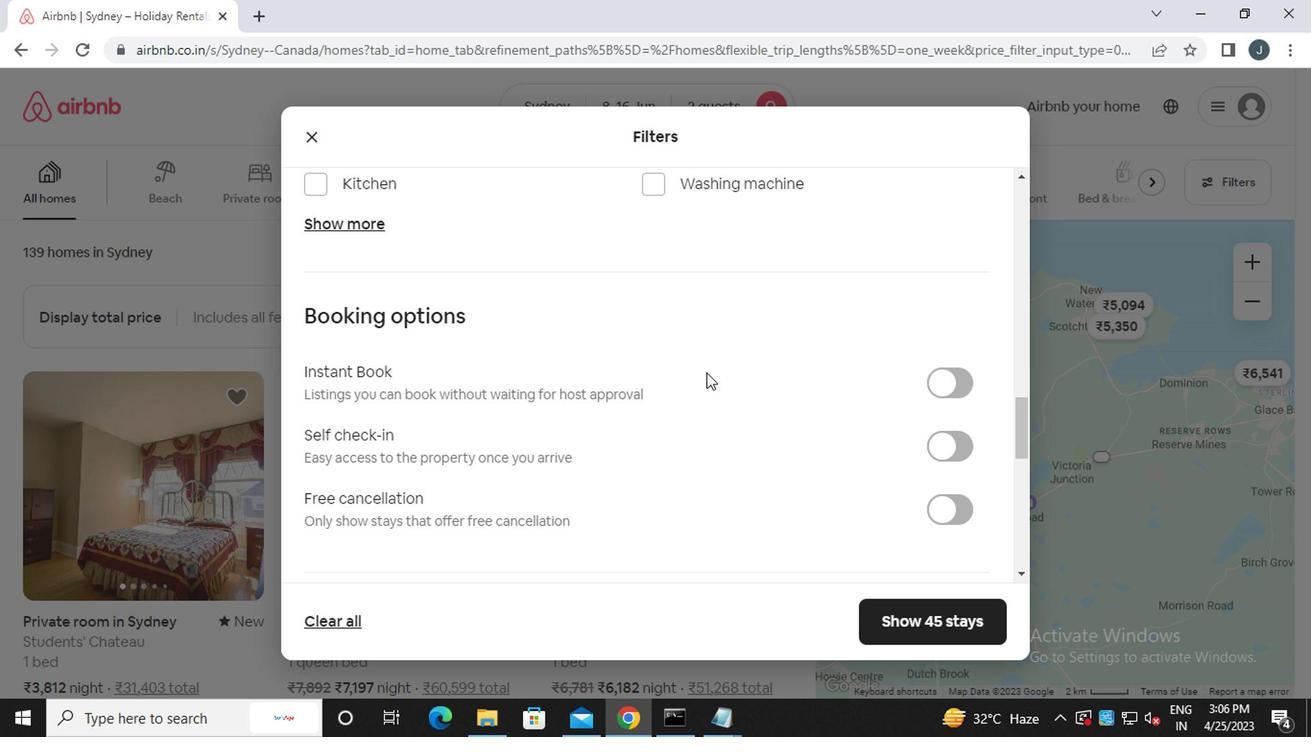 
Action: Mouse moved to (663, 372)
Screenshot: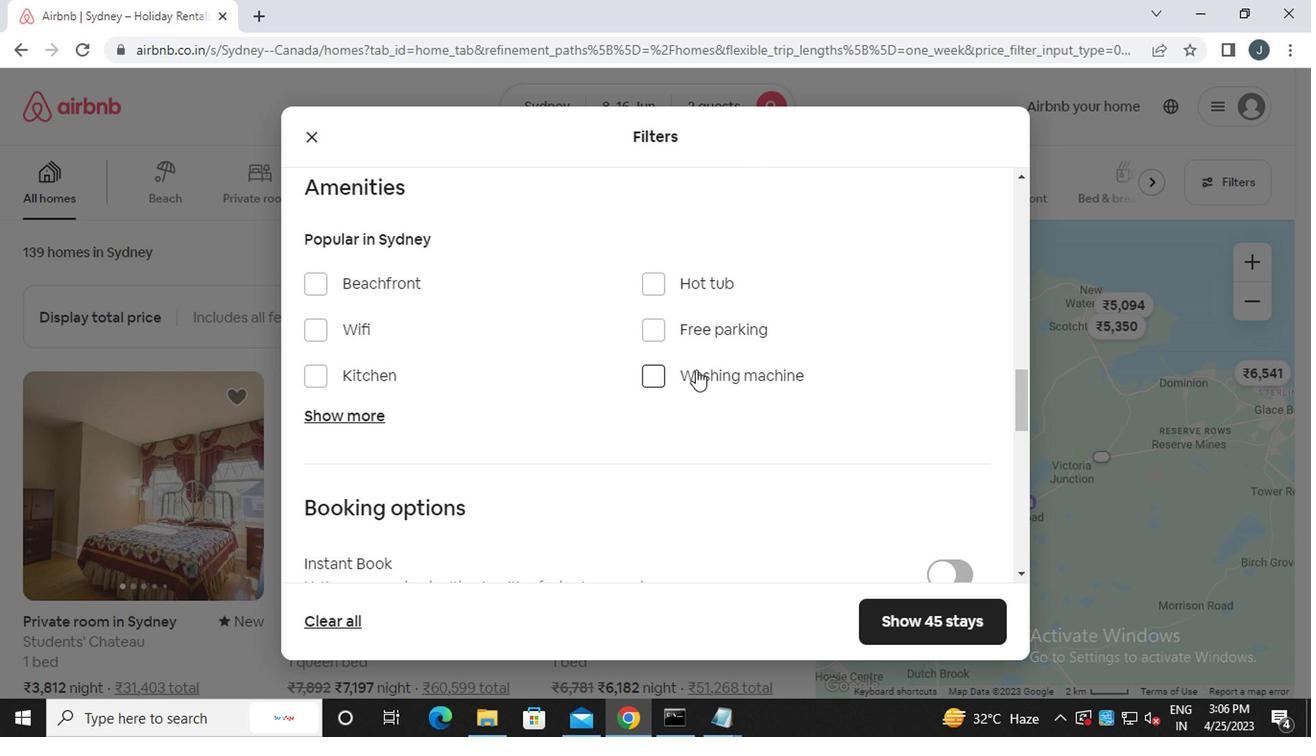 
Action: Mouse pressed left at (663, 372)
Screenshot: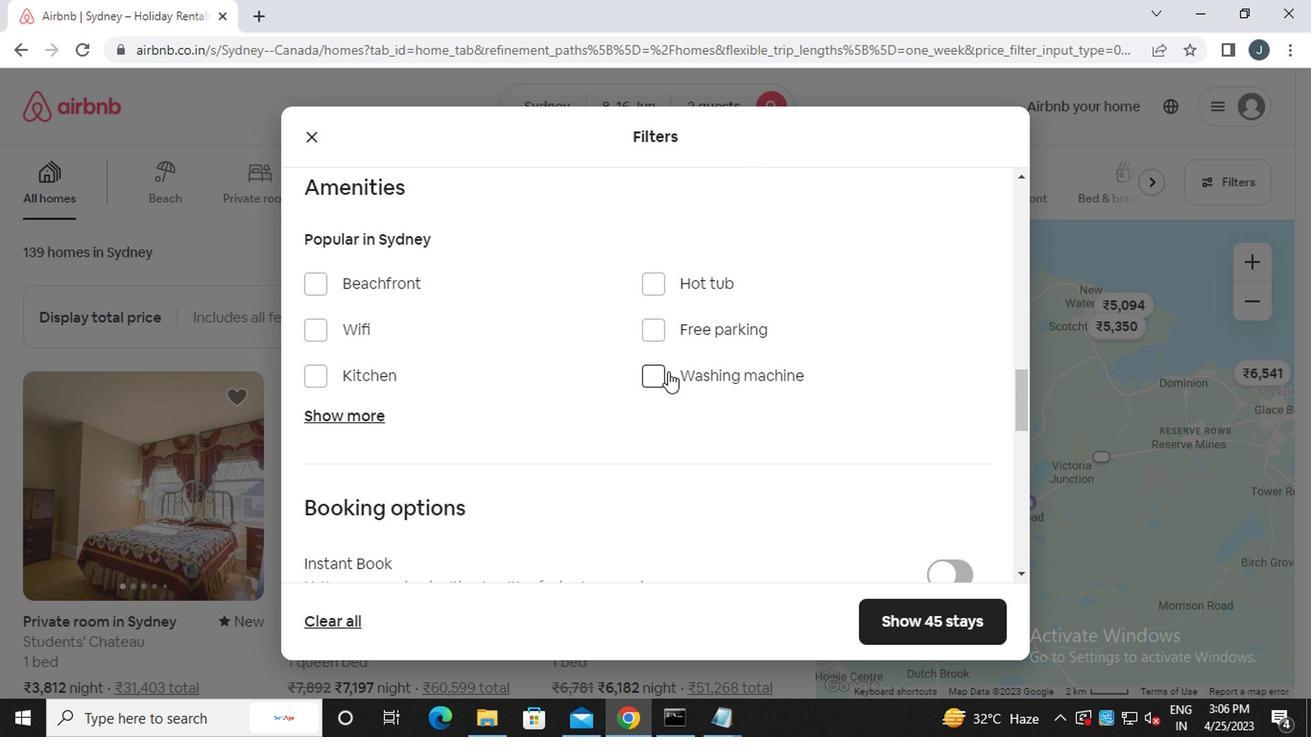 
Action: Mouse moved to (677, 407)
Screenshot: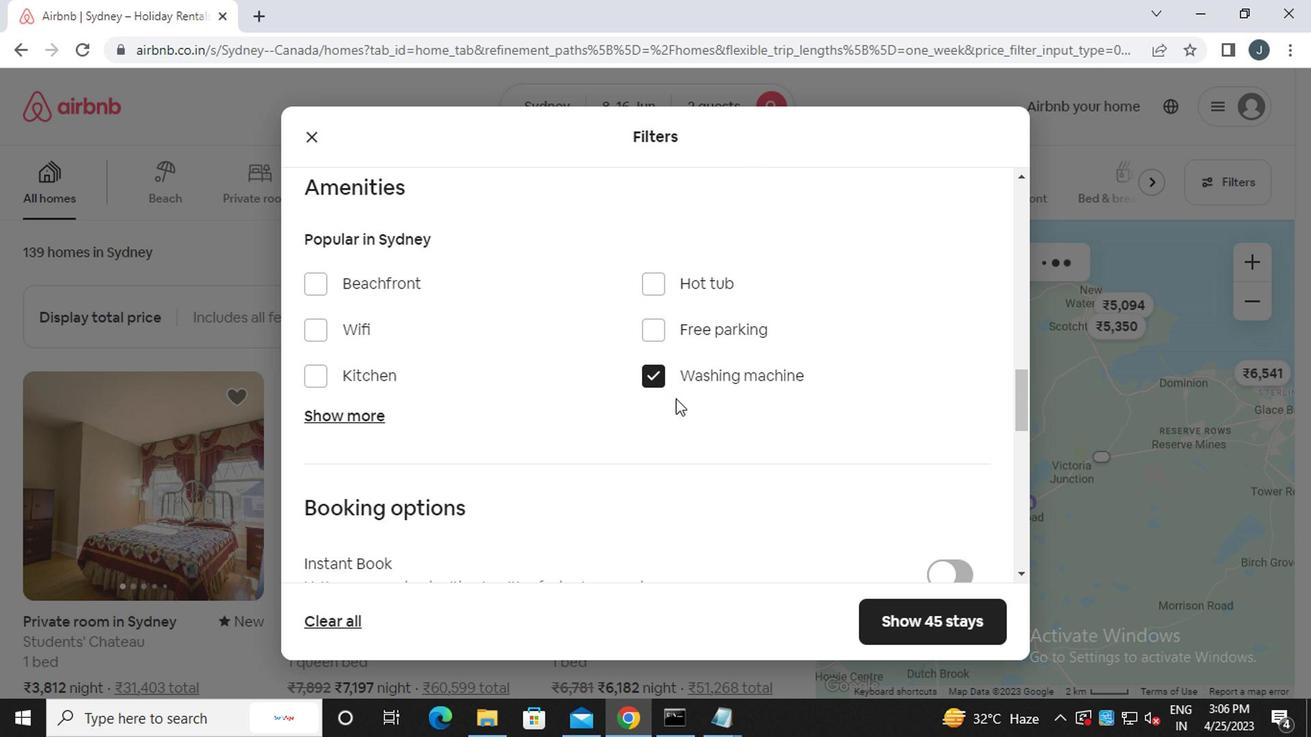 
Action: Mouse scrolled (677, 406) with delta (0, 0)
Screenshot: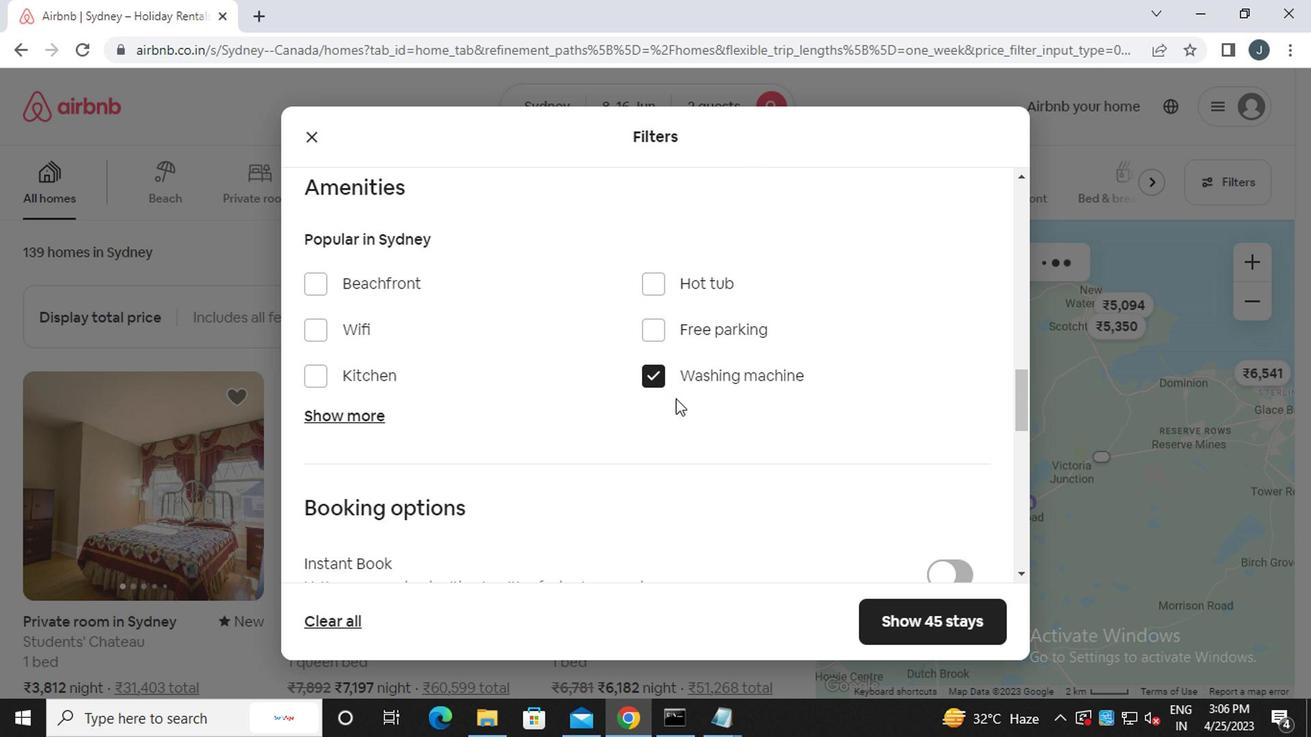 
Action: Mouse moved to (677, 408)
Screenshot: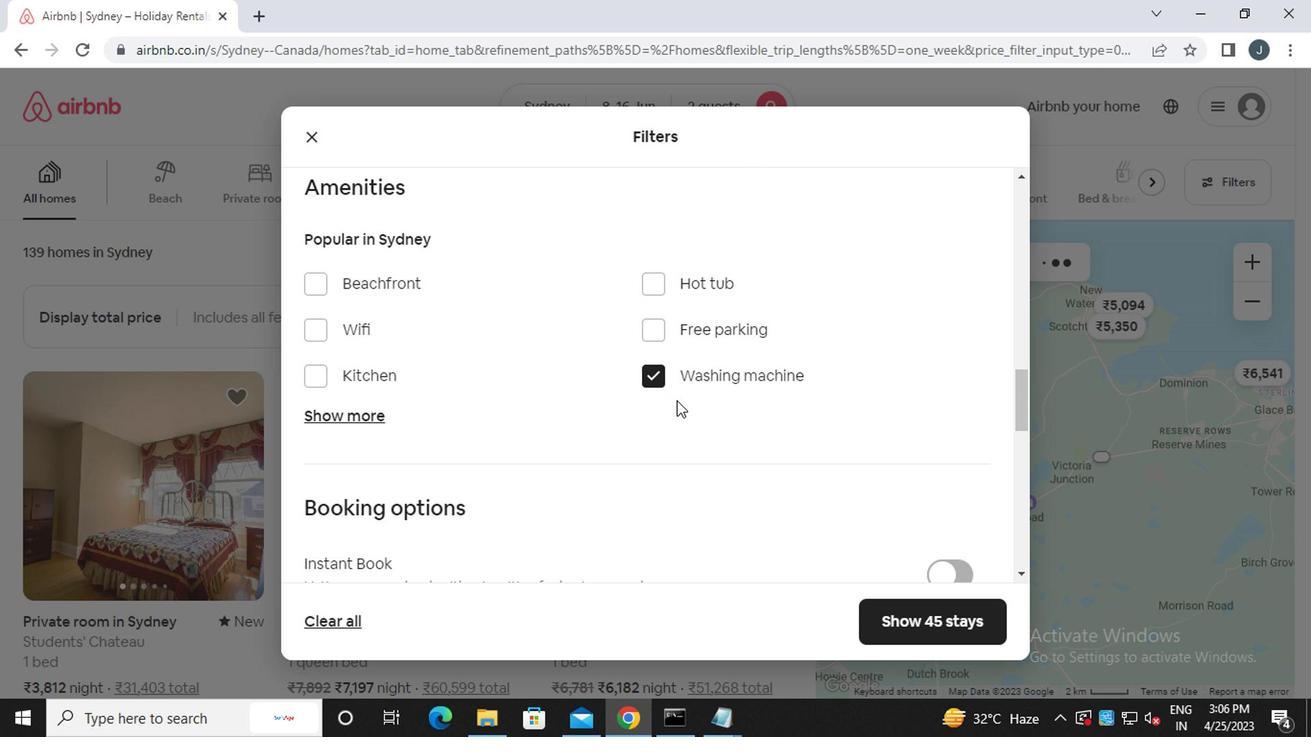 
Action: Mouse scrolled (677, 407) with delta (0, -1)
Screenshot: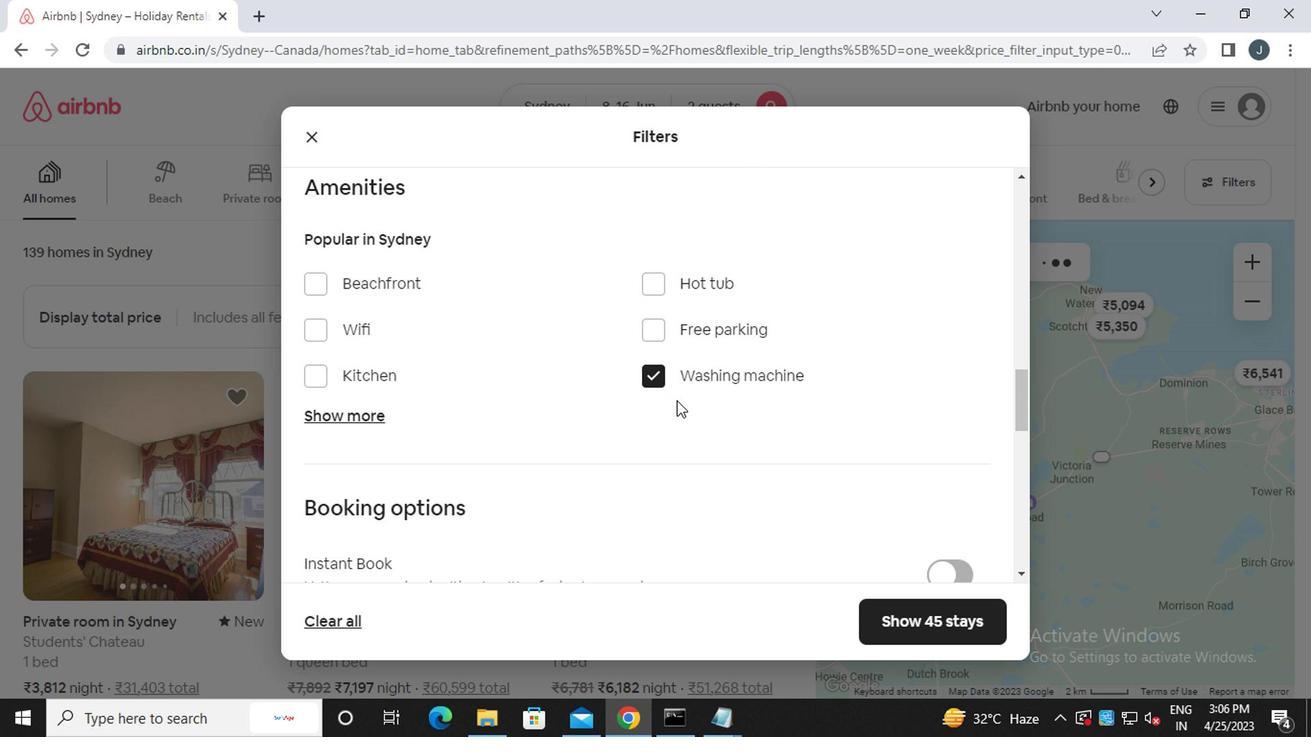 
Action: Mouse scrolled (677, 407) with delta (0, -1)
Screenshot: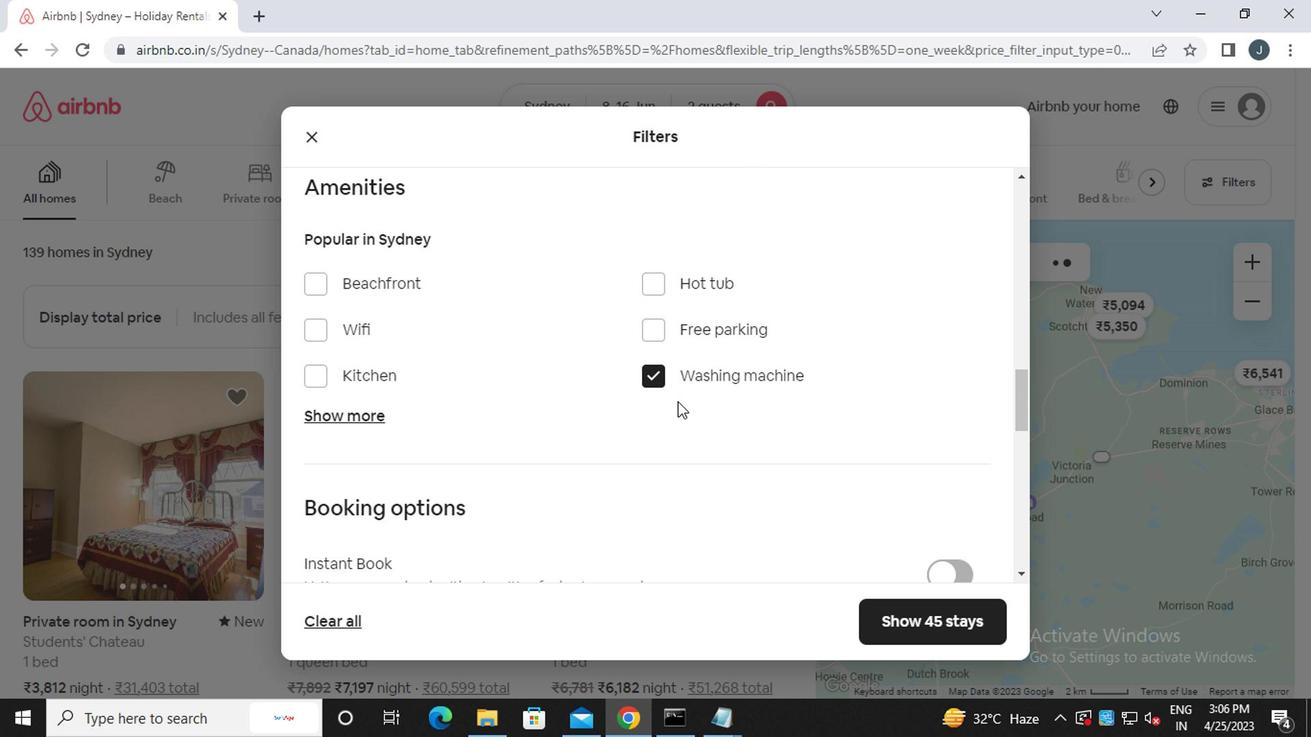 
Action: Mouse moved to (960, 352)
Screenshot: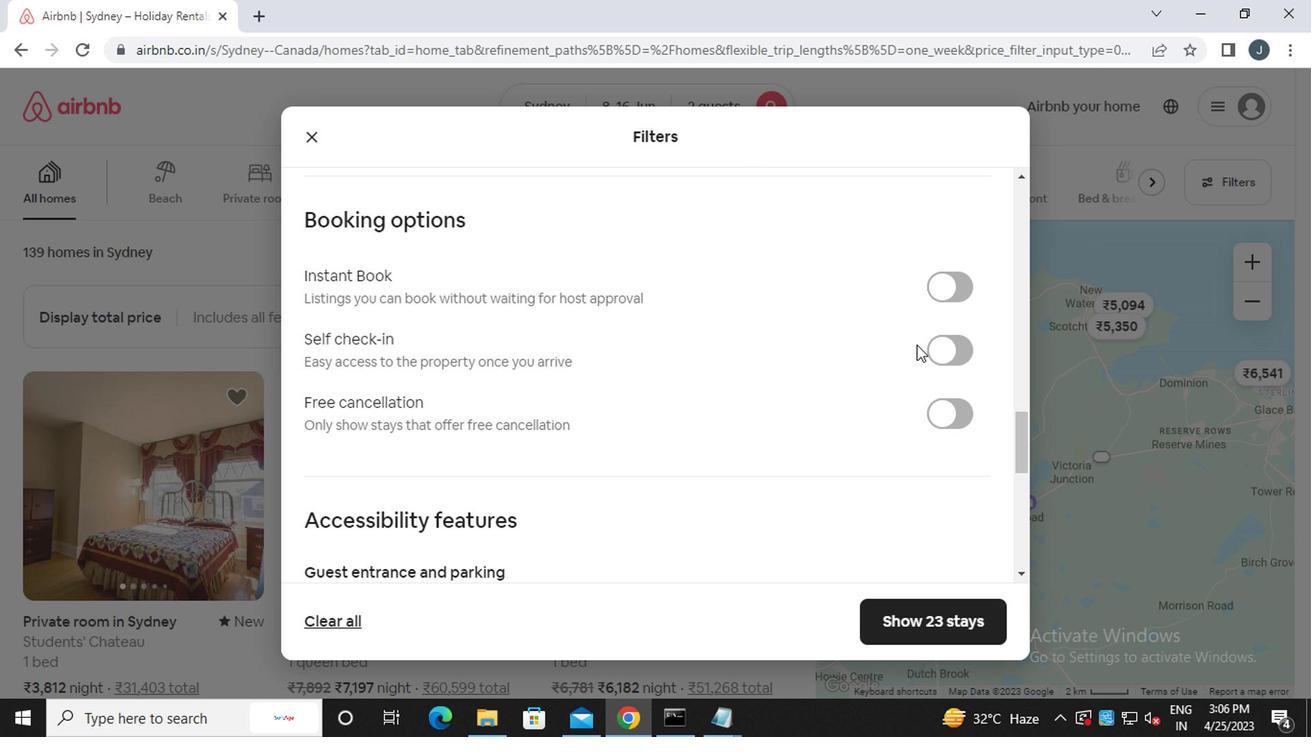 
Action: Mouse pressed left at (960, 352)
Screenshot: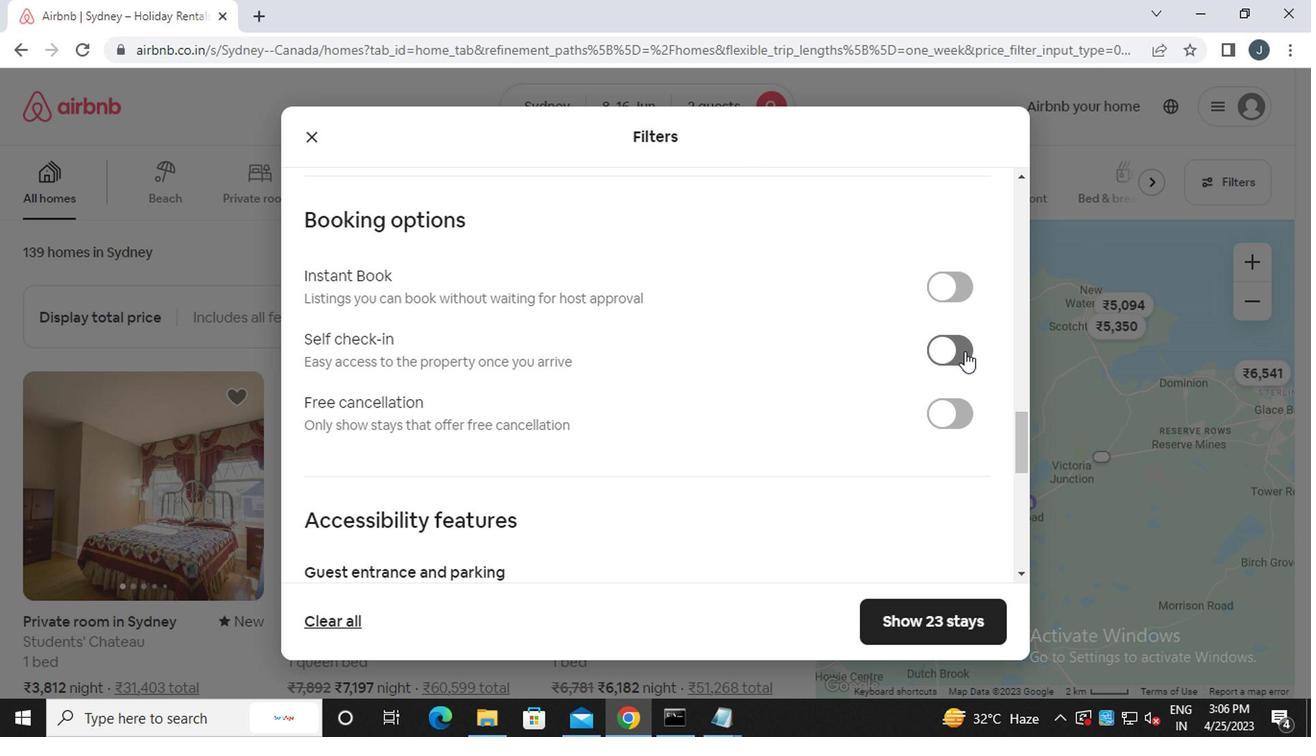 
Action: Mouse moved to (946, 354)
Screenshot: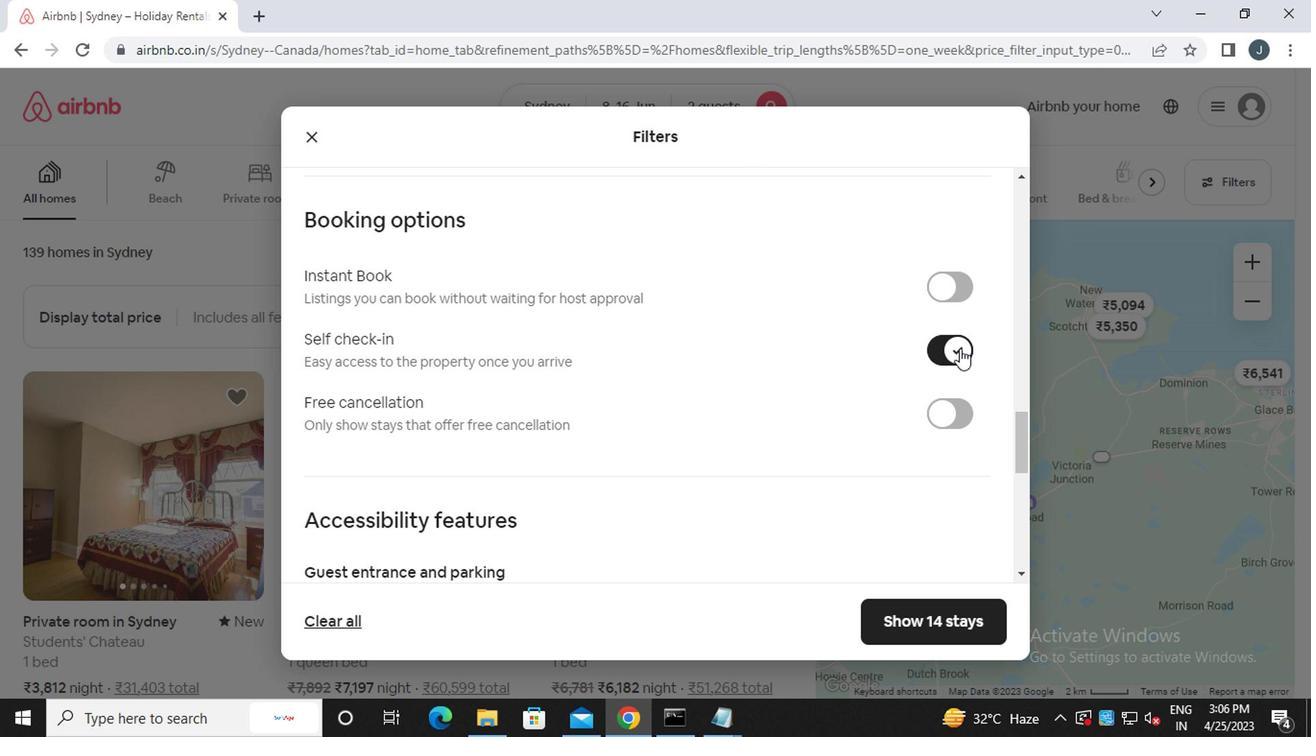 
Action: Mouse scrolled (946, 353) with delta (0, 0)
Screenshot: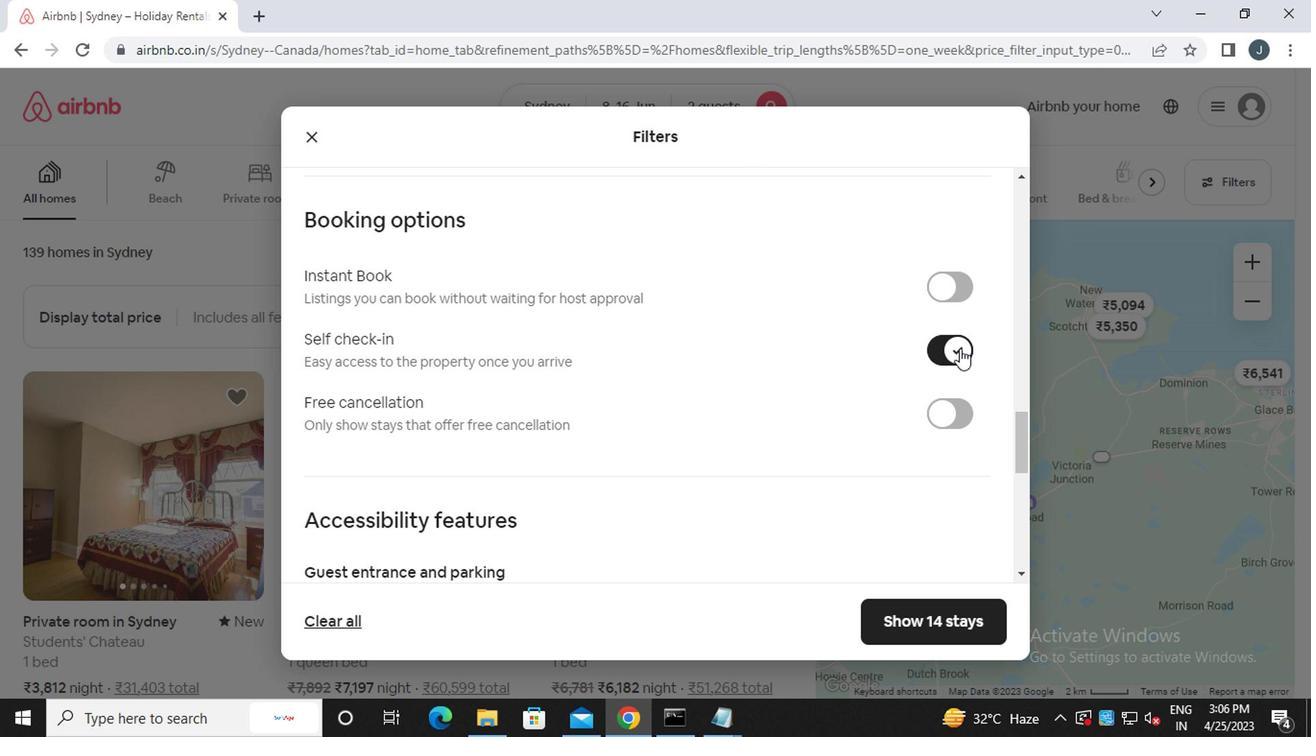 
Action: Mouse moved to (946, 354)
Screenshot: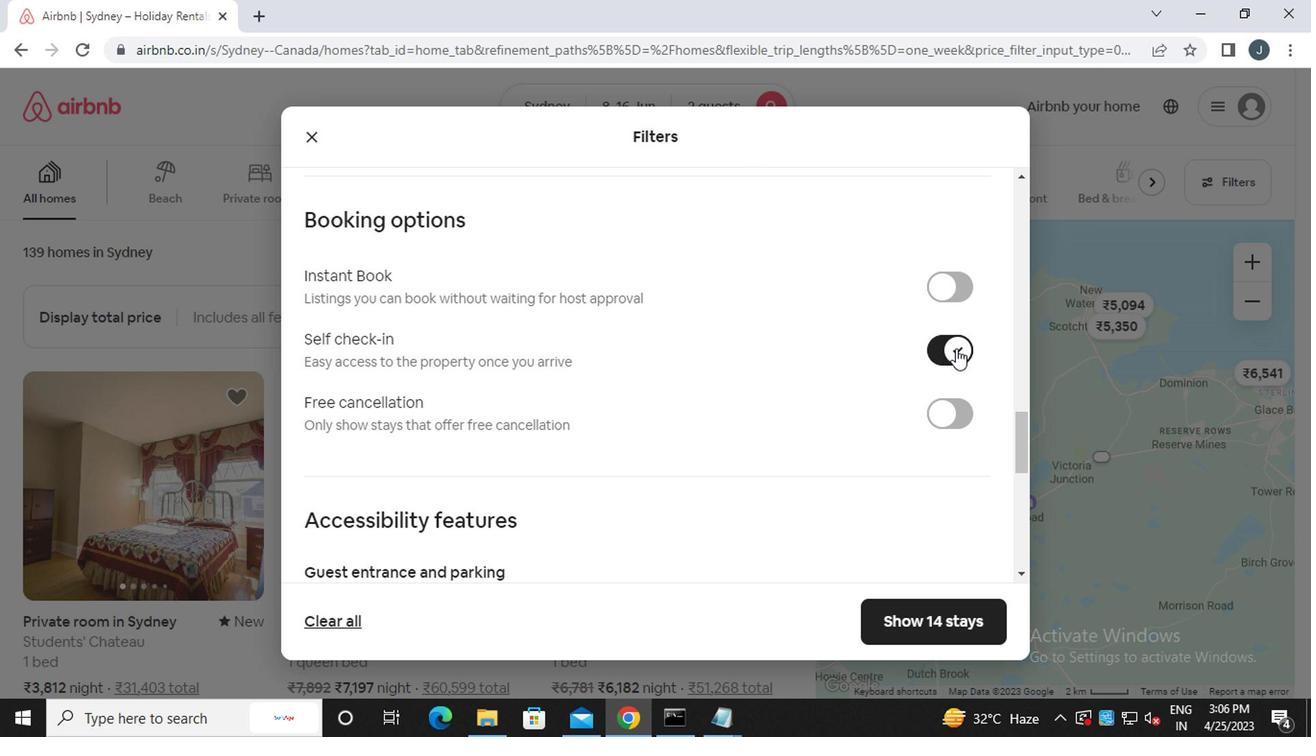 
Action: Mouse scrolled (946, 353) with delta (0, 0)
Screenshot: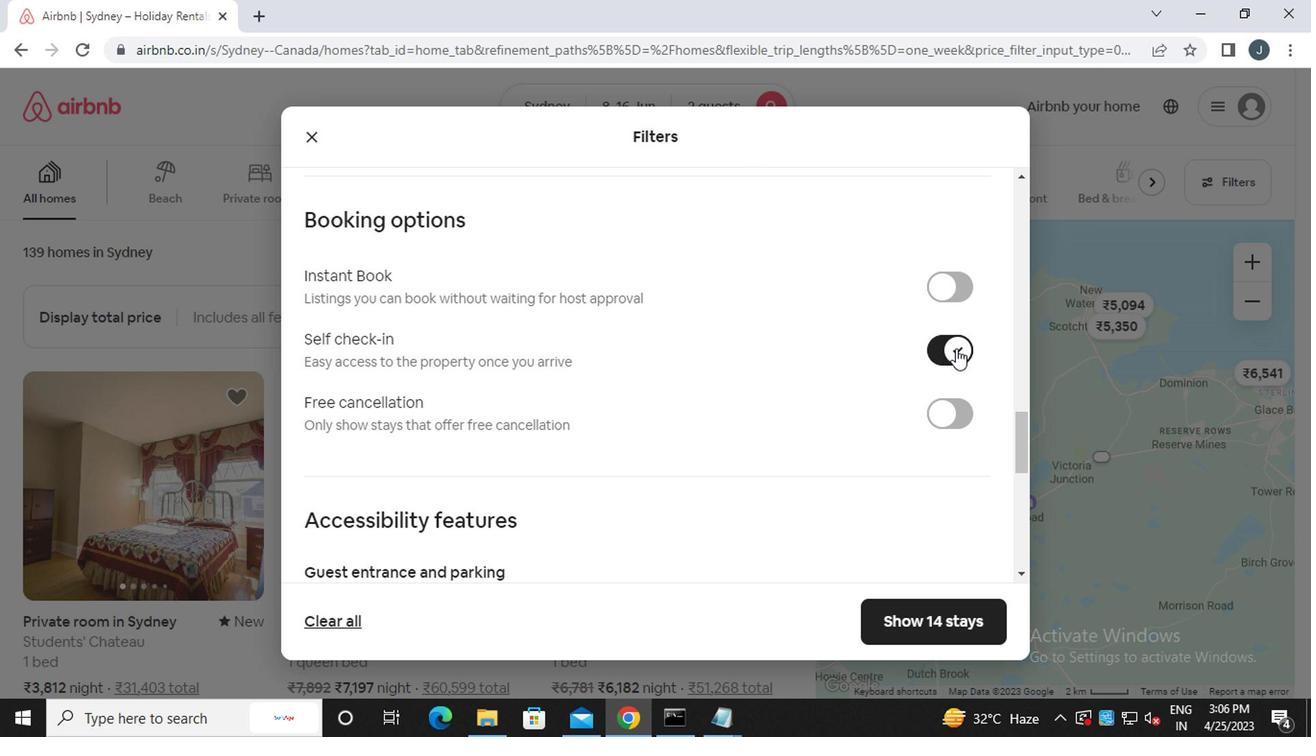 
Action: Mouse moved to (946, 355)
Screenshot: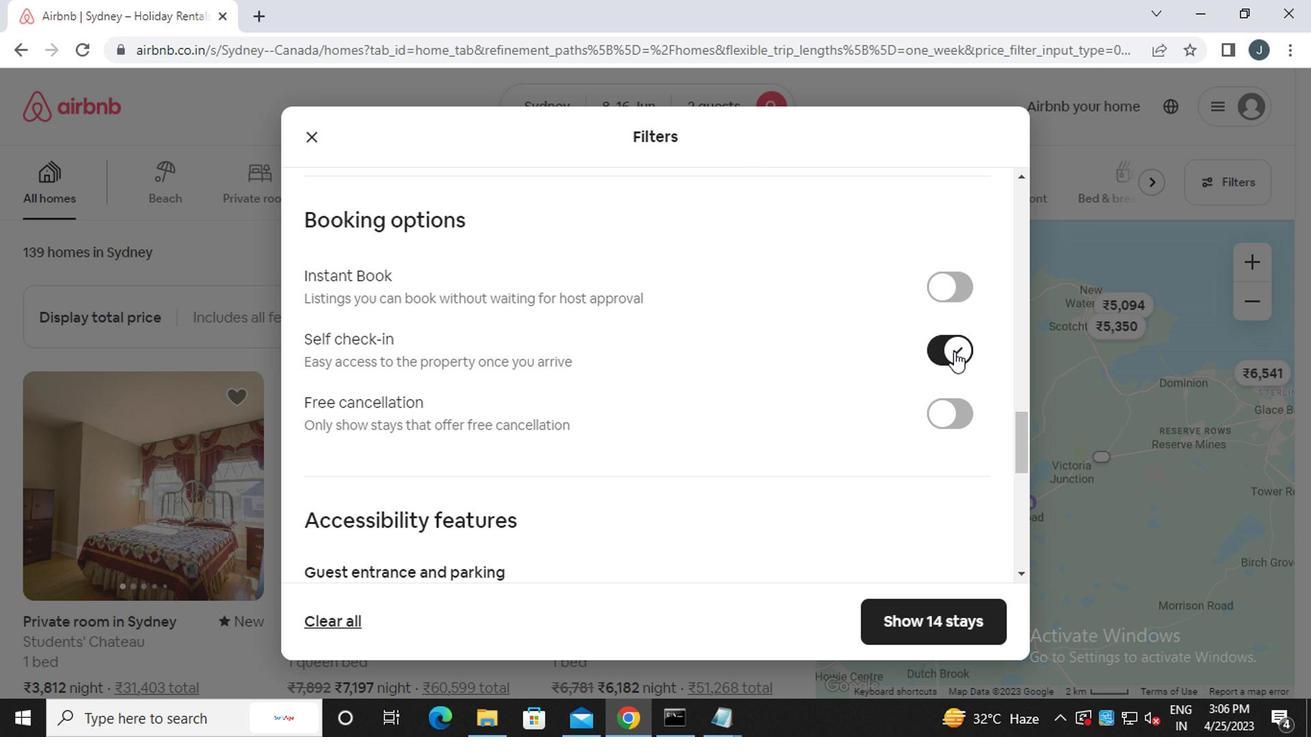 
Action: Mouse scrolled (946, 354) with delta (0, -1)
Screenshot: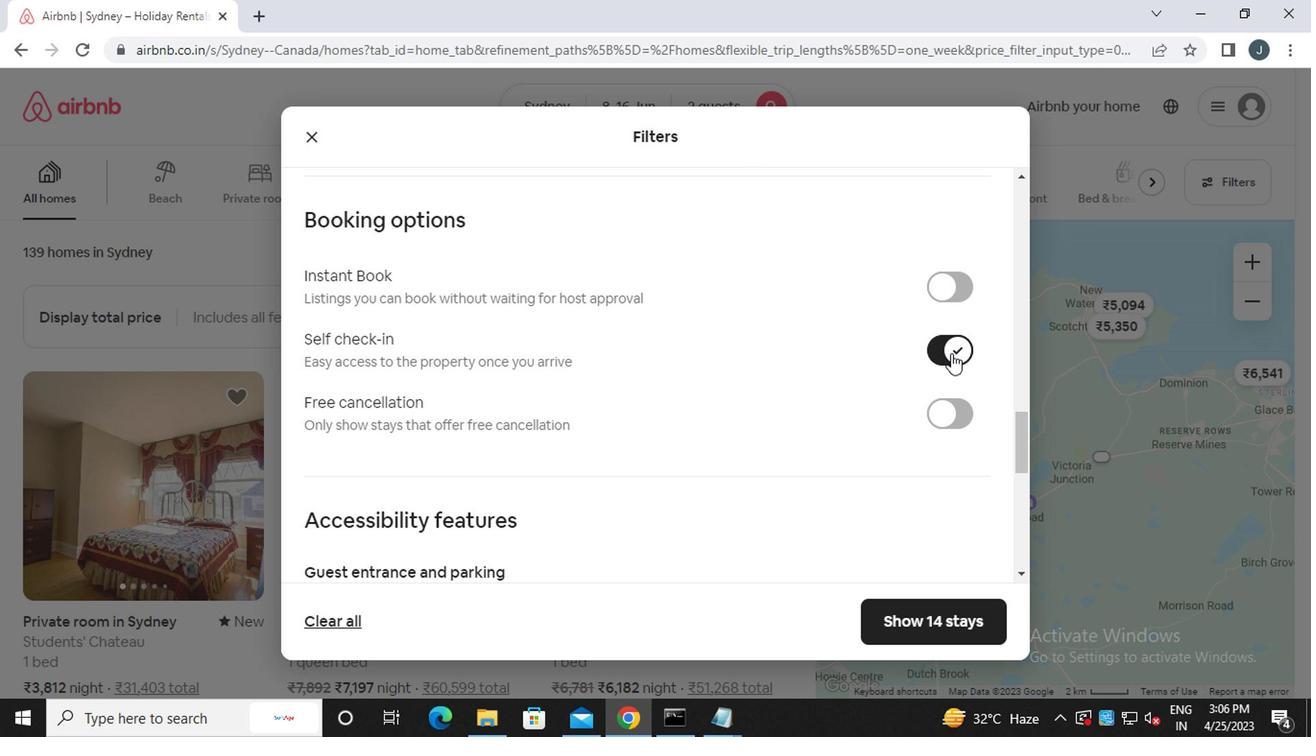 
Action: Mouse moved to (945, 355)
Screenshot: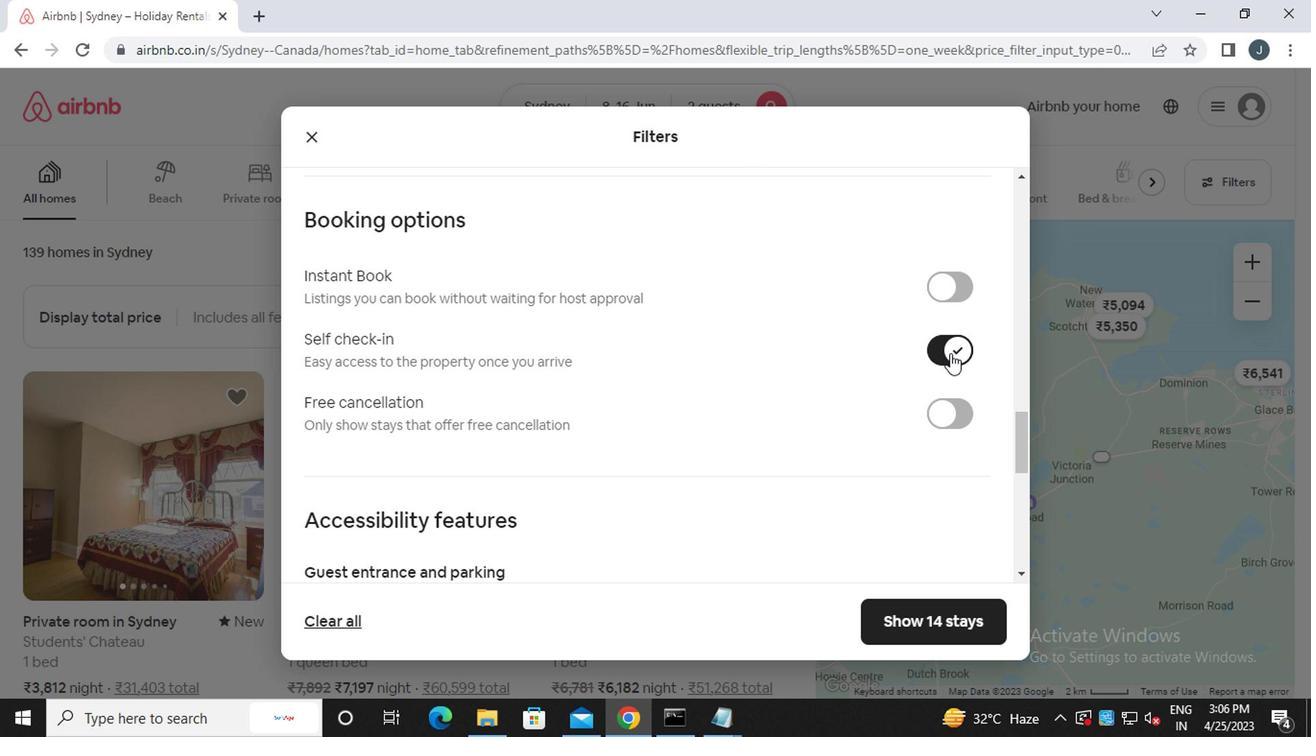 
Action: Mouse scrolled (945, 354) with delta (0, -1)
Screenshot: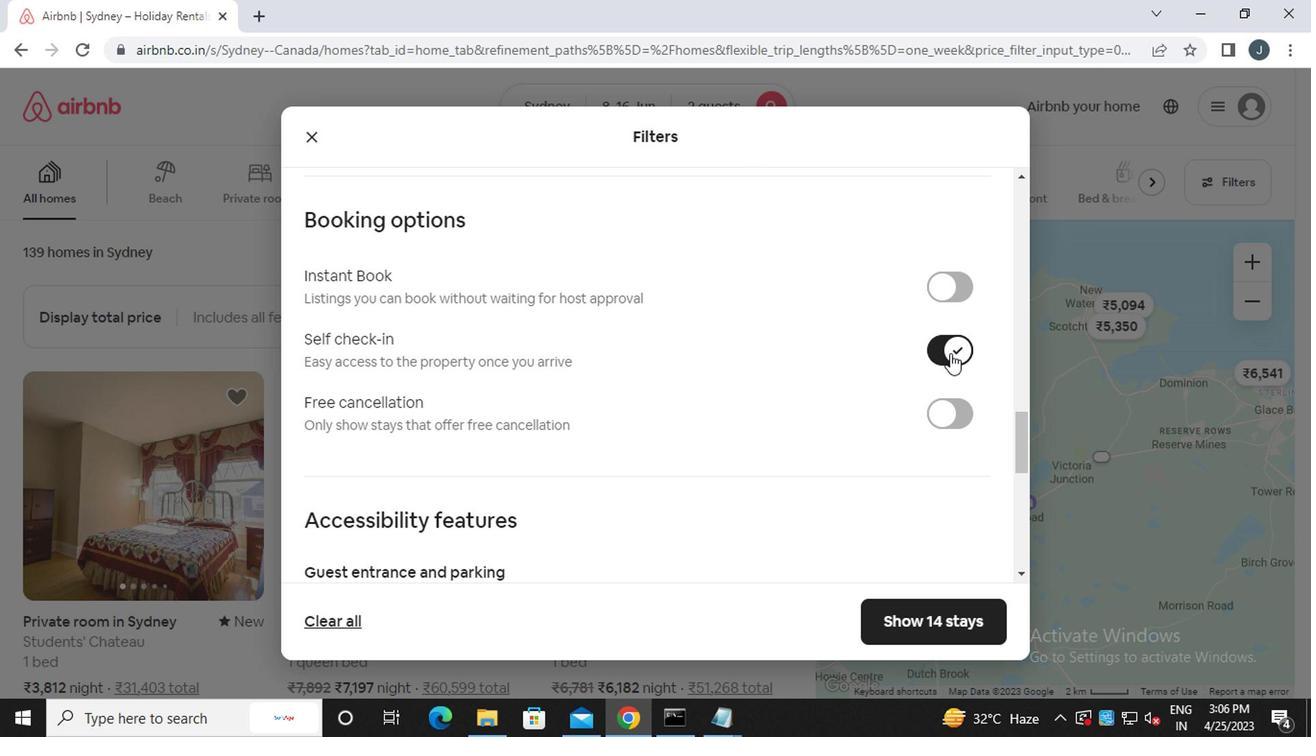 
Action: Mouse moved to (486, 434)
Screenshot: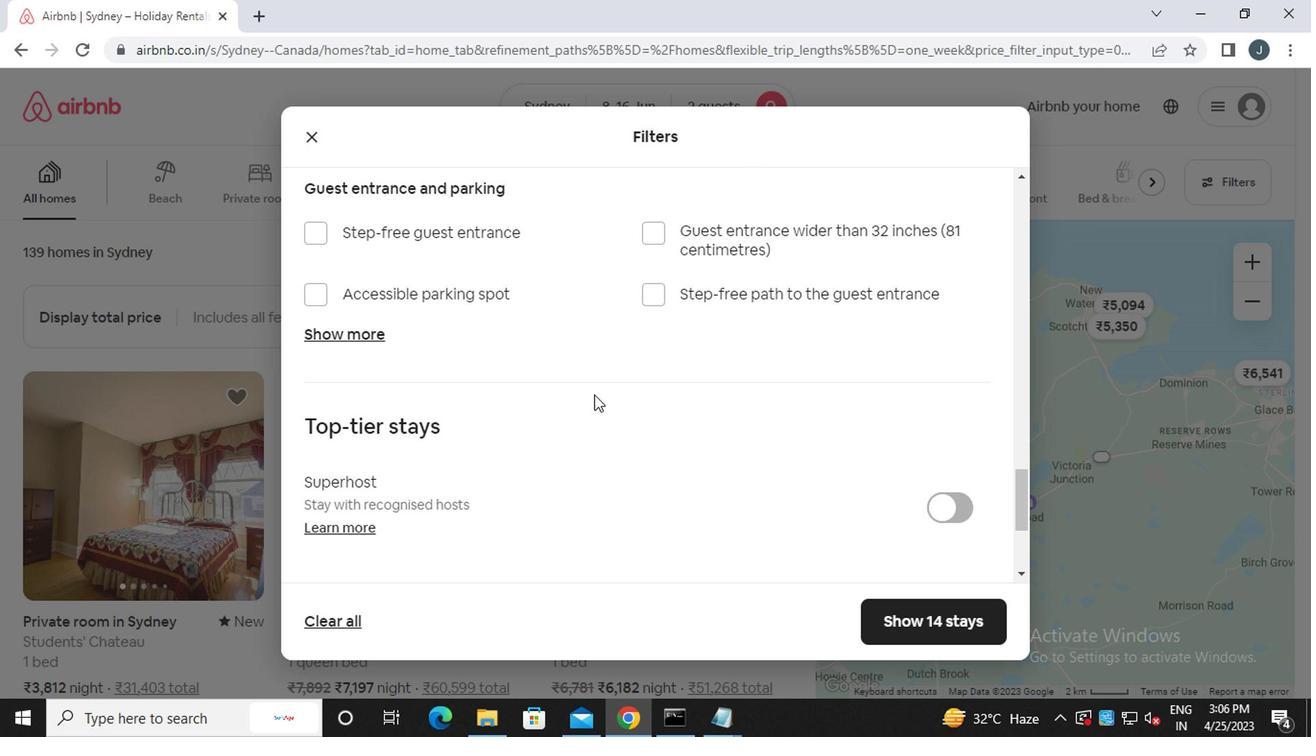 
Action: Mouse scrolled (486, 433) with delta (0, -1)
Screenshot: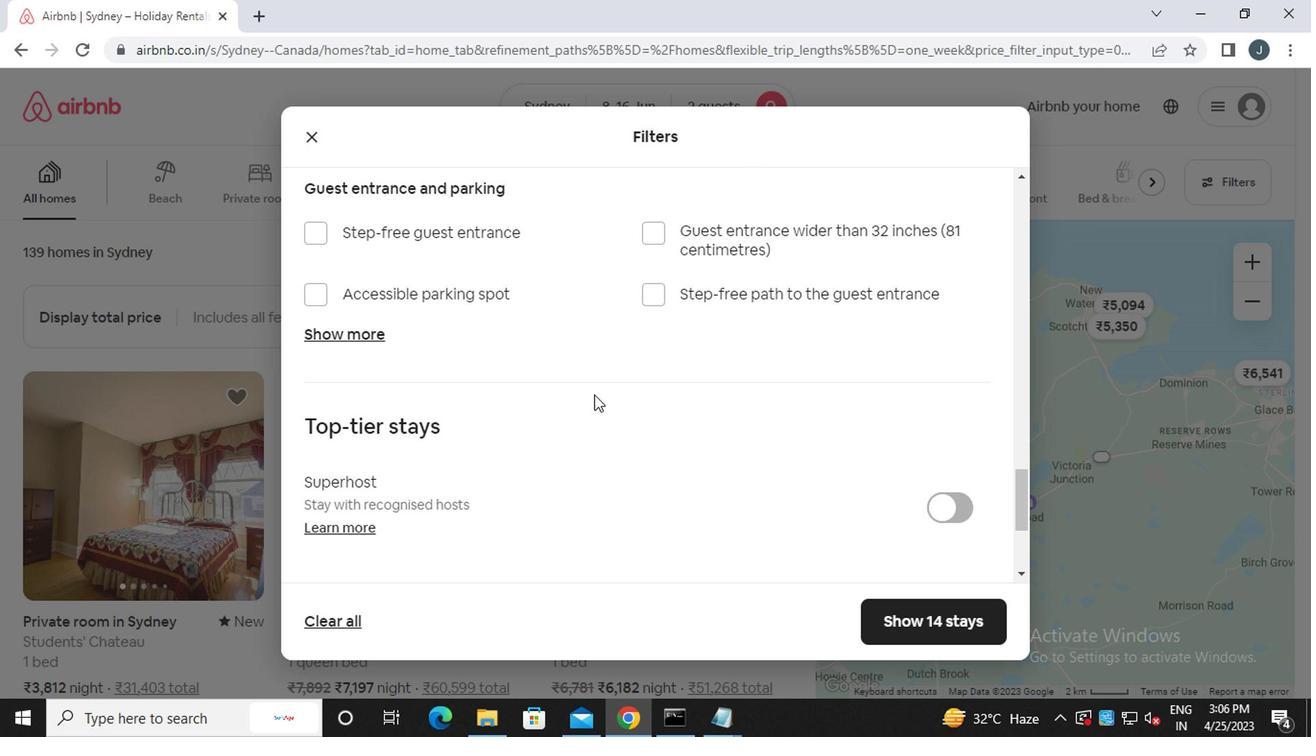 
Action: Mouse moved to (486, 435)
Screenshot: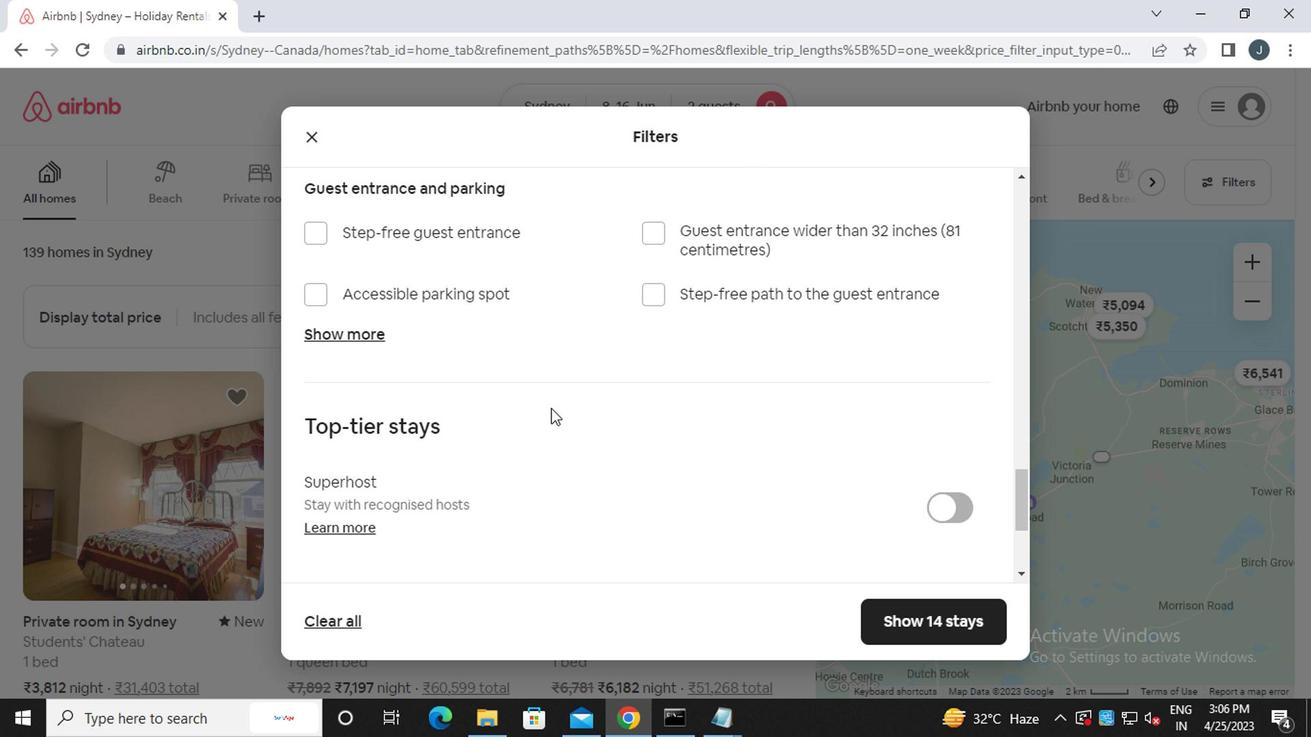 
Action: Mouse scrolled (486, 434) with delta (0, 0)
Screenshot: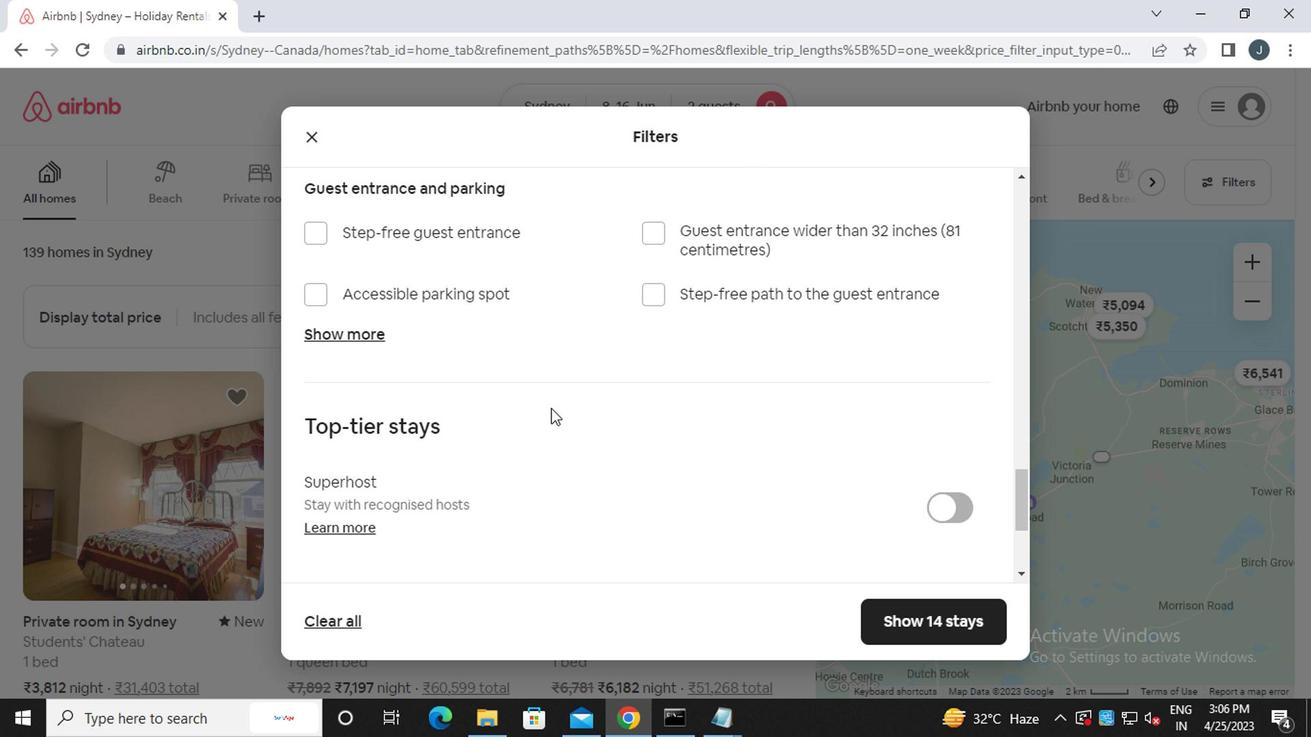 
Action: Mouse moved to (311, 501)
Screenshot: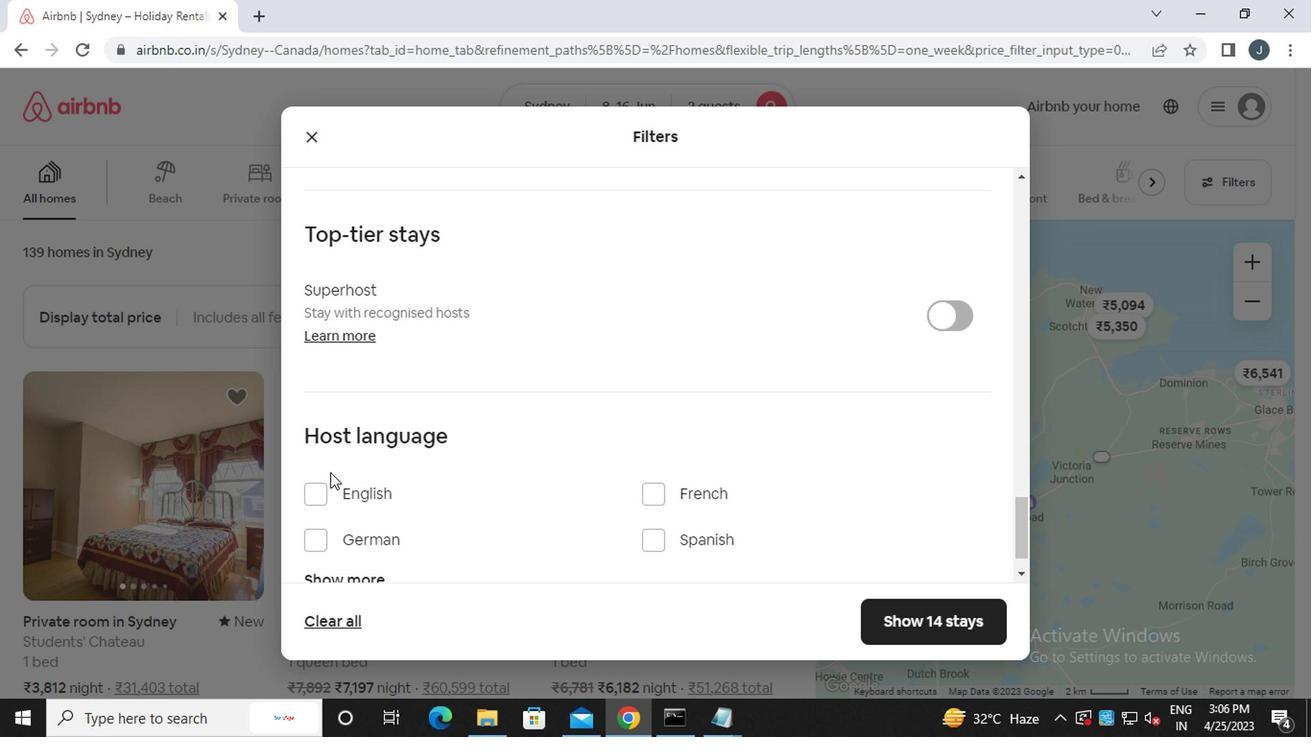 
Action: Mouse pressed left at (311, 501)
Screenshot: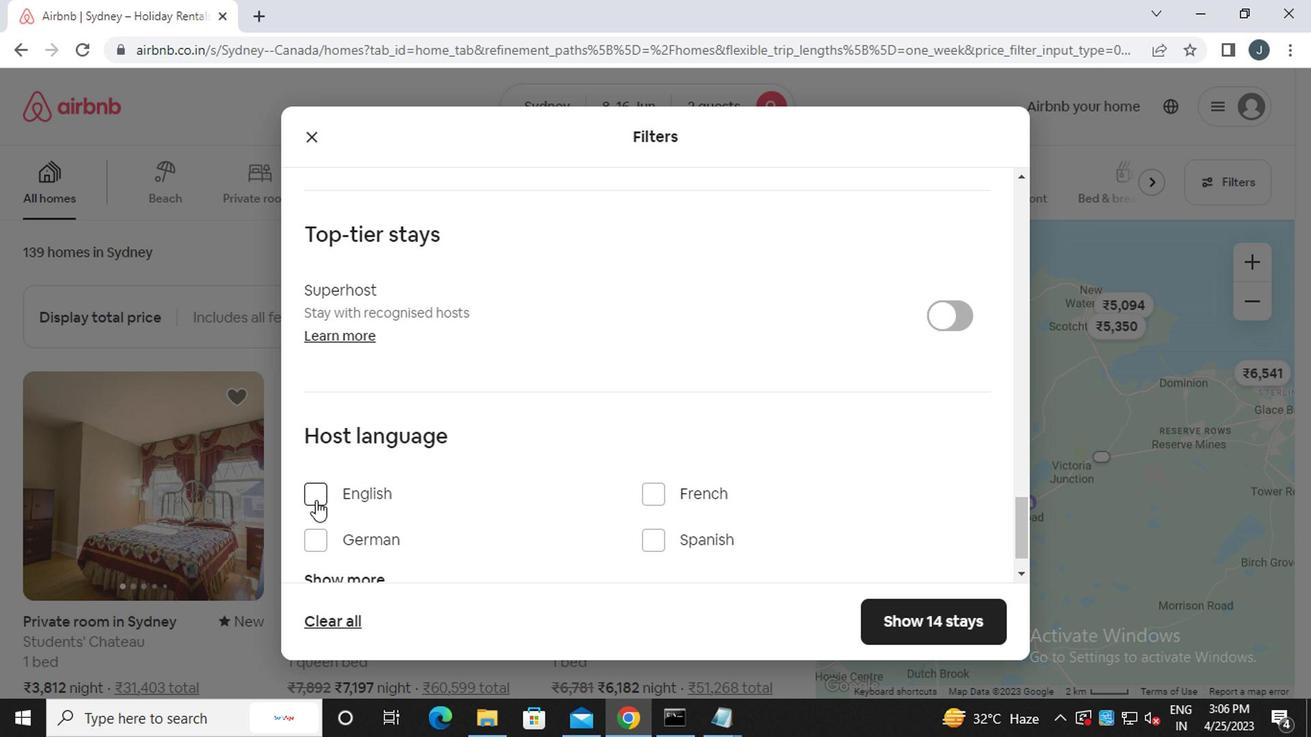 
Action: Mouse moved to (536, 458)
Screenshot: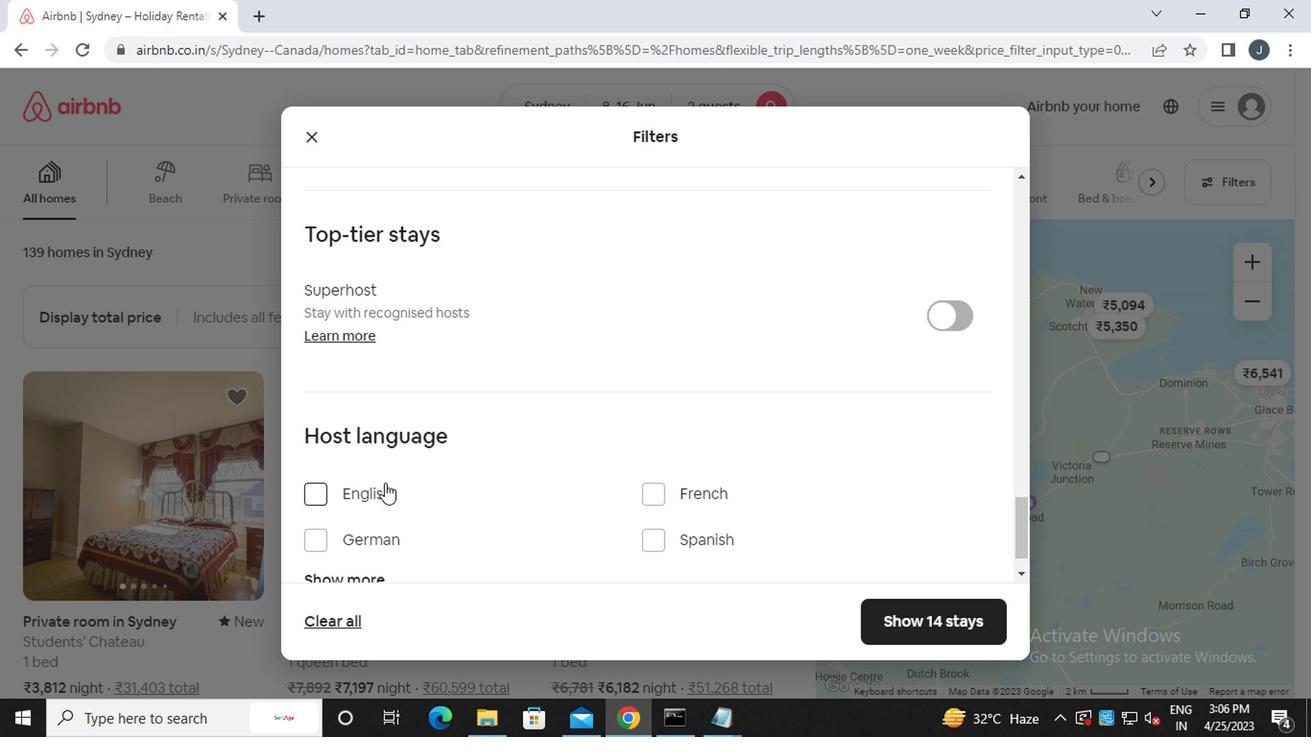 
Action: Mouse scrolled (536, 456) with delta (0, -1)
Screenshot: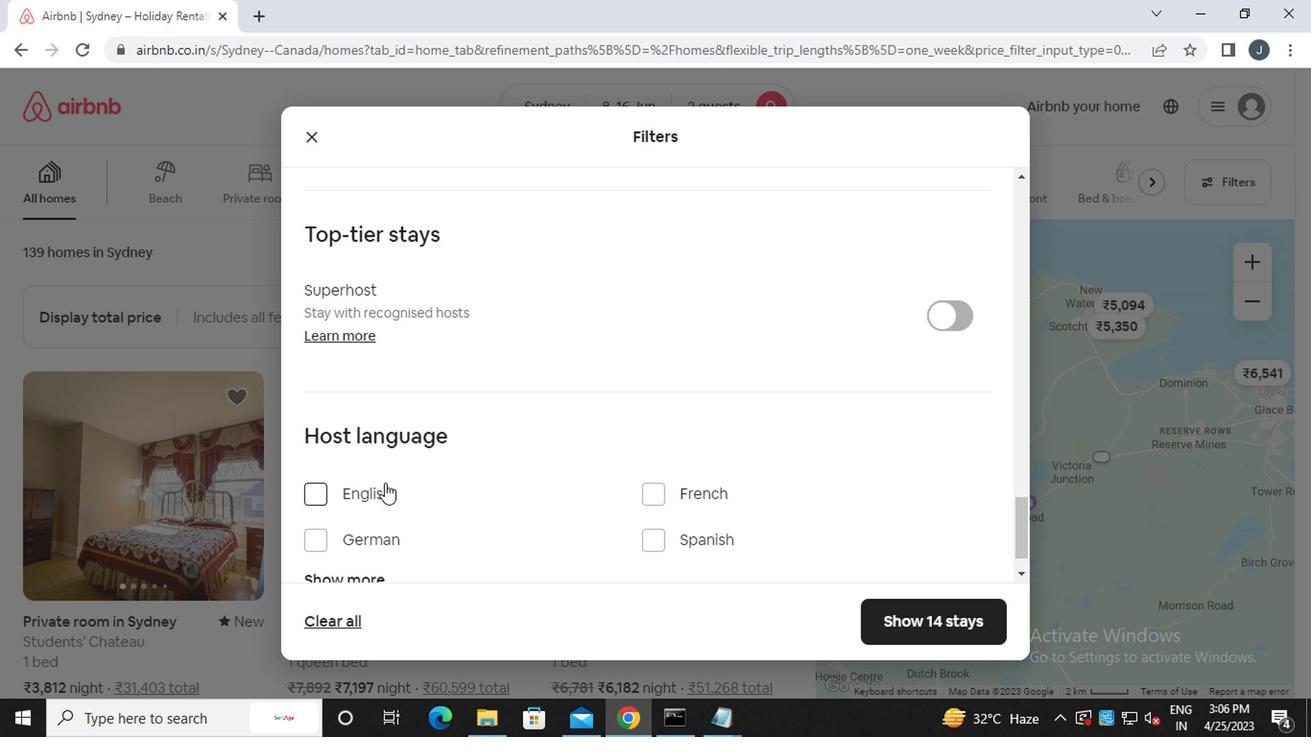 
Action: Mouse scrolled (536, 456) with delta (0, -1)
Screenshot: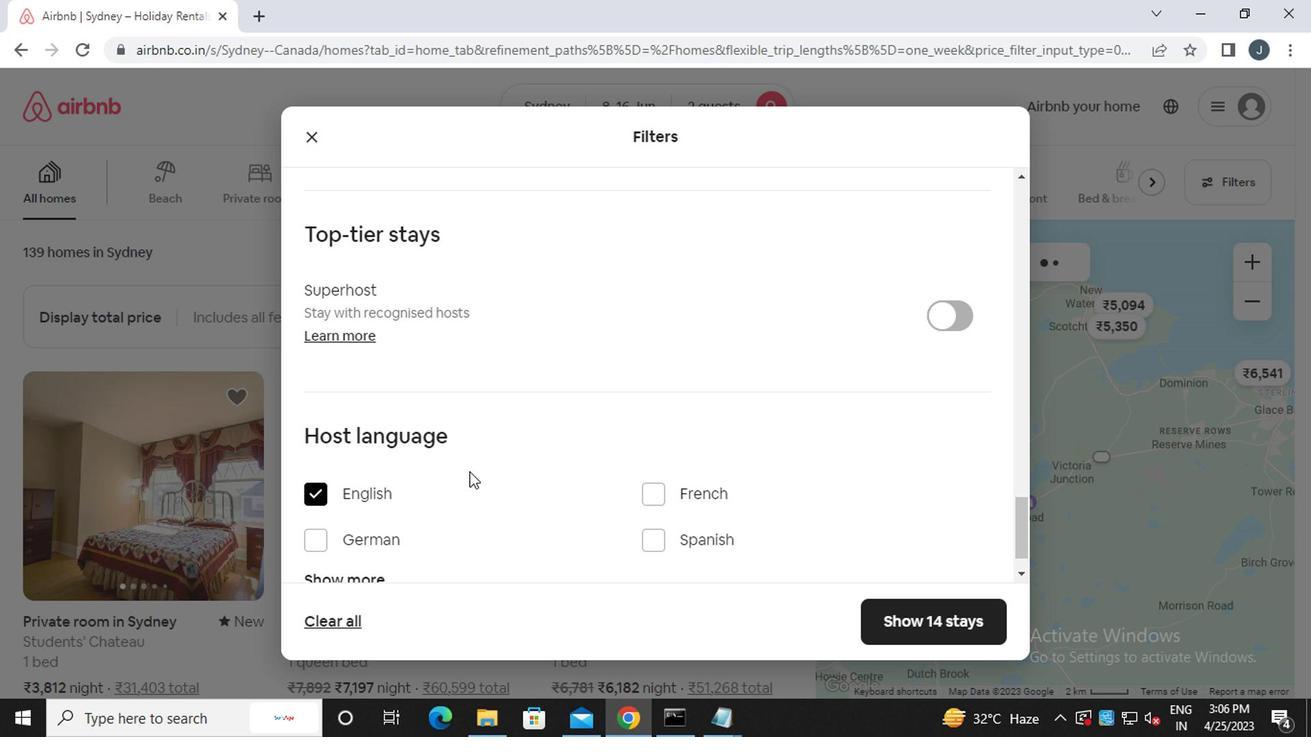 
Action: Mouse scrolled (536, 456) with delta (0, -1)
Screenshot: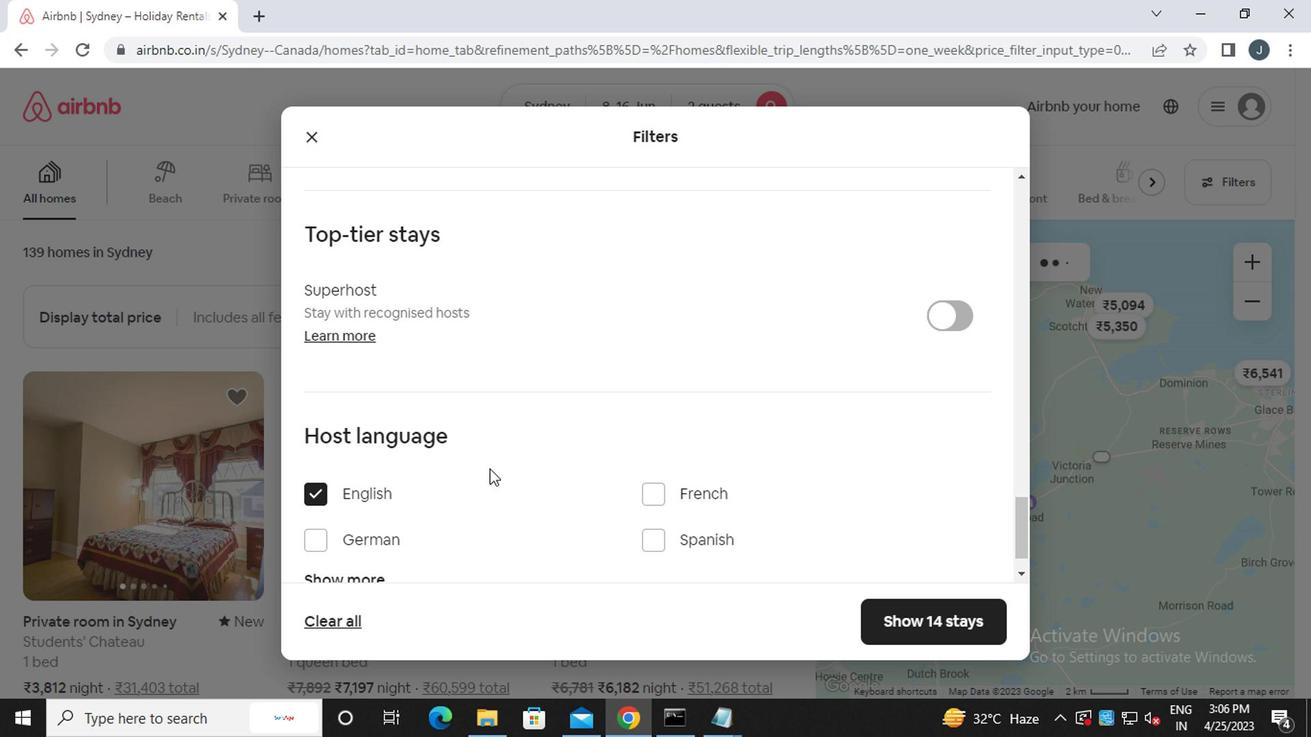 
Action: Mouse moved to (537, 458)
Screenshot: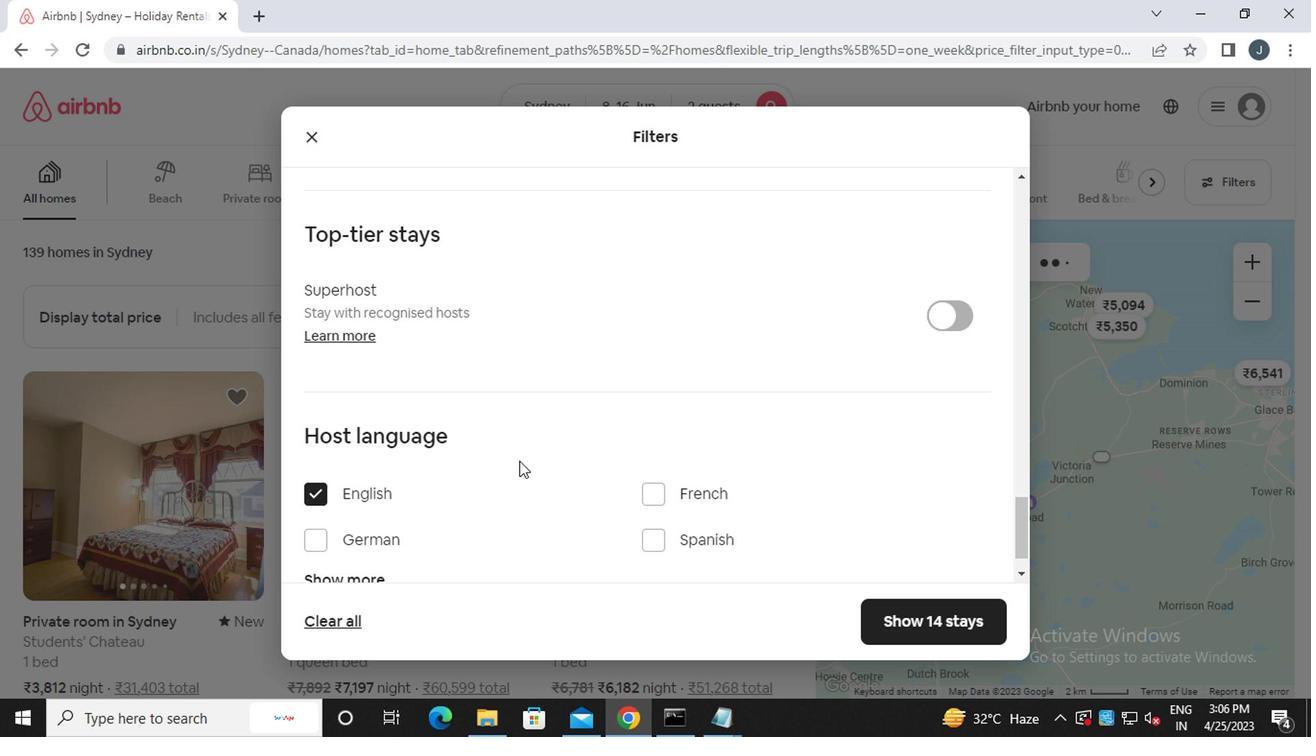 
Action: Mouse scrolled (537, 456) with delta (0, -1)
Screenshot: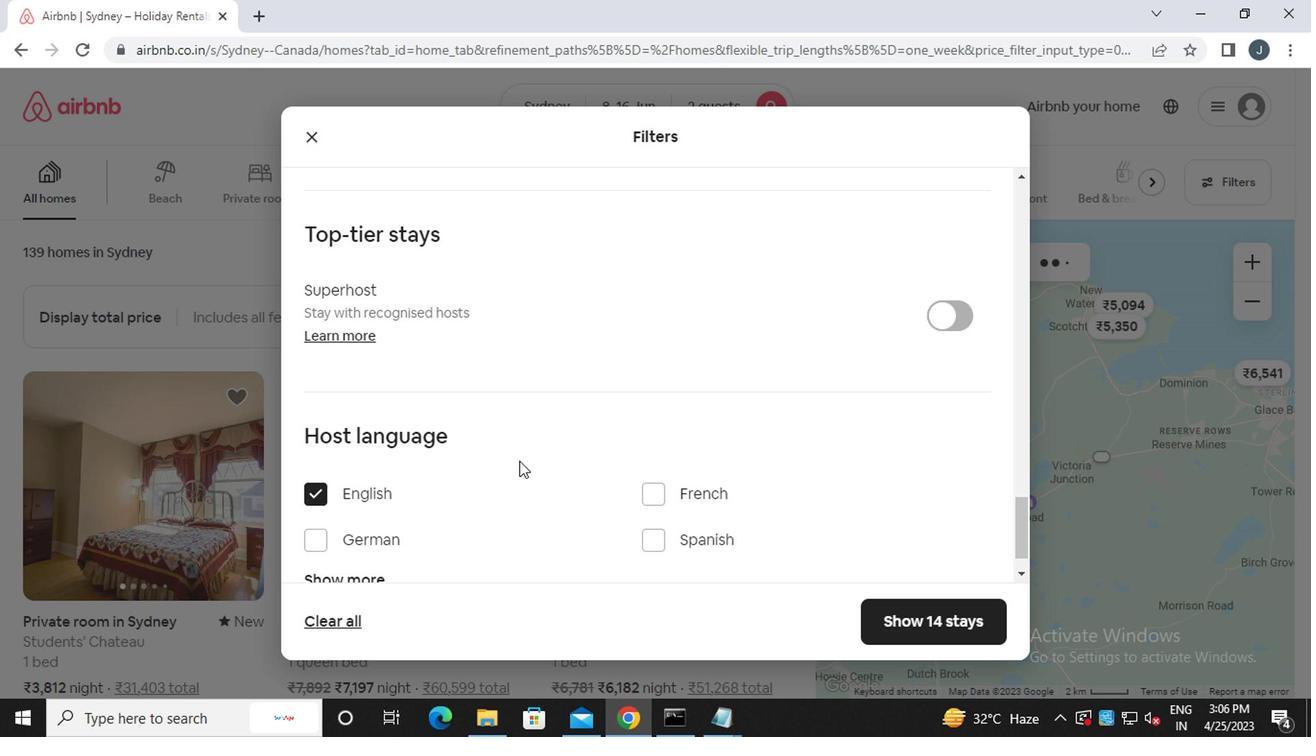 
Action: Mouse moved to (538, 458)
Screenshot: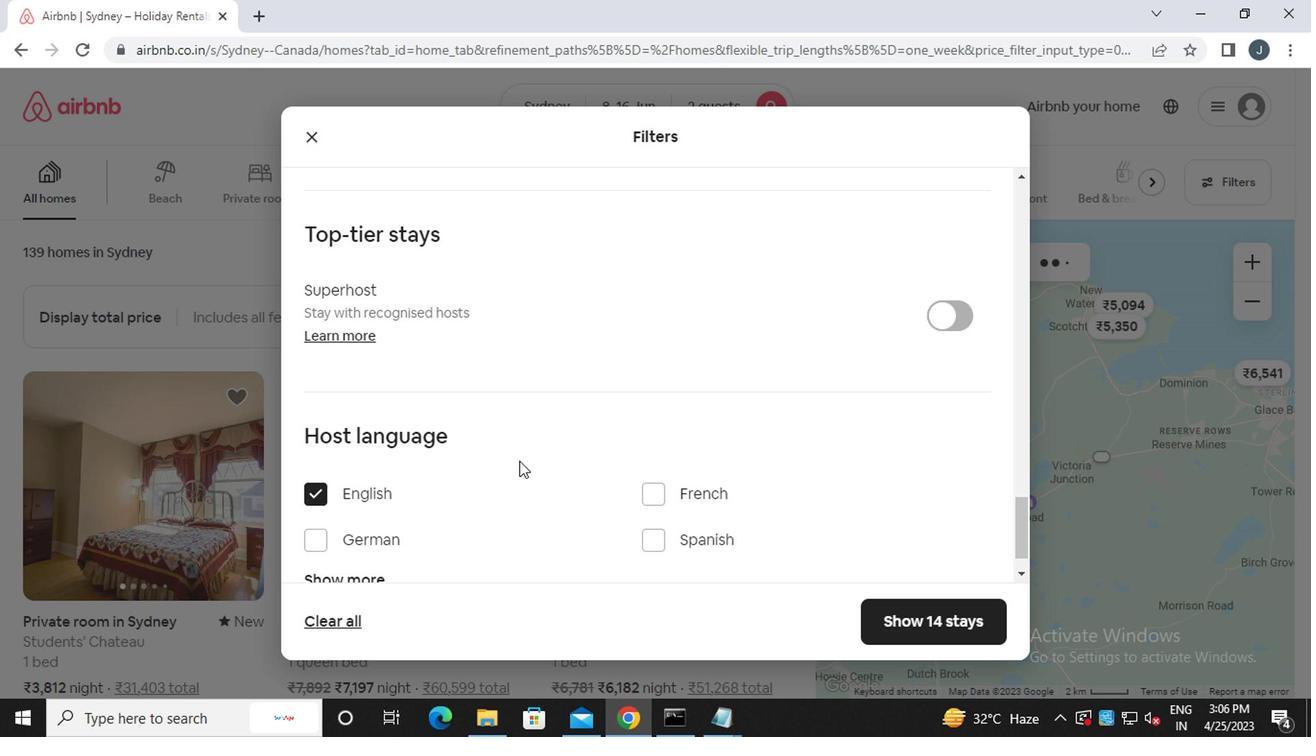 
Action: Mouse scrolled (538, 456) with delta (0, -1)
Screenshot: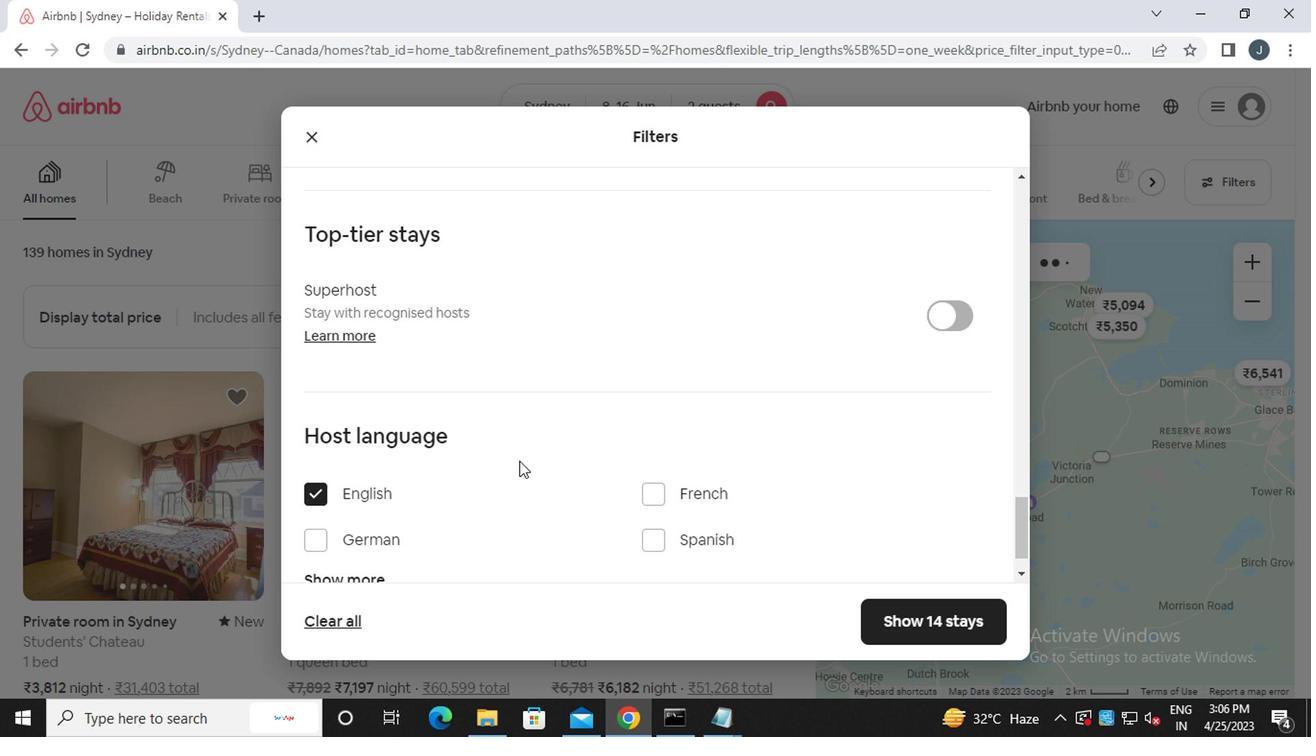 
Action: Mouse moved to (540, 458)
Screenshot: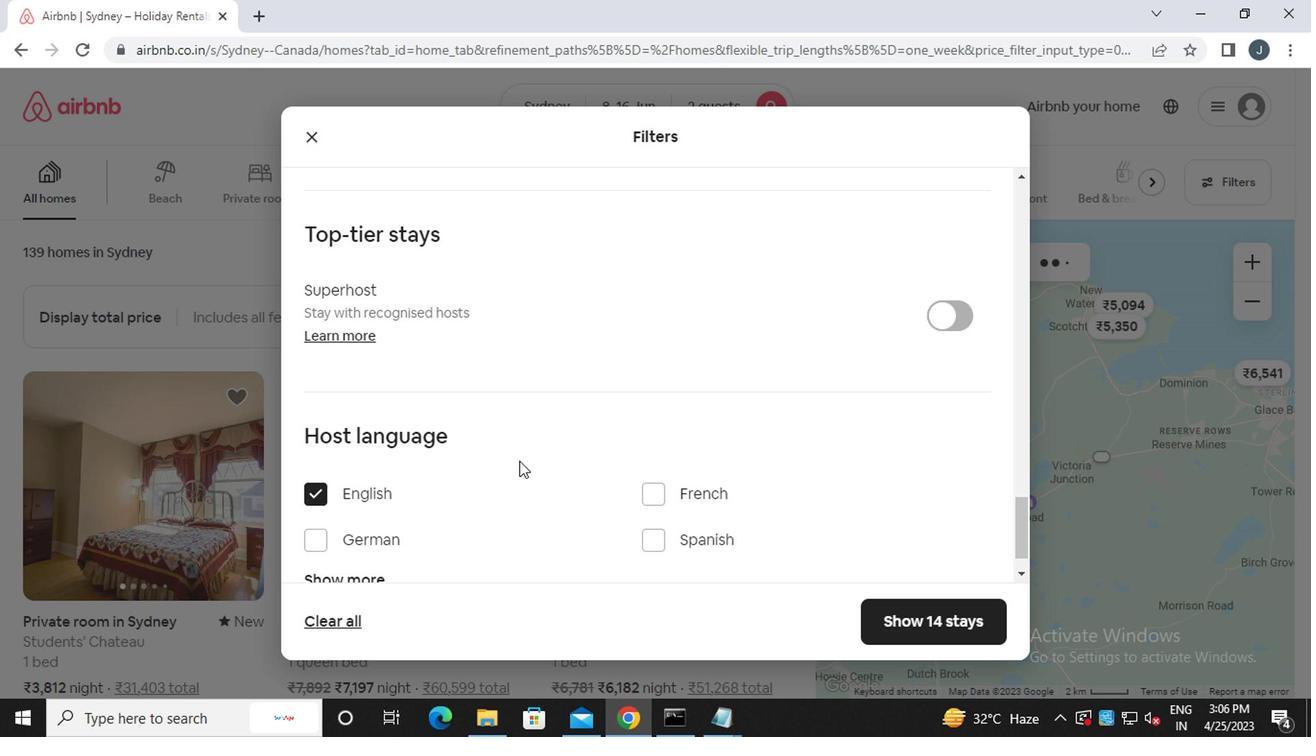 
Action: Mouse scrolled (540, 456) with delta (0, -1)
Screenshot: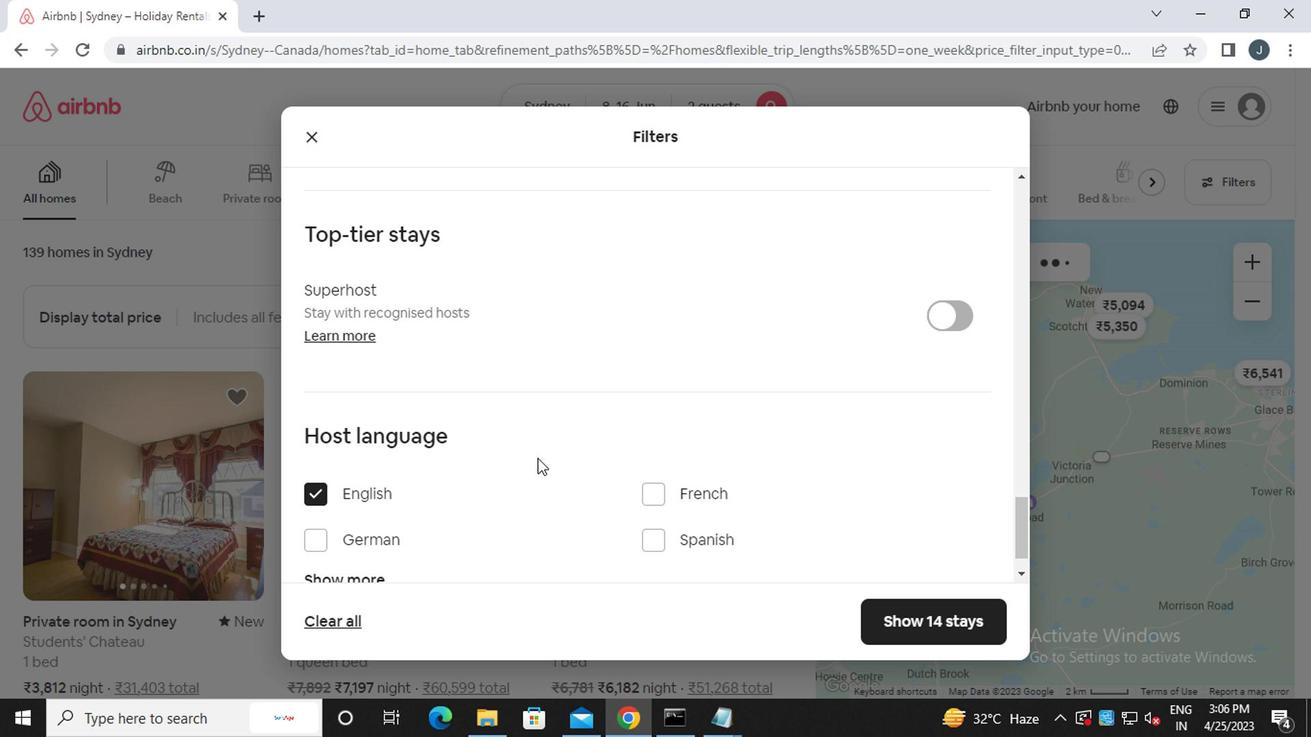 
Action: Mouse moved to (543, 456)
Screenshot: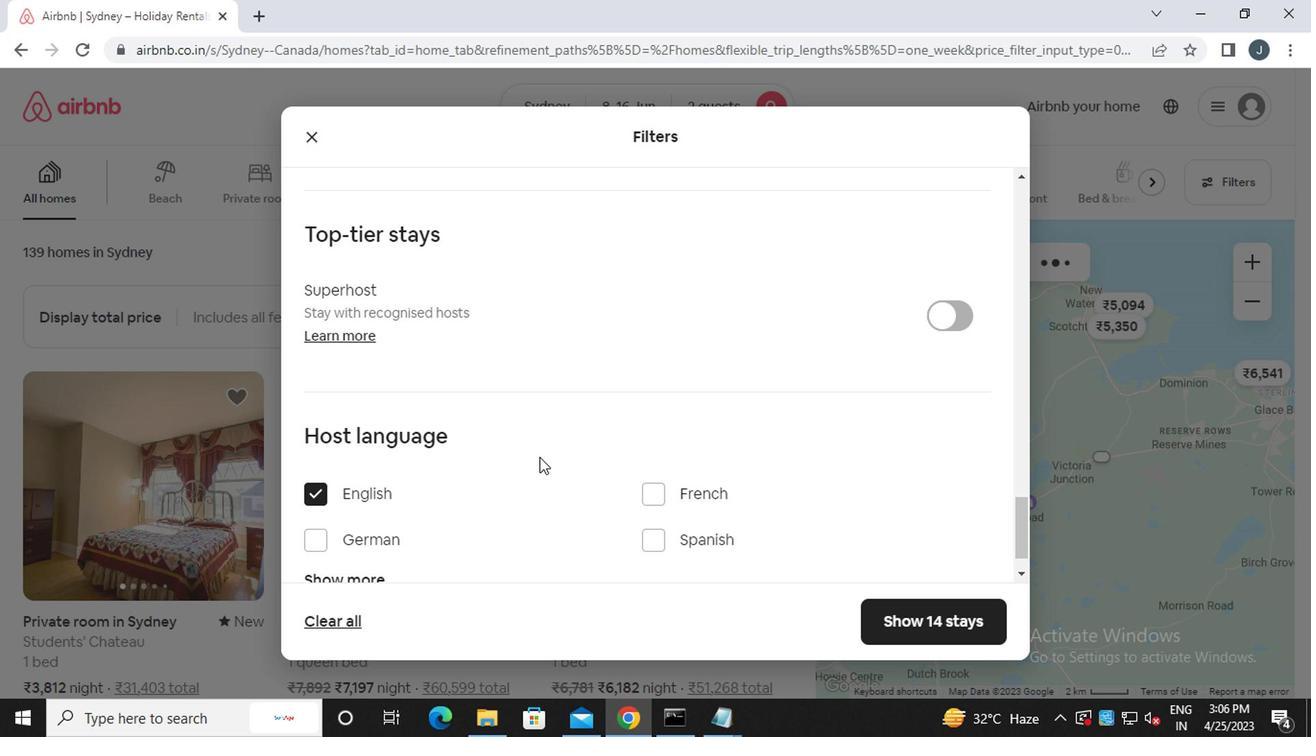 
Action: Mouse scrolled (543, 456) with delta (0, 0)
Screenshot: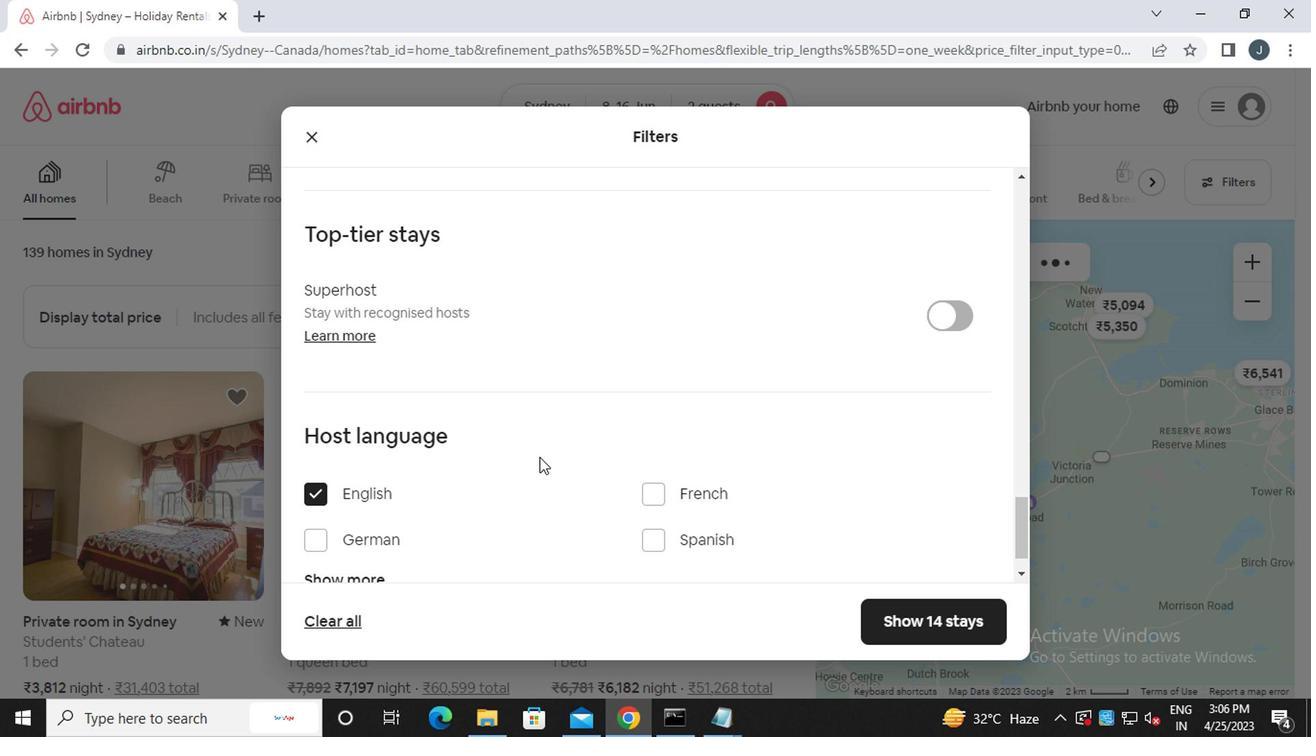 
Action: Mouse moved to (913, 625)
Screenshot: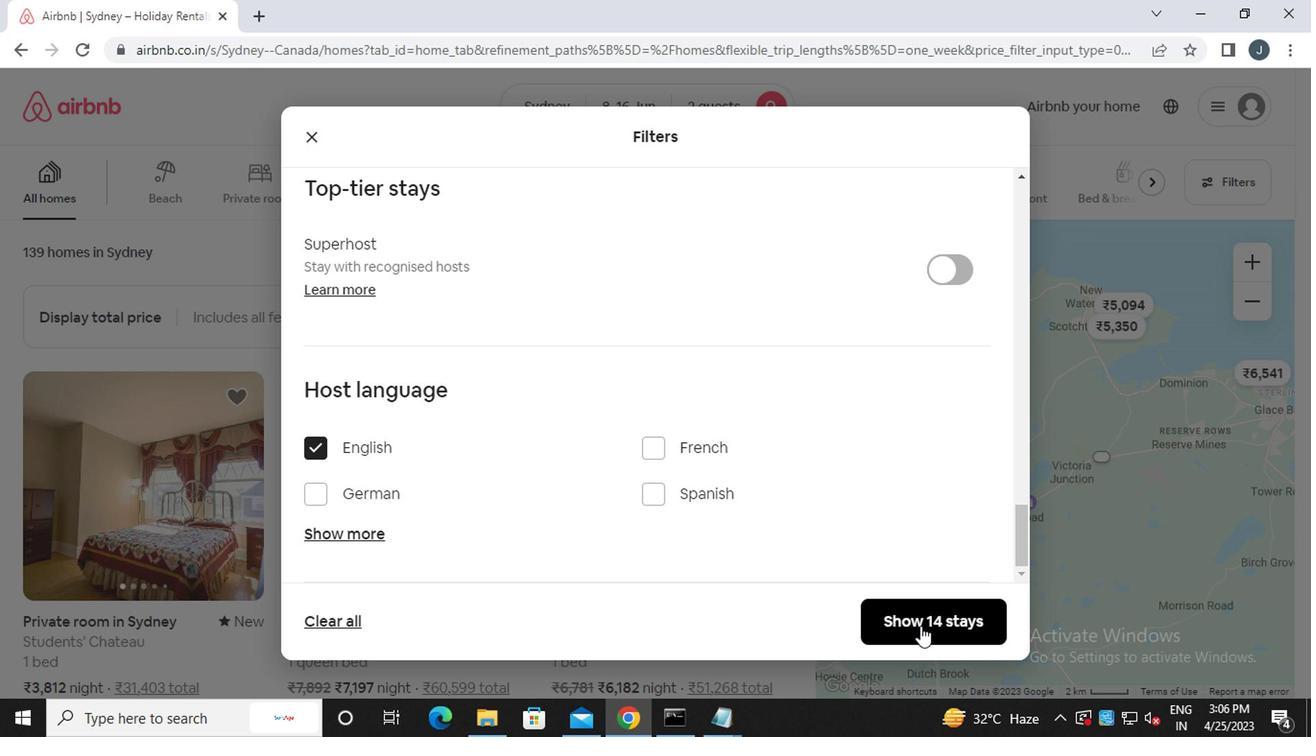 
Action: Mouse pressed left at (913, 625)
Screenshot: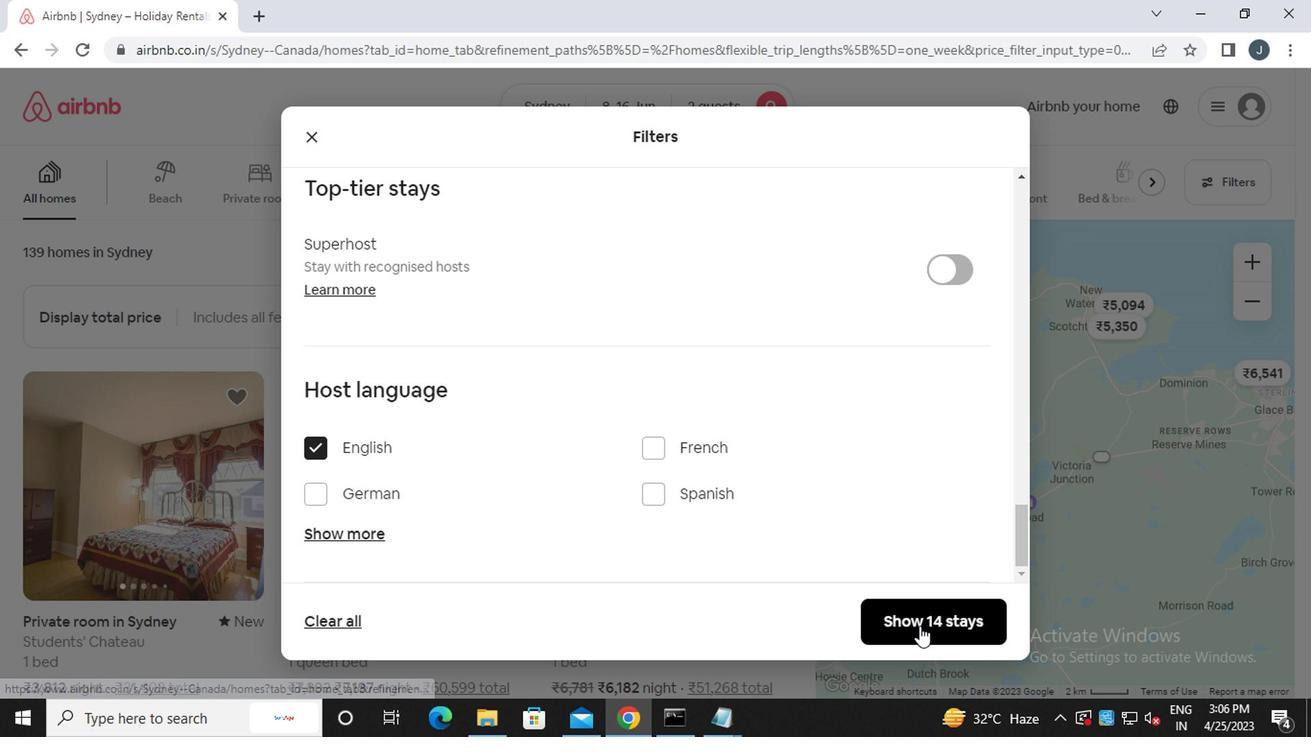 
Action: Mouse moved to (905, 616)
Screenshot: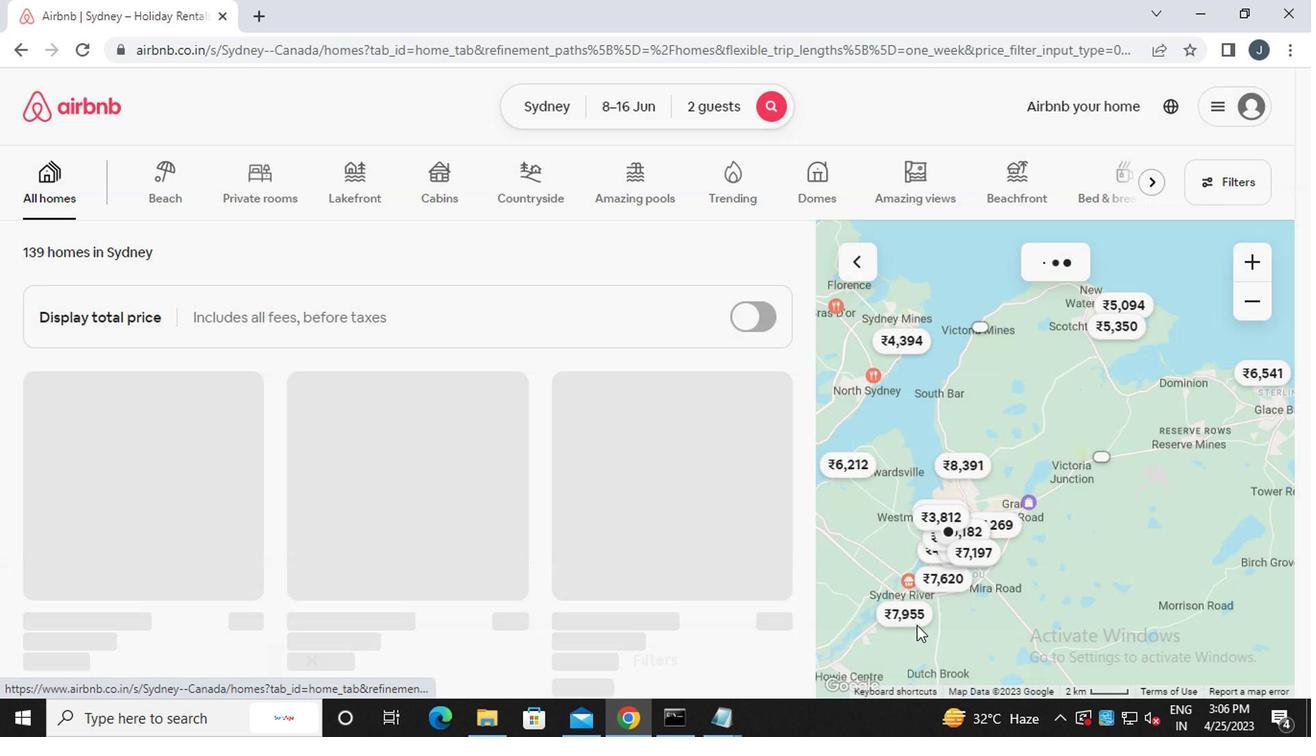 
